 Task: Look for space in Tivoli, Italy from 12th July, 2023 to 16th July, 2023 for 8 adults in price range Rs.10000 to Rs.16000. Place can be private room with 8 bedrooms having 8 beds and 8 bathrooms. Property type can be house, flat, guest house. Amenities needed are: wifi, TV, free parkinig on premises, gym, breakfast. Booking option can be shelf check-in. Required host language is English.
Action: Mouse pressed left at (515, 131)
Screenshot: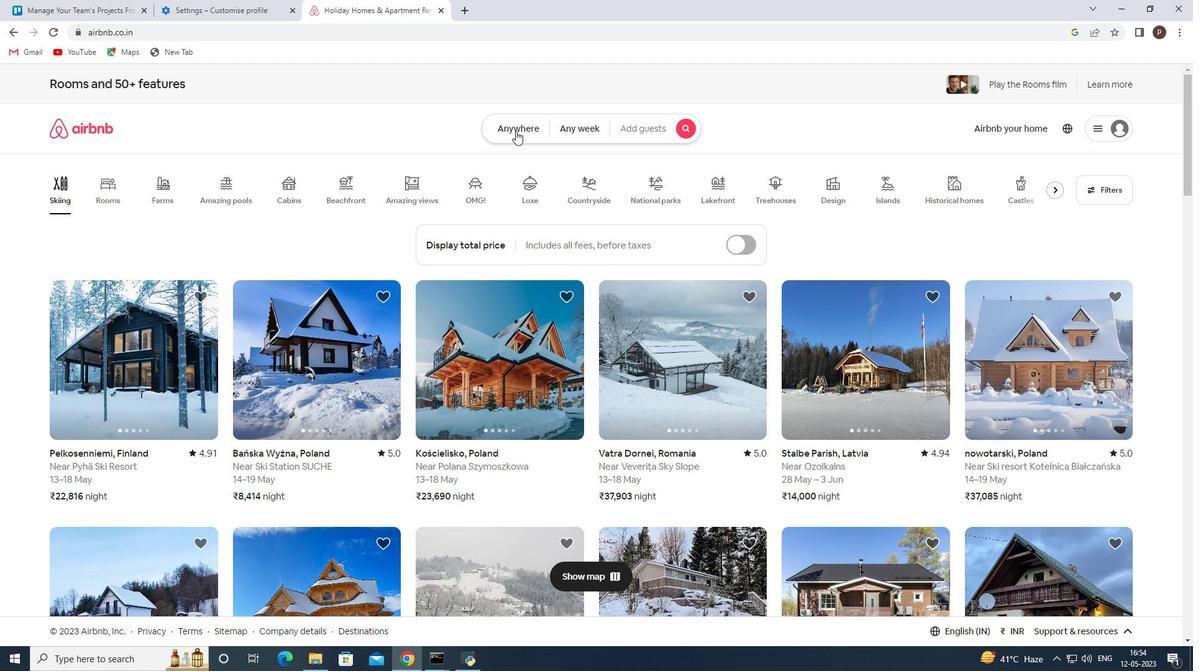 
Action: Mouse moved to (431, 182)
Screenshot: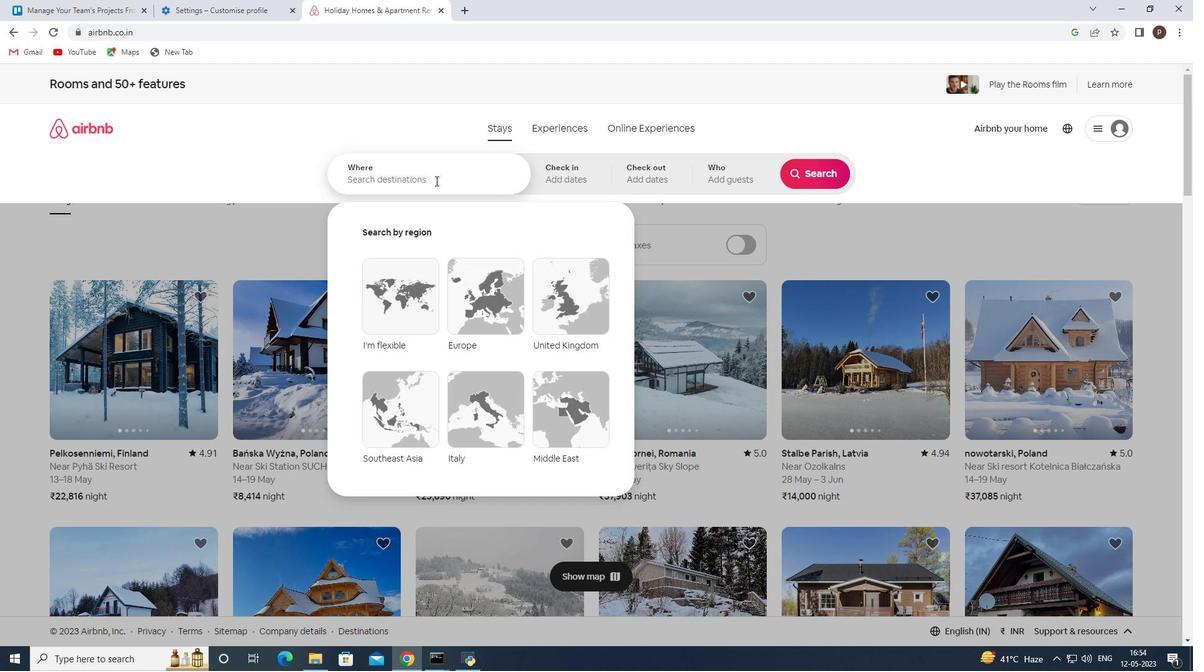 
Action: Mouse pressed left at (431, 182)
Screenshot: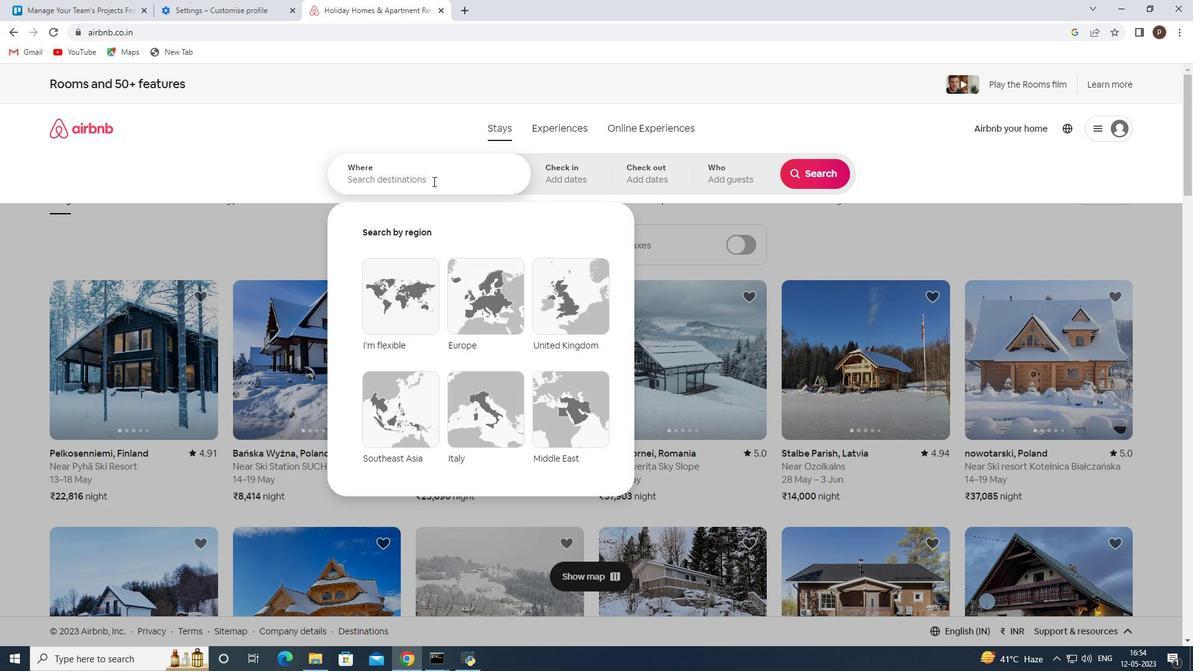 
Action: Key pressed <Key.caps_lock>T<Key.caps_lock>ivoli,<Key.space><Key.caps_lock>I<Key.caps_lock>taly<Key.space><Key.enter>
Screenshot: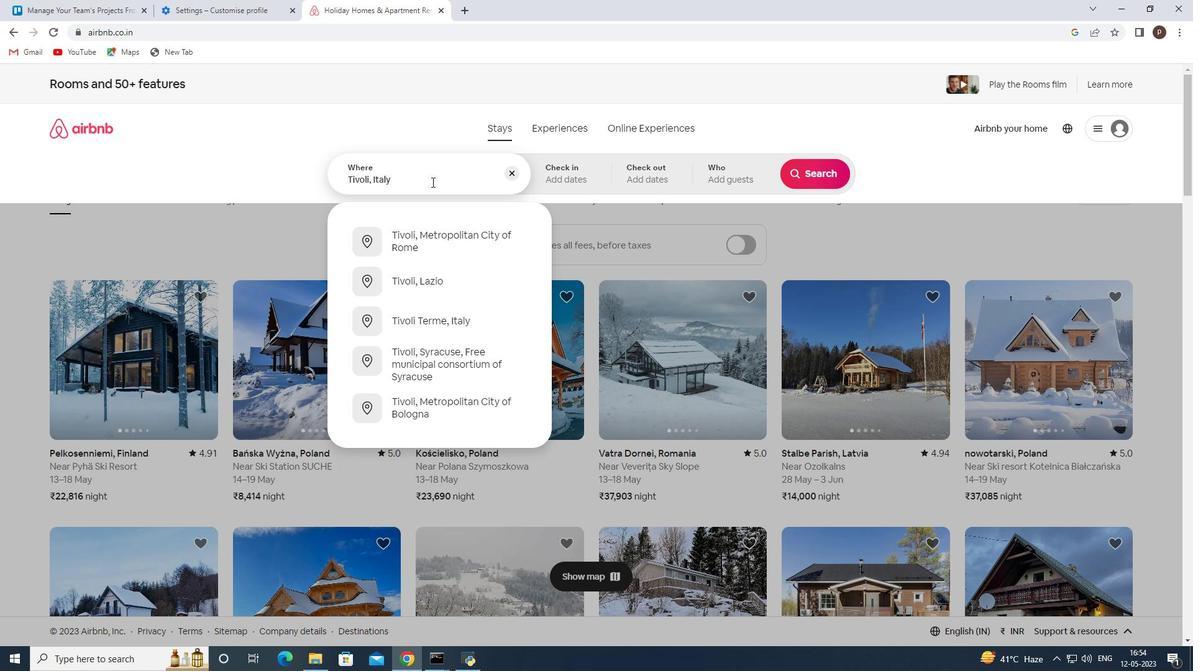 
Action: Mouse moved to (809, 272)
Screenshot: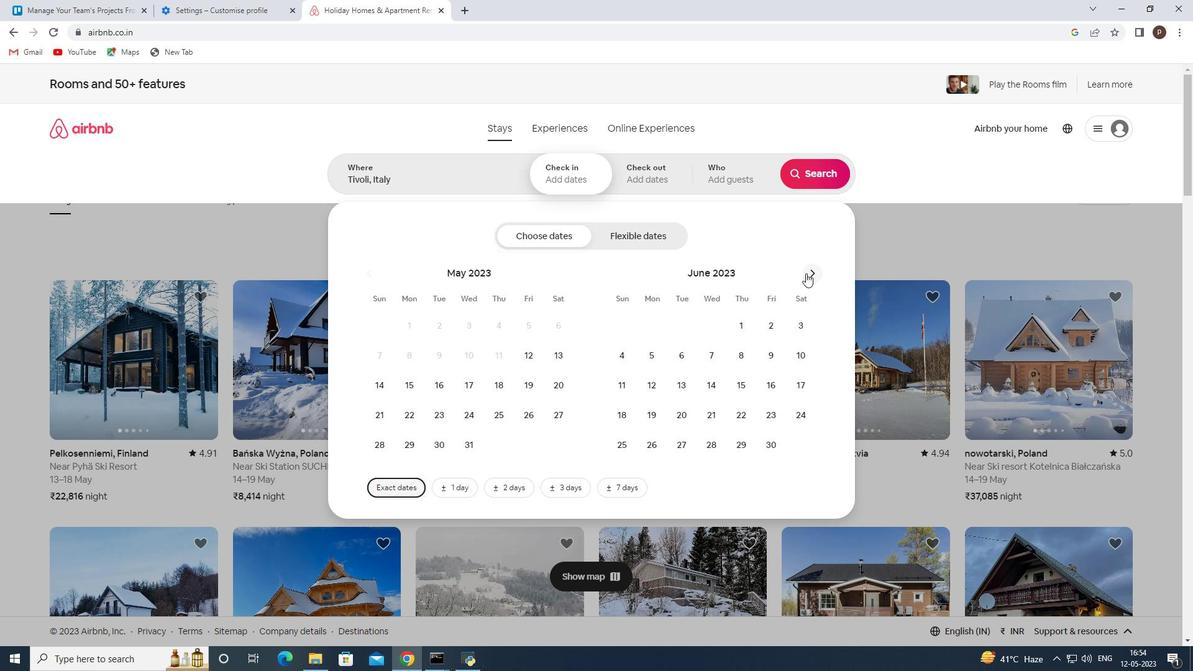 
Action: Mouse pressed left at (809, 272)
Screenshot: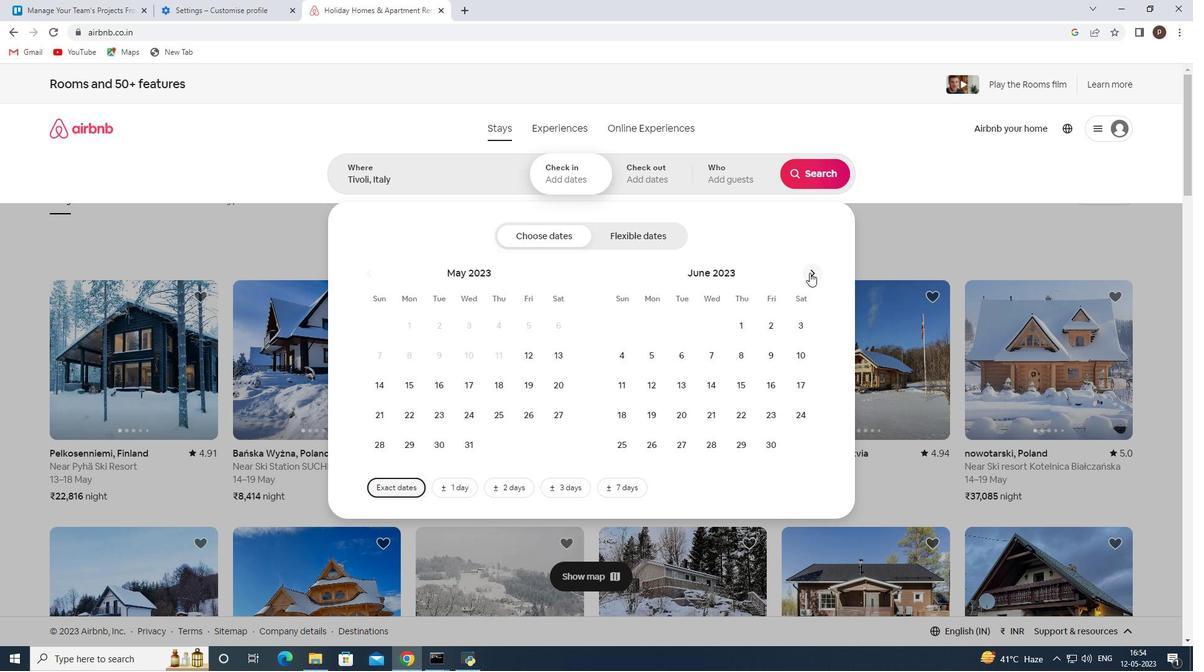 
Action: Mouse moved to (704, 381)
Screenshot: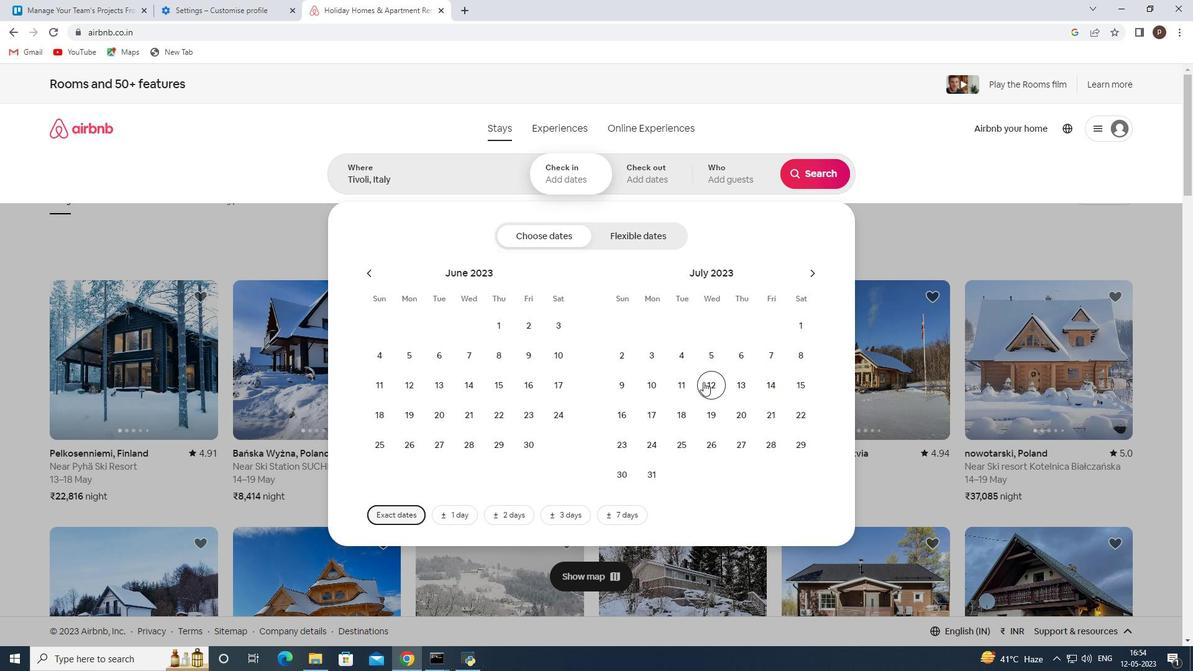 
Action: Mouse pressed left at (704, 381)
Screenshot: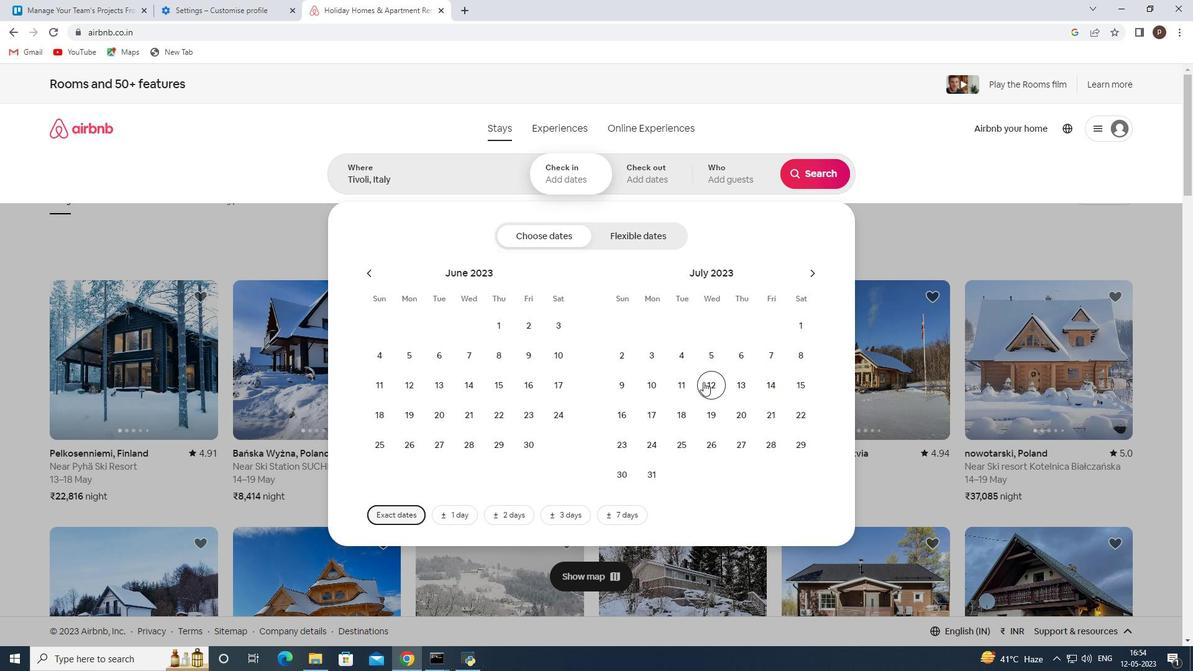 
Action: Mouse moved to (624, 415)
Screenshot: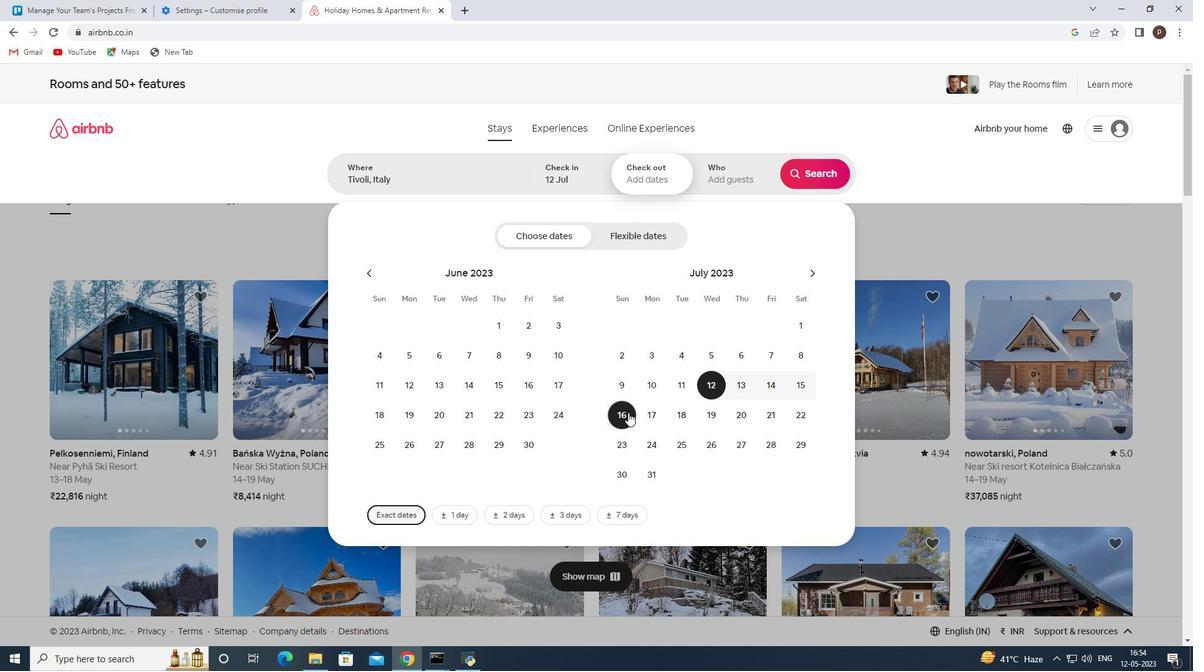 
Action: Mouse pressed left at (624, 415)
Screenshot: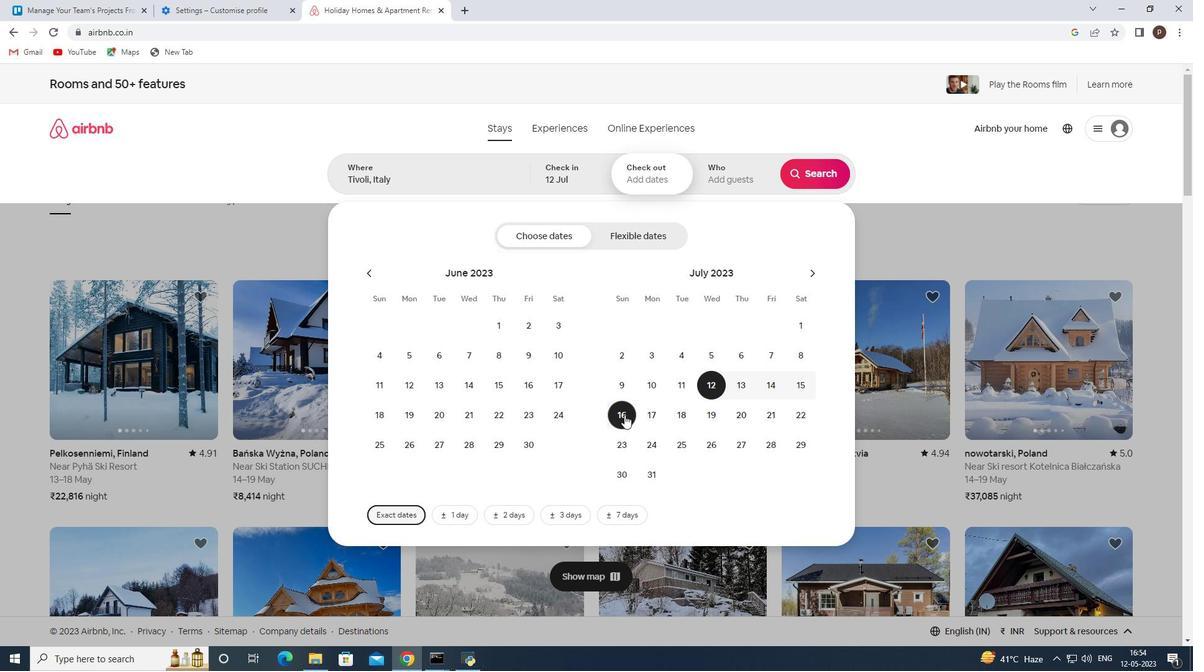 
Action: Mouse moved to (724, 175)
Screenshot: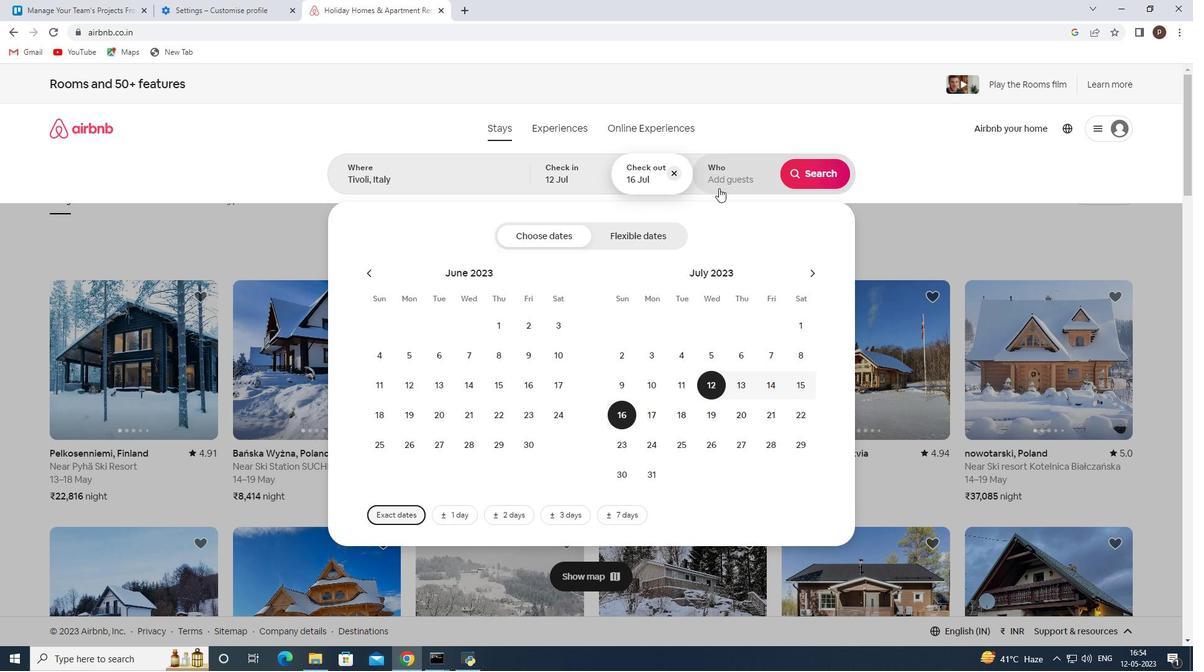
Action: Mouse pressed left at (724, 175)
Screenshot: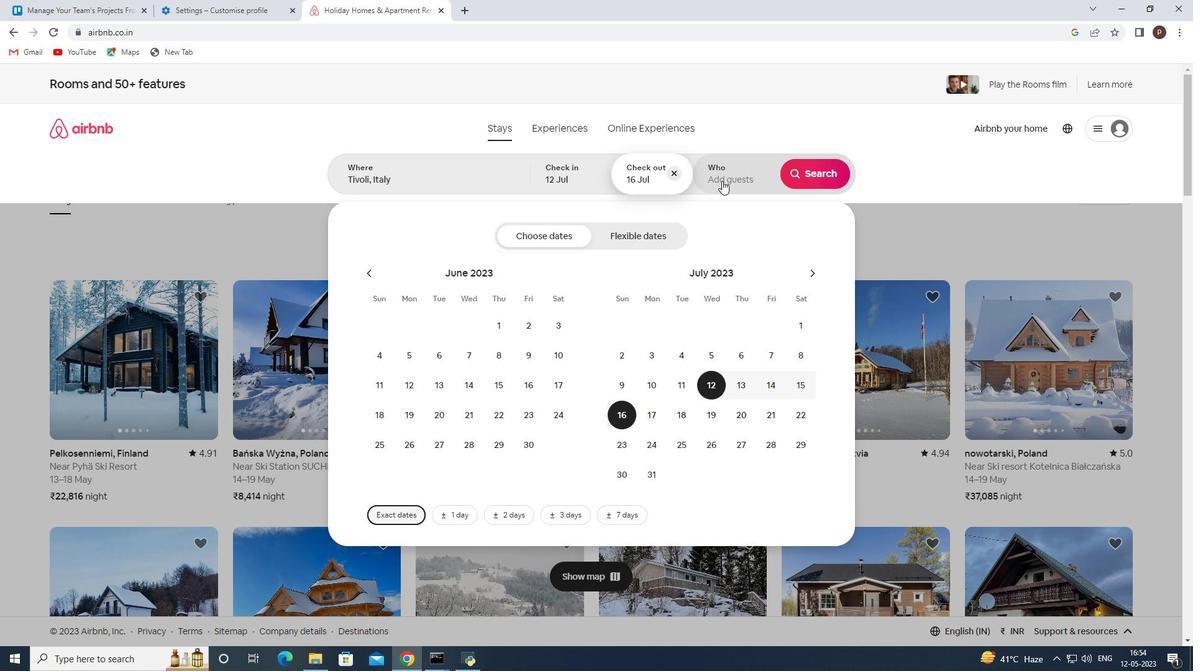 
Action: Mouse moved to (816, 242)
Screenshot: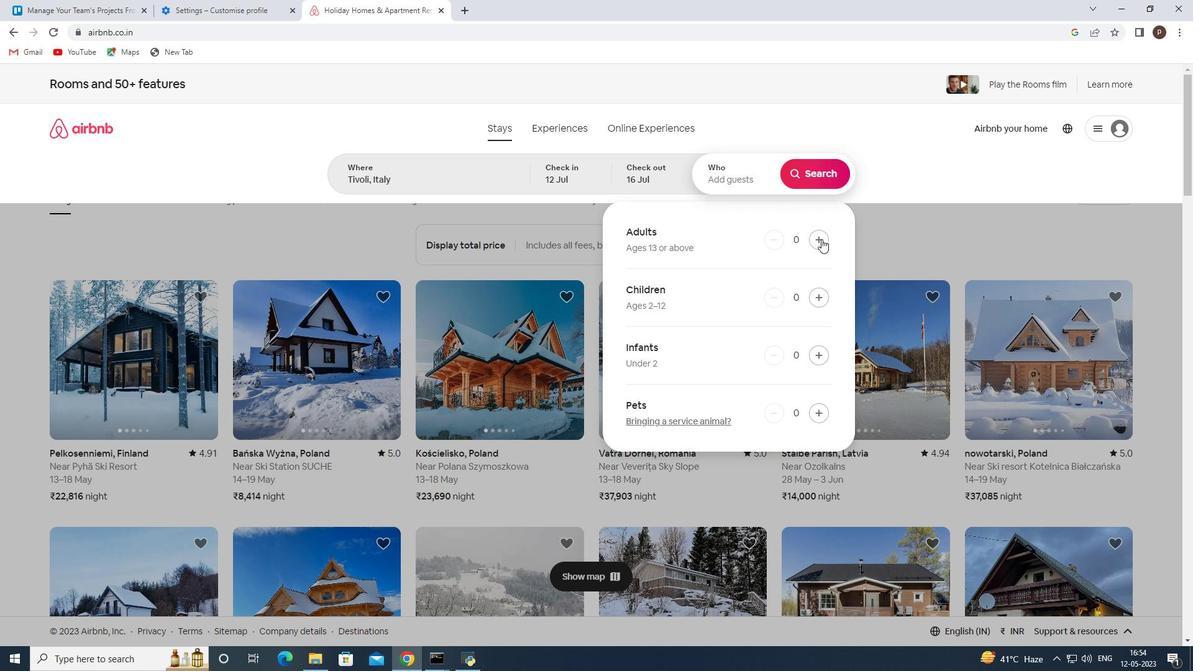 
Action: Mouse pressed left at (816, 242)
Screenshot: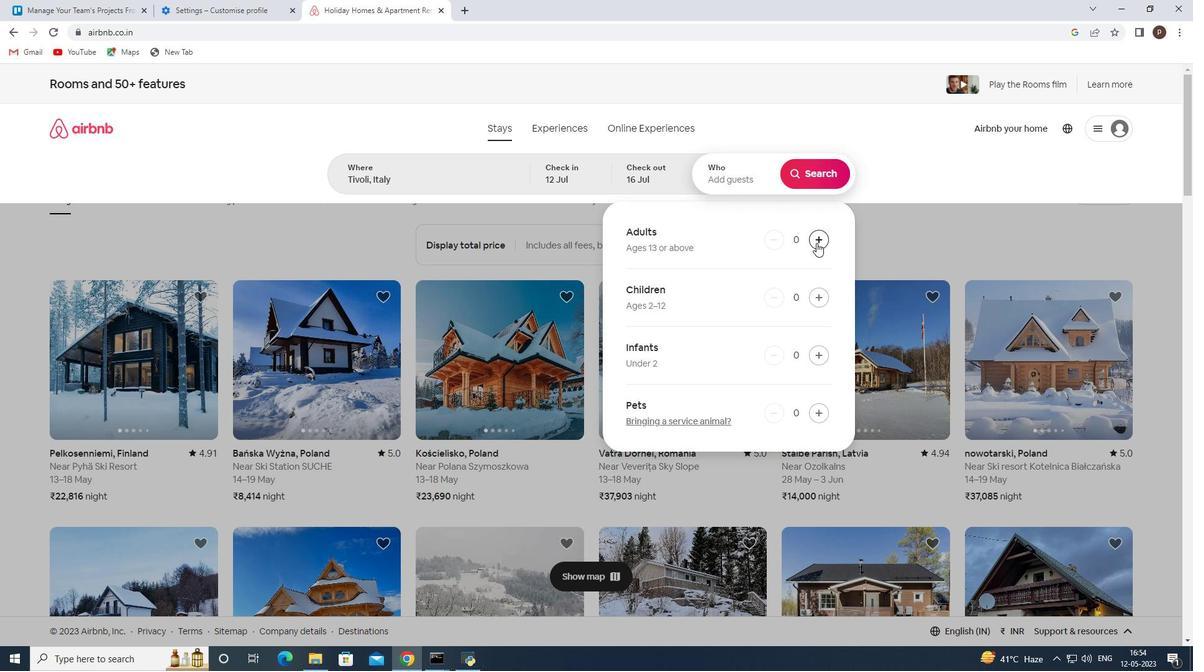 
Action: Mouse pressed left at (816, 242)
Screenshot: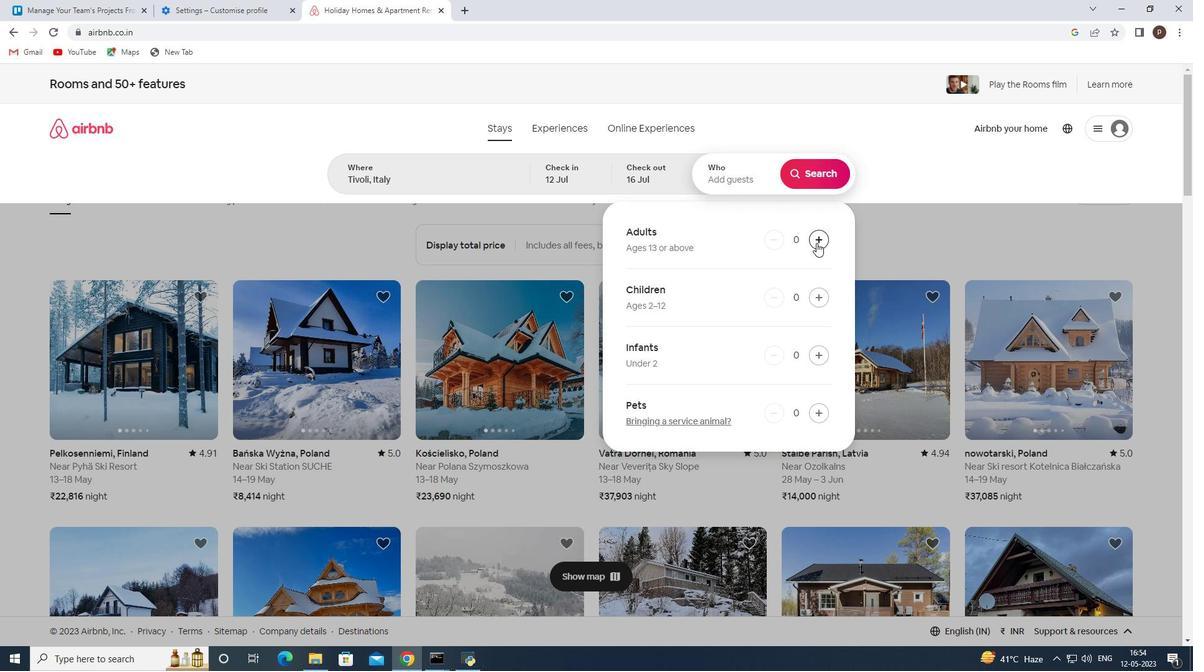 
Action: Mouse pressed left at (816, 242)
Screenshot: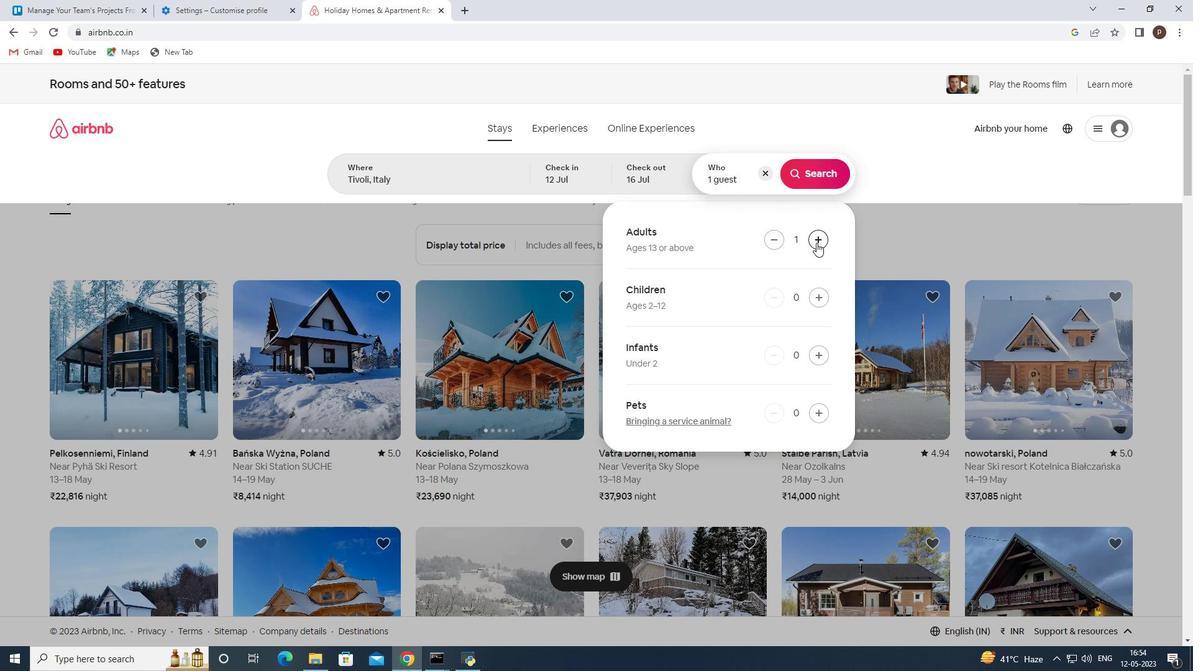 
Action: Mouse pressed left at (816, 242)
Screenshot: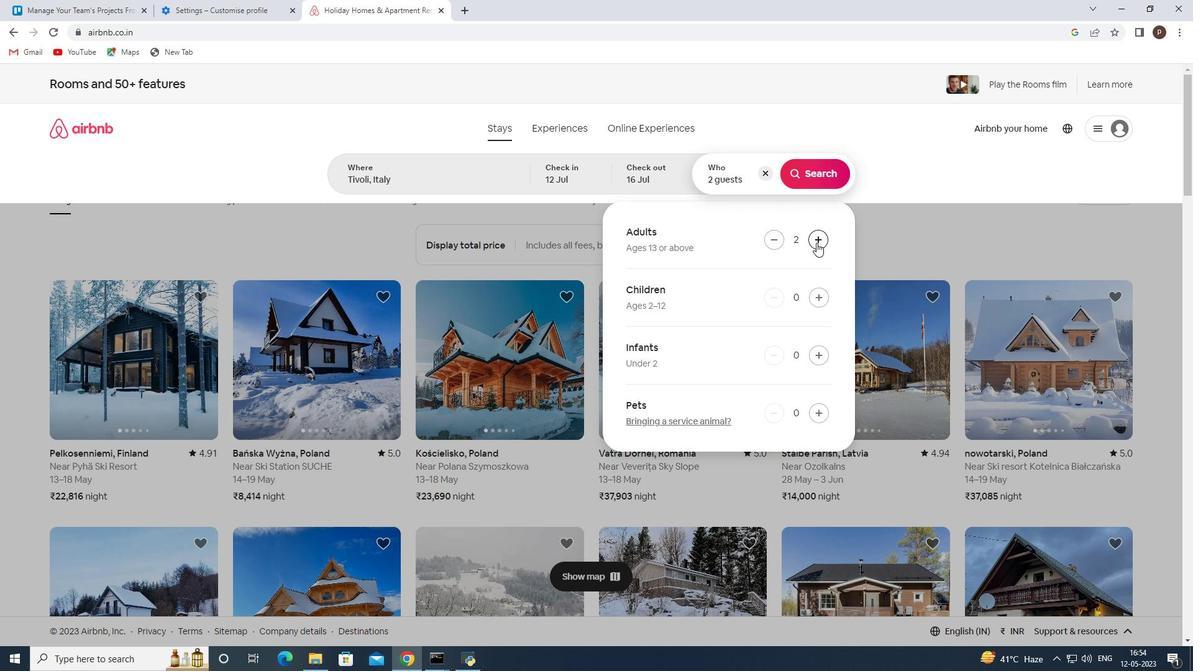 
Action: Mouse pressed left at (816, 242)
Screenshot: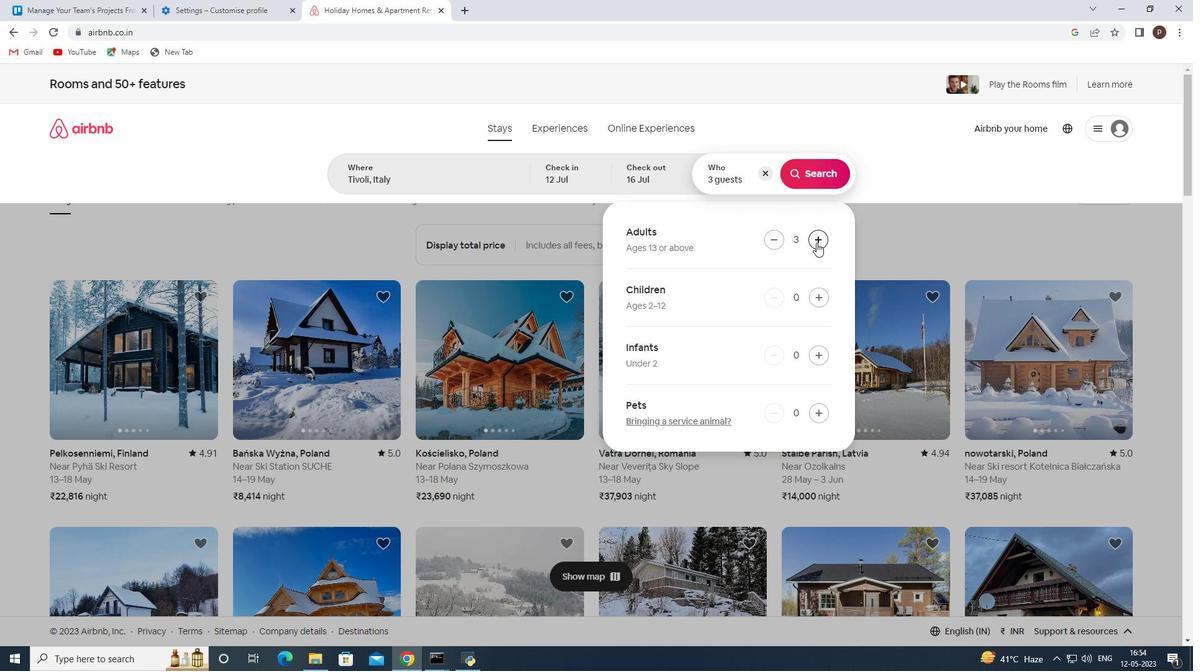 
Action: Mouse pressed left at (816, 242)
Screenshot: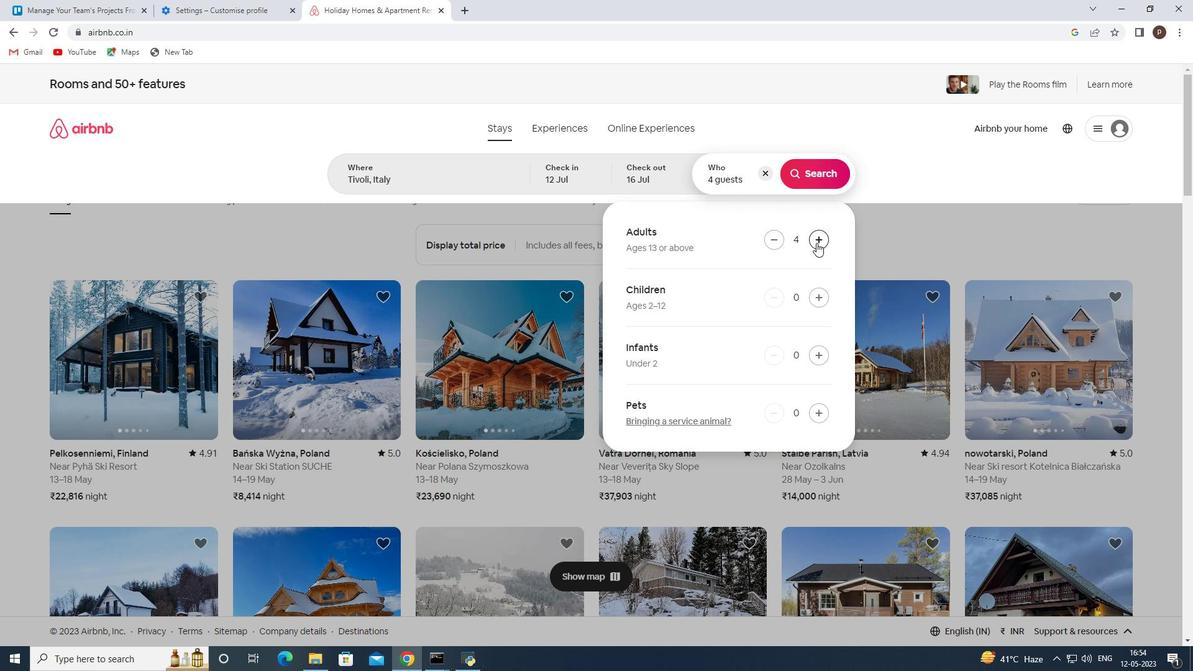 
Action: Mouse pressed left at (816, 242)
Screenshot: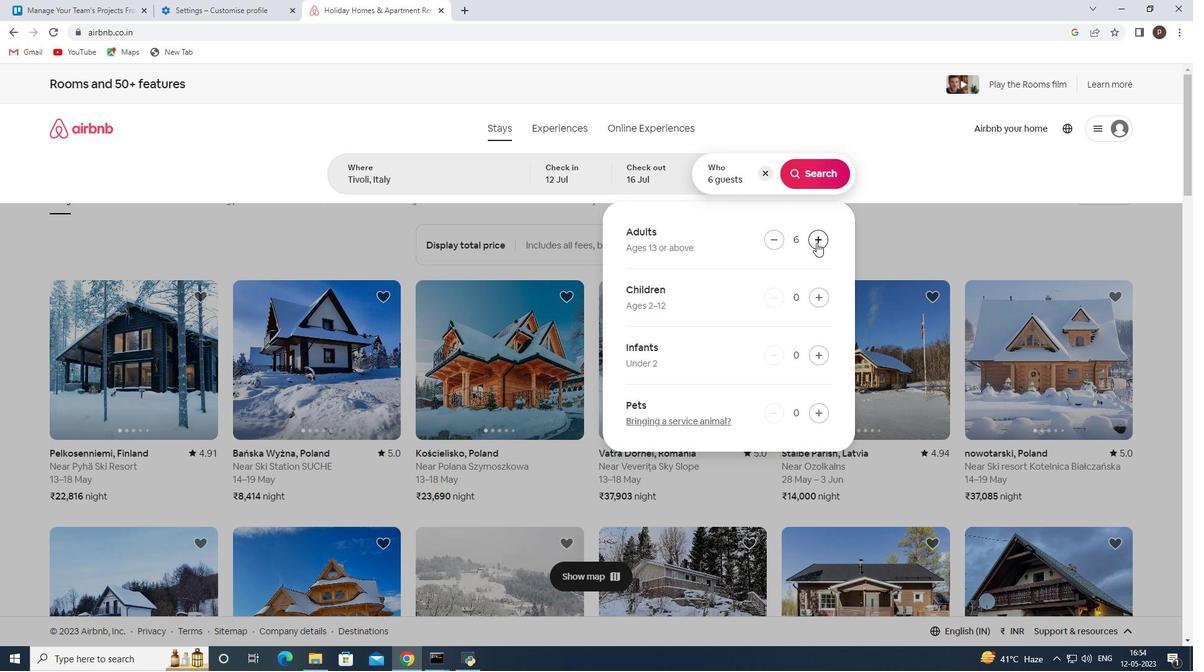 
Action: Mouse pressed left at (816, 242)
Screenshot: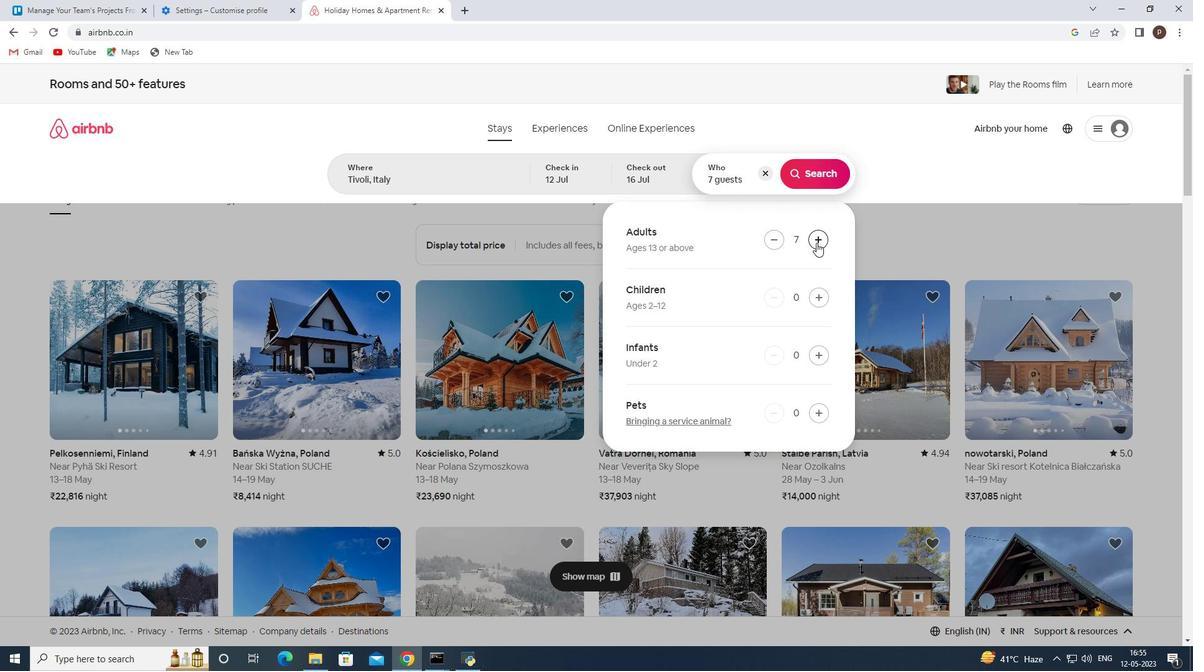 
Action: Mouse moved to (813, 175)
Screenshot: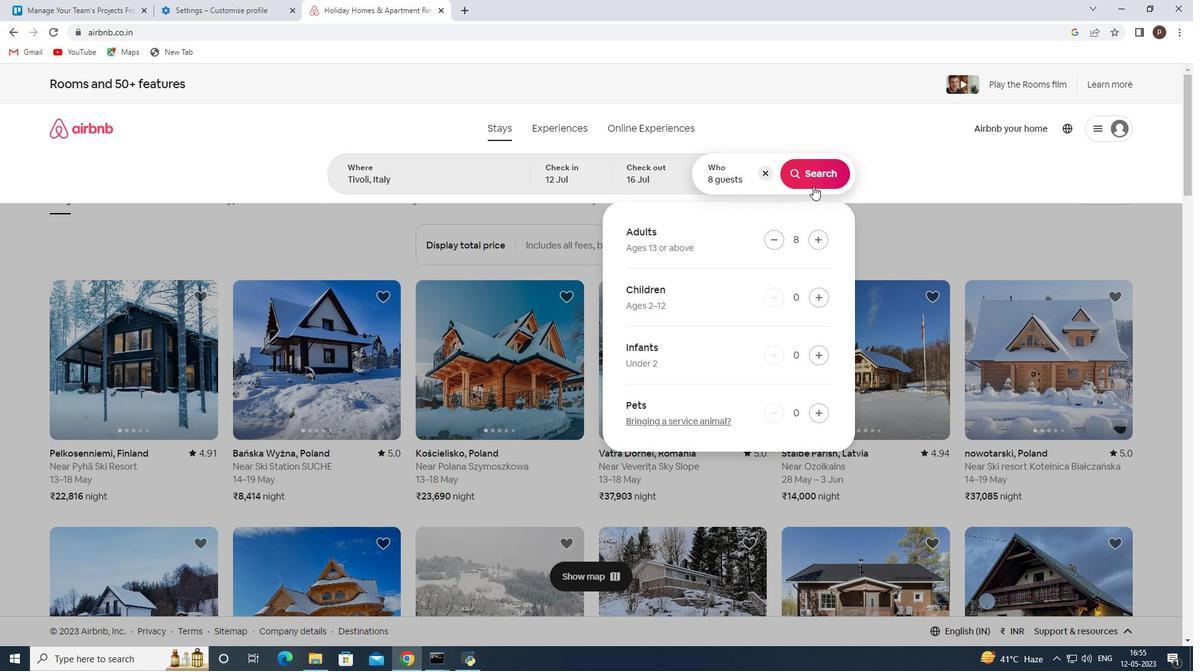 
Action: Mouse pressed left at (813, 175)
Screenshot: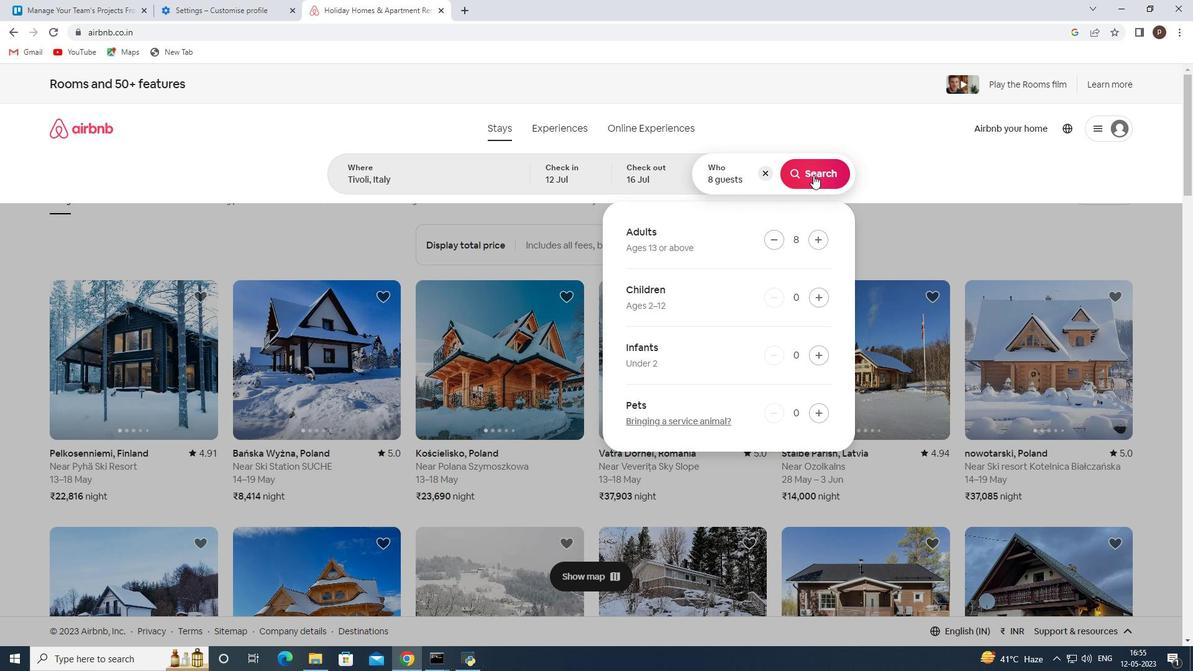 
Action: Mouse moved to (1125, 140)
Screenshot: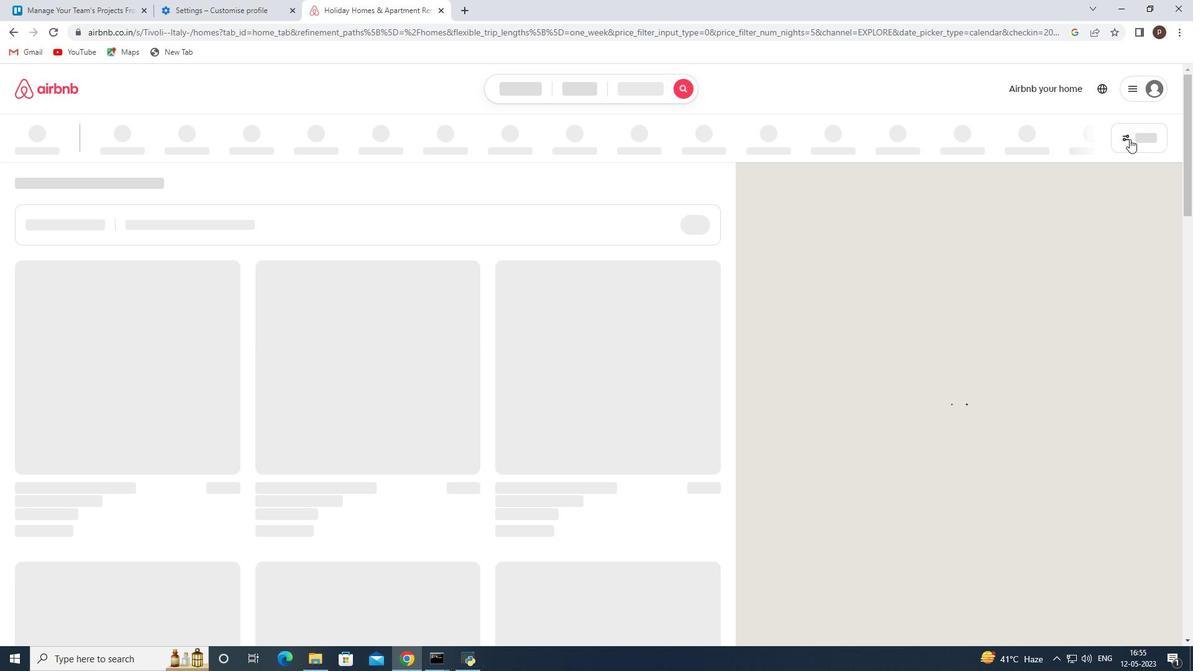 
Action: Mouse pressed left at (1125, 140)
Screenshot: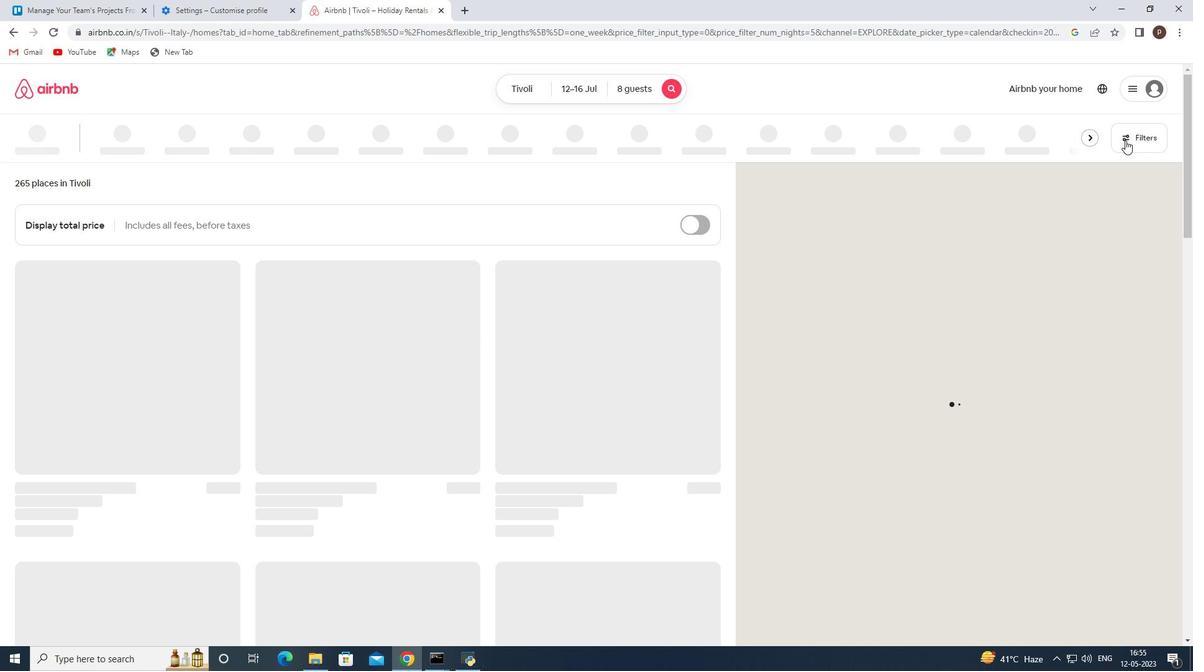 
Action: Mouse moved to (417, 444)
Screenshot: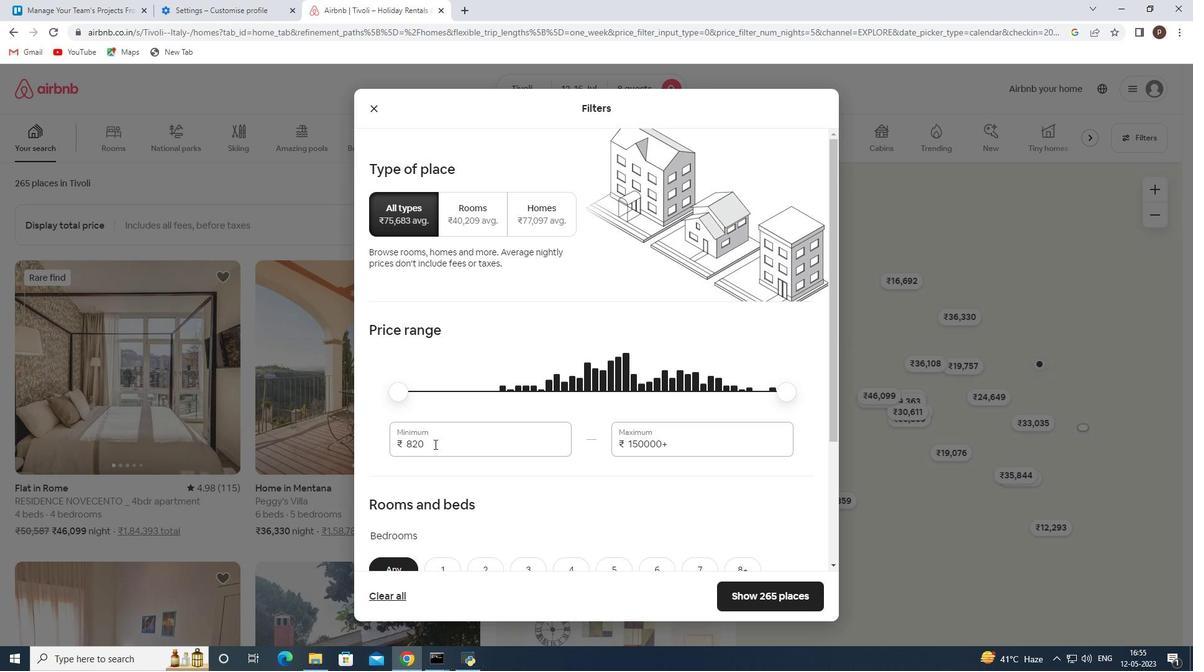 
Action: Mouse pressed left at (417, 444)
Screenshot: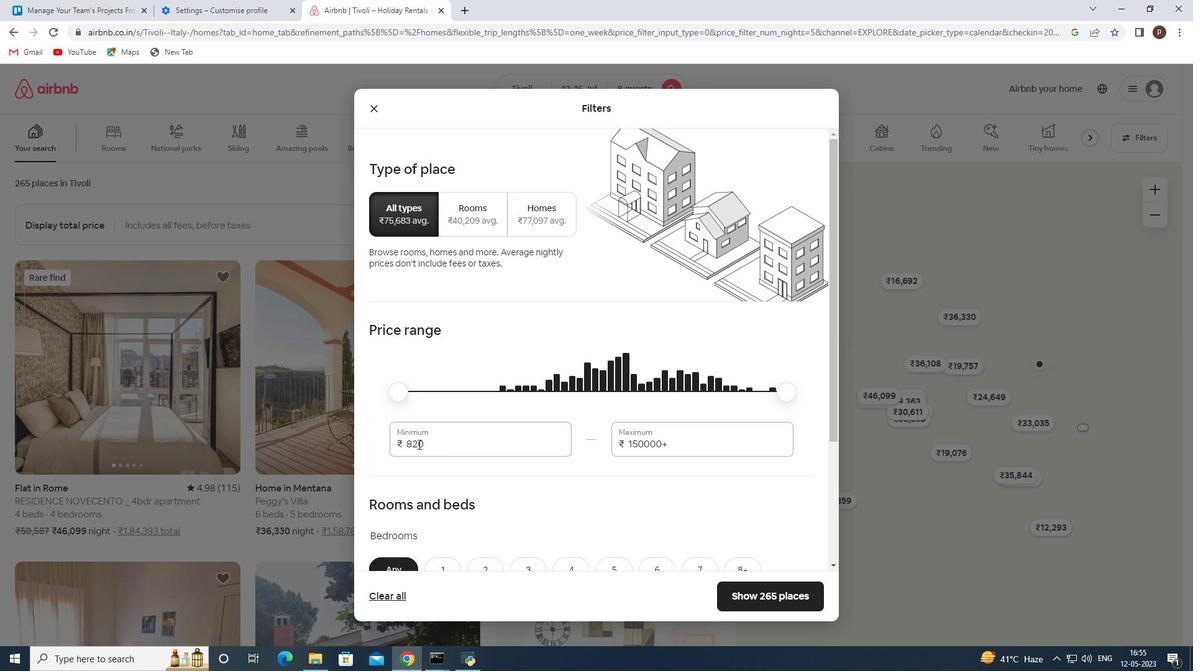 
Action: Mouse pressed left at (417, 444)
Screenshot: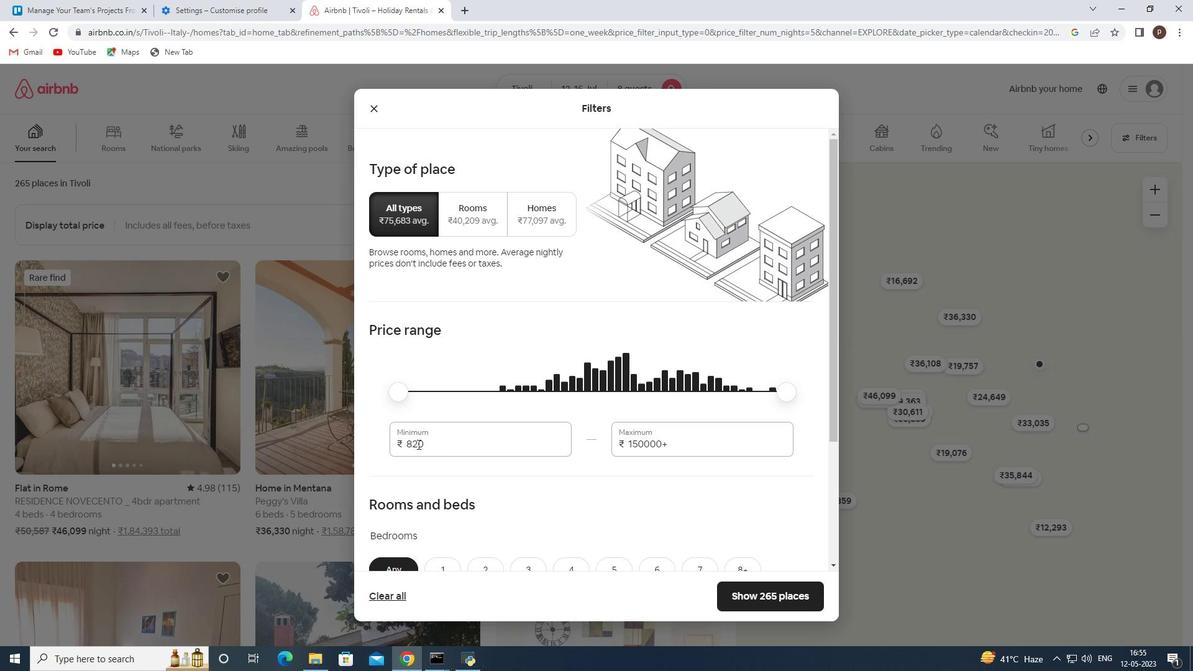 
Action: Key pressed 10000<Key.tab>16000
Screenshot: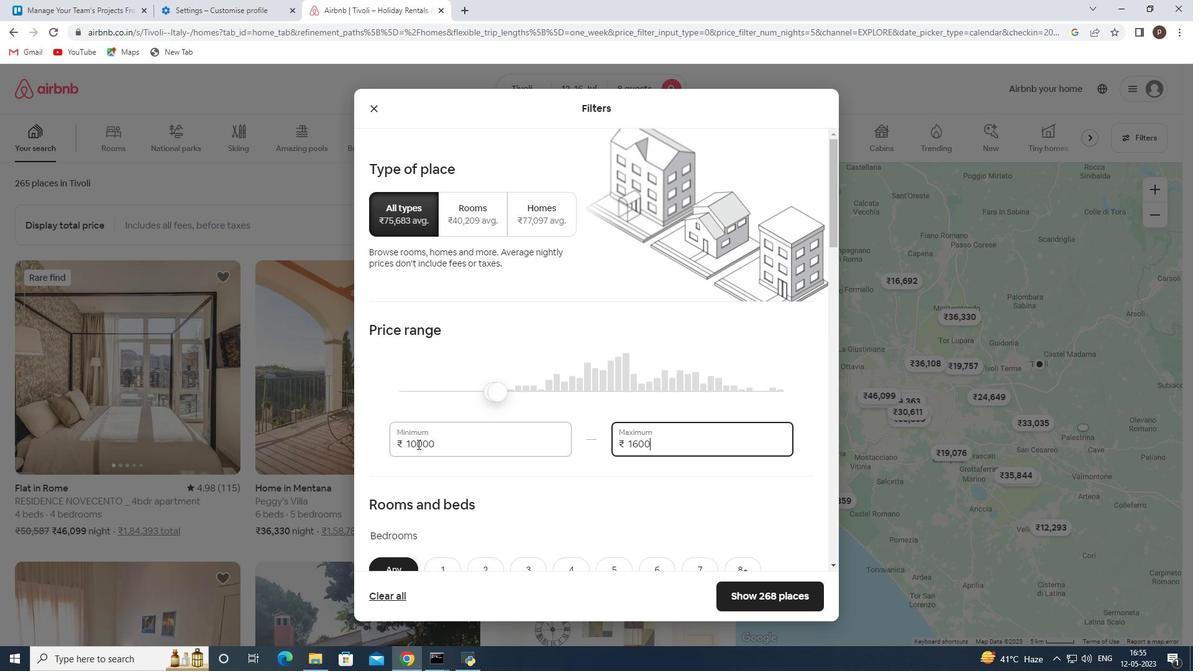 
Action: Mouse moved to (417, 444)
Screenshot: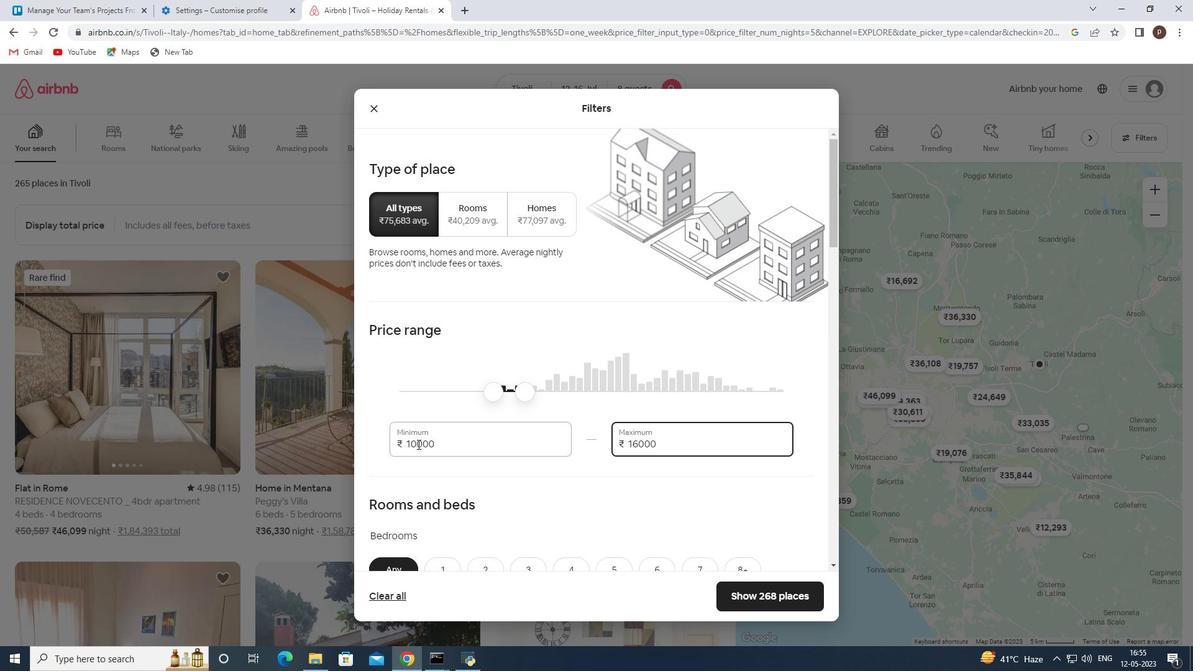 
Action: Mouse scrolled (417, 443) with delta (0, 0)
Screenshot: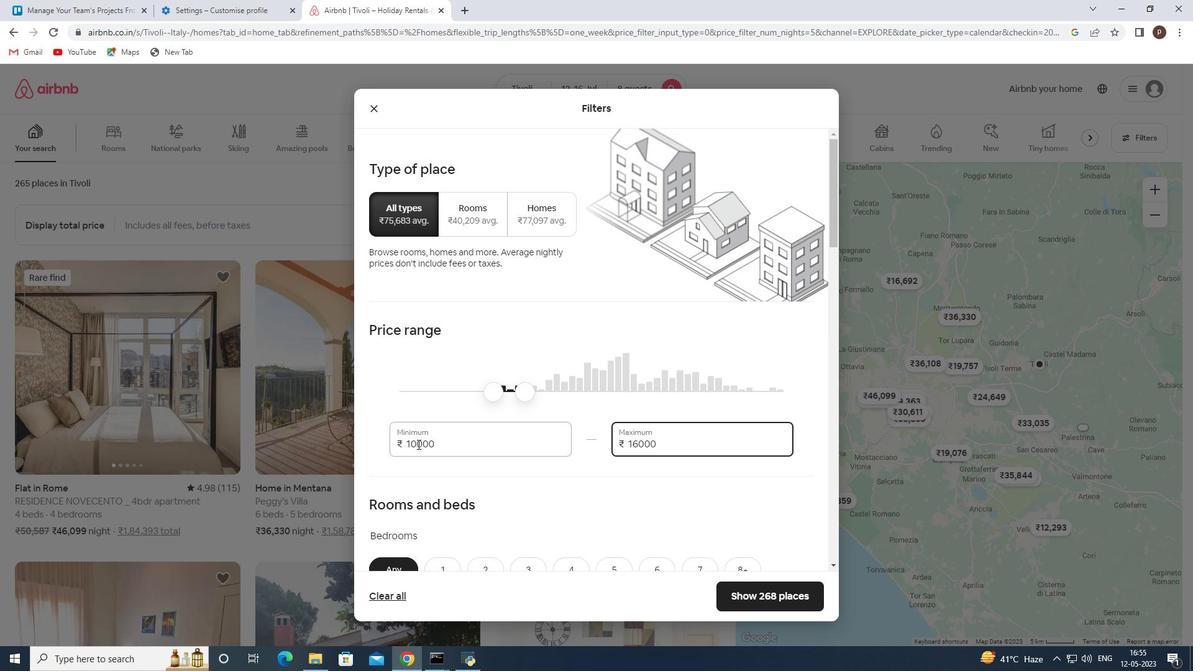 
Action: Mouse scrolled (417, 443) with delta (0, 0)
Screenshot: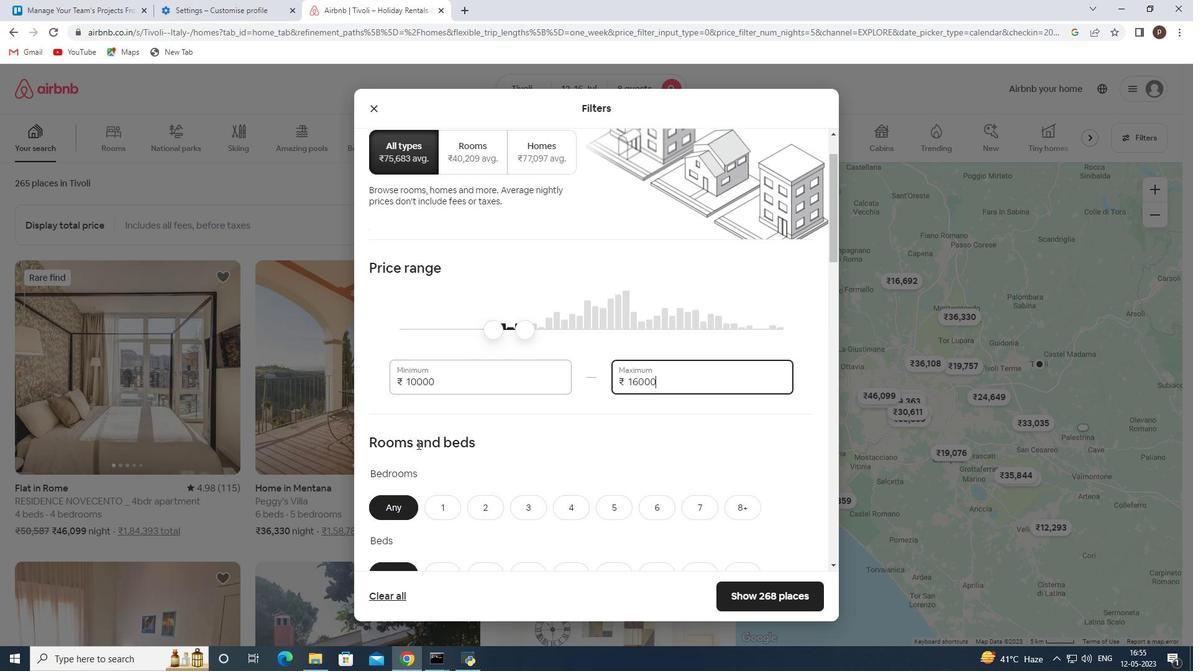 
Action: Mouse moved to (500, 443)
Screenshot: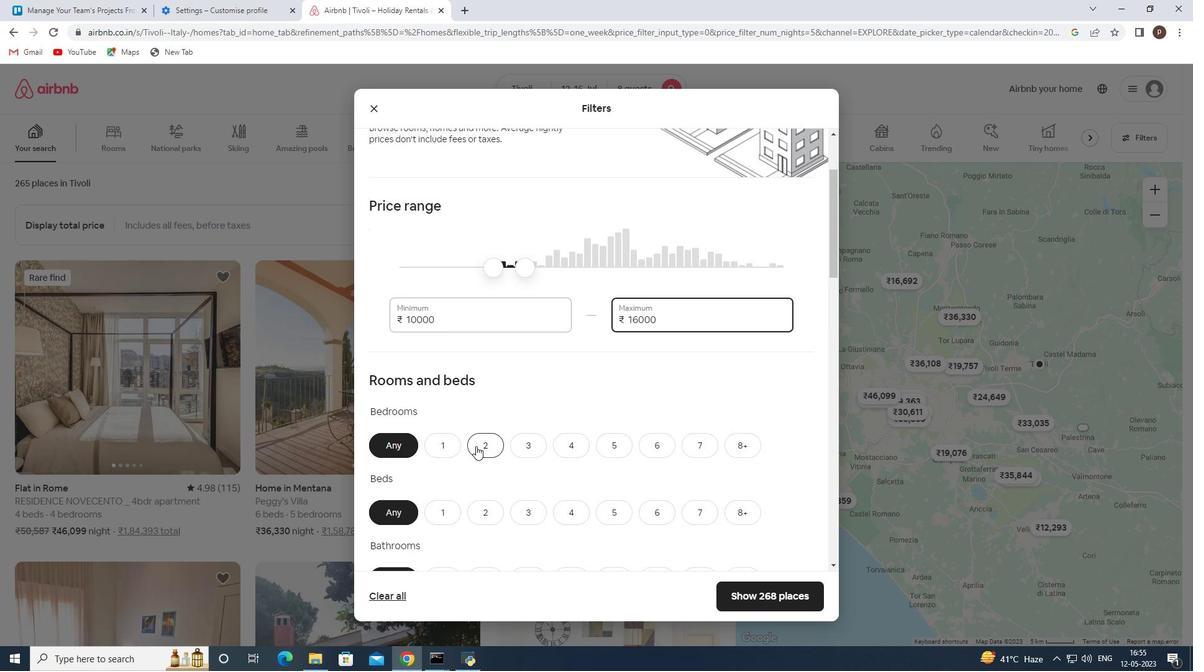 
Action: Mouse scrolled (500, 443) with delta (0, 0)
Screenshot: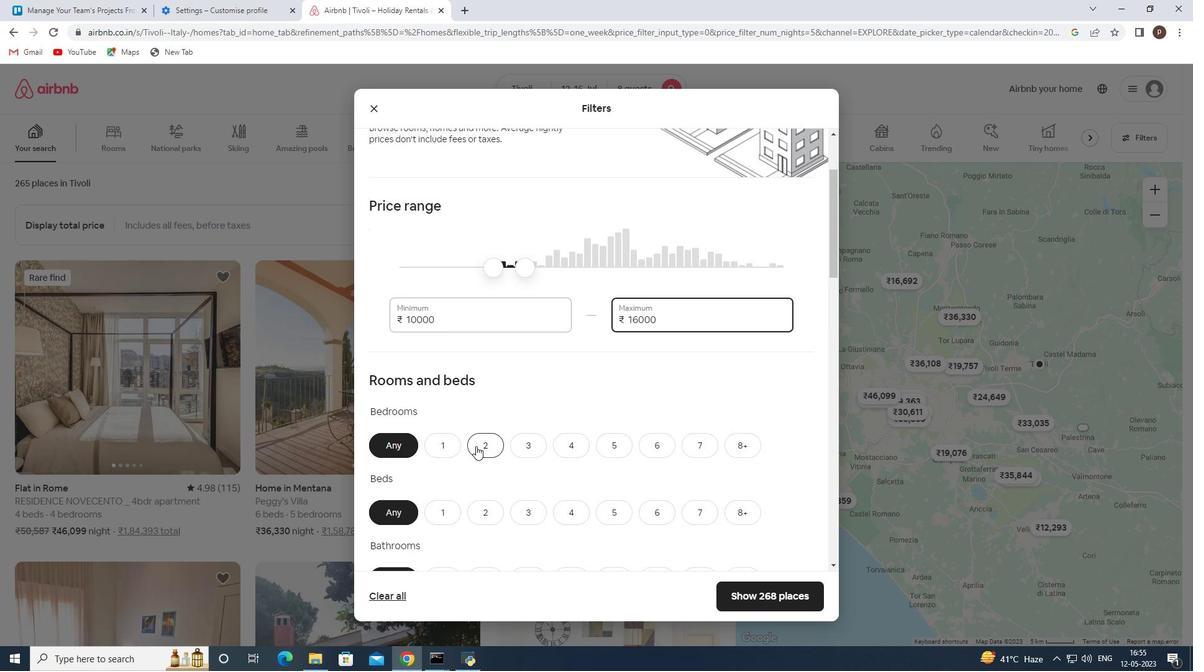 
Action: Mouse moved to (503, 443)
Screenshot: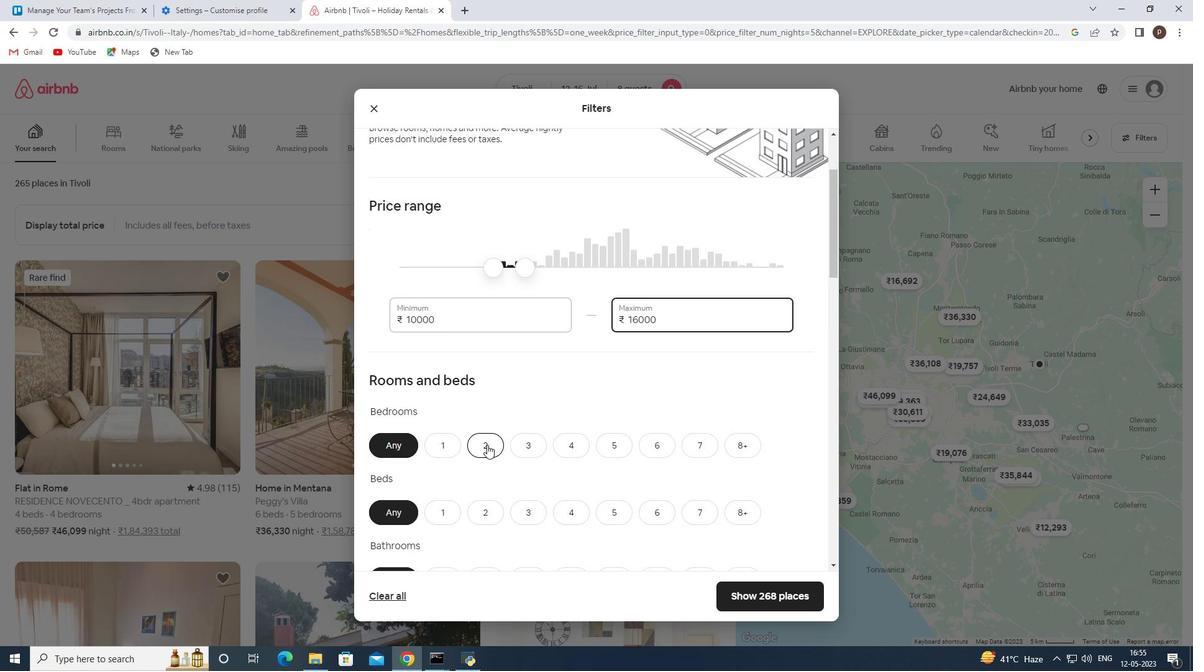 
Action: Mouse scrolled (503, 443) with delta (0, 0)
Screenshot: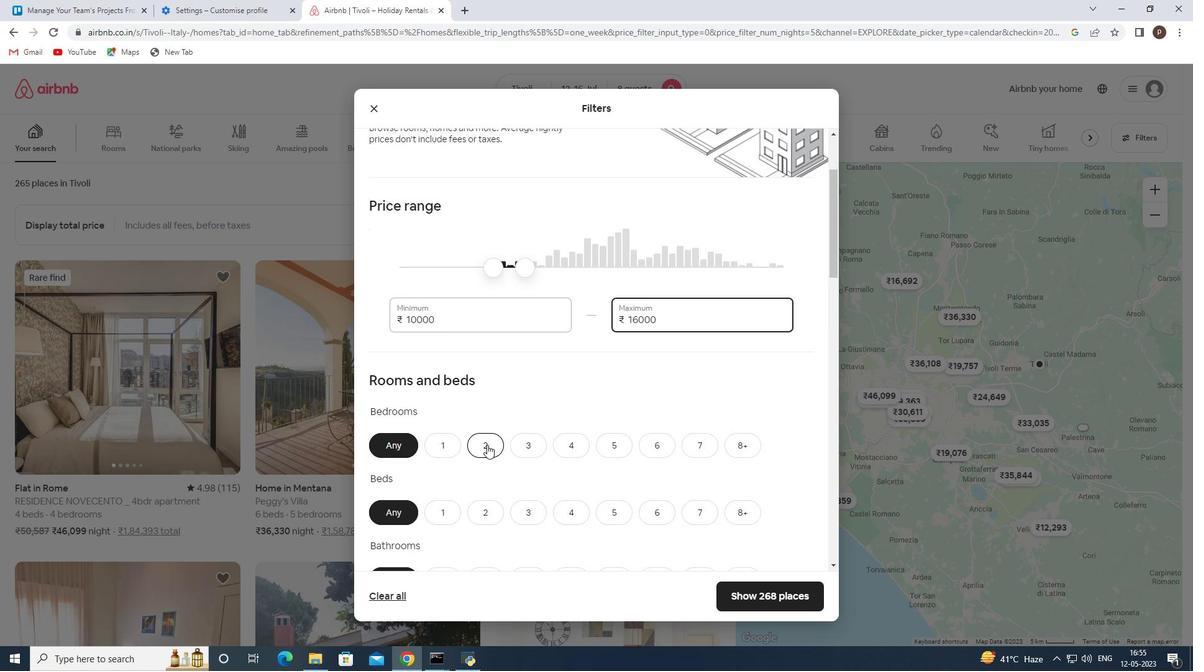 
Action: Mouse moved to (747, 321)
Screenshot: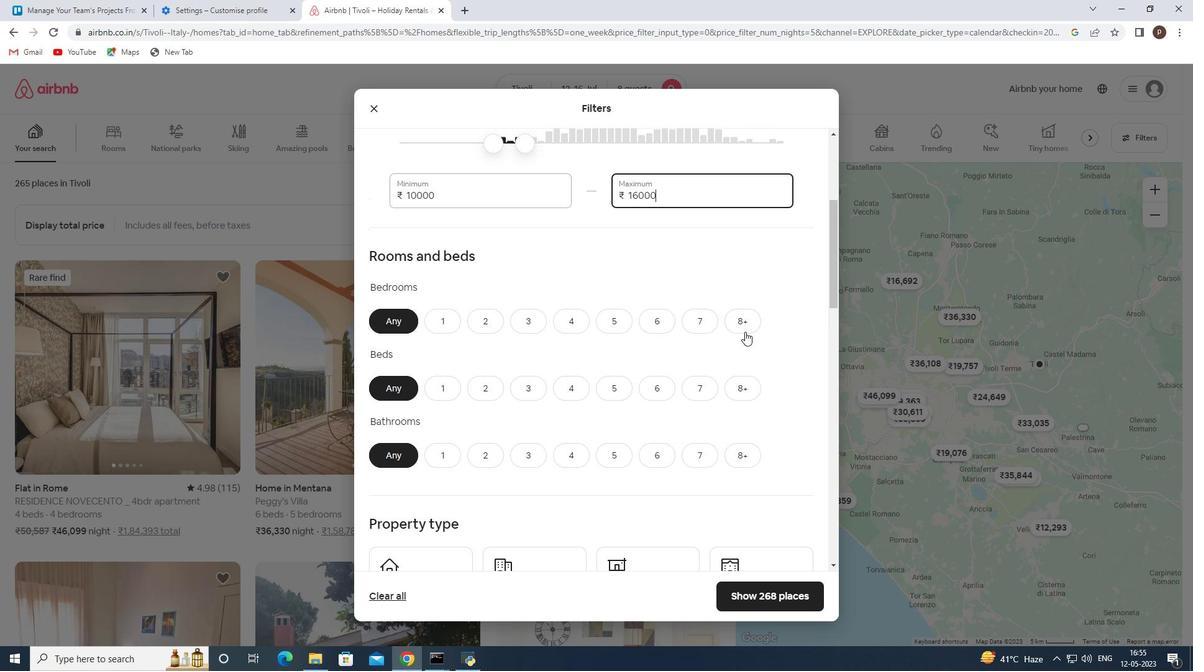 
Action: Mouse pressed left at (747, 321)
Screenshot: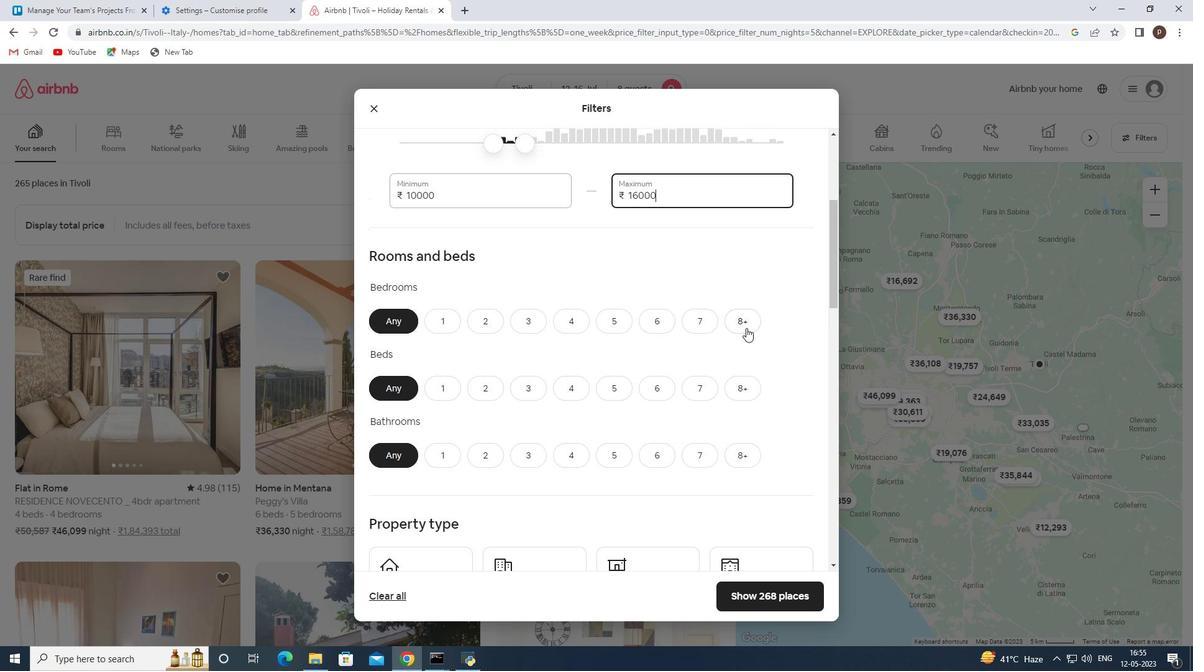 
Action: Mouse moved to (739, 385)
Screenshot: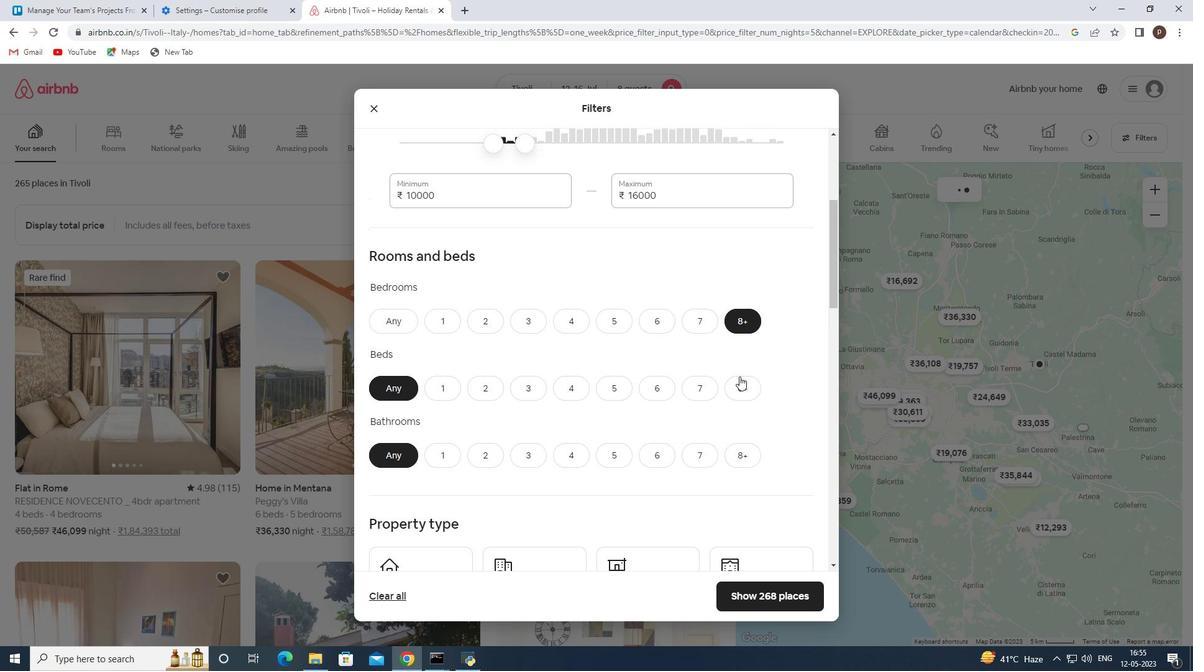 
Action: Mouse pressed left at (739, 385)
Screenshot: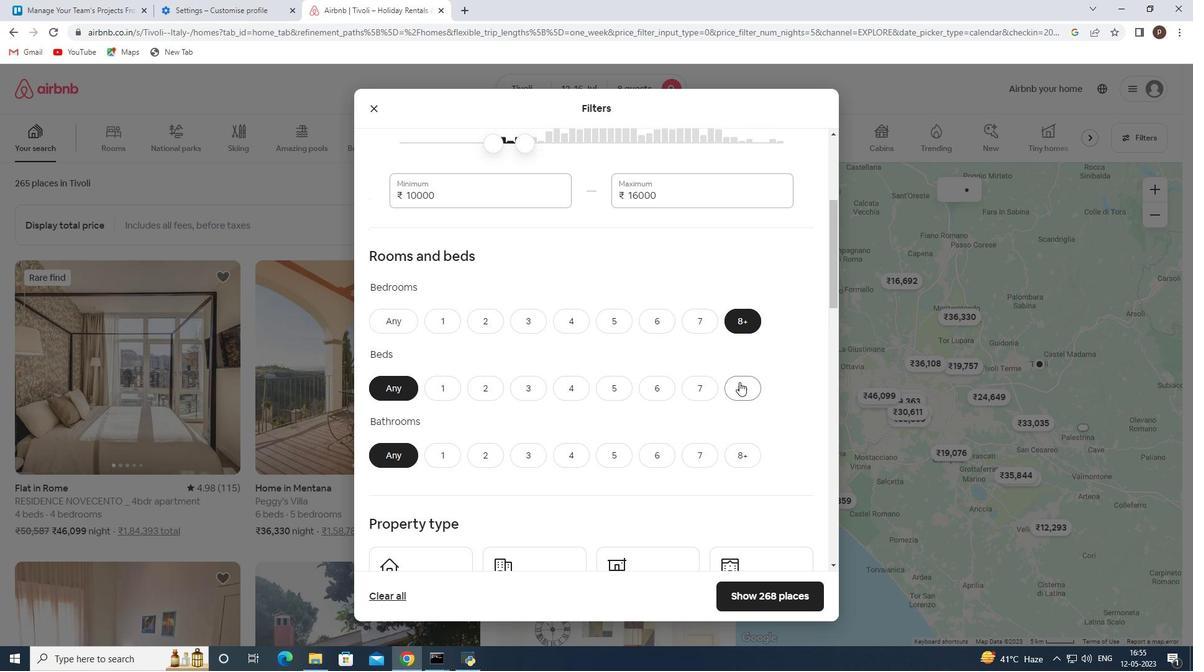 
Action: Mouse moved to (744, 450)
Screenshot: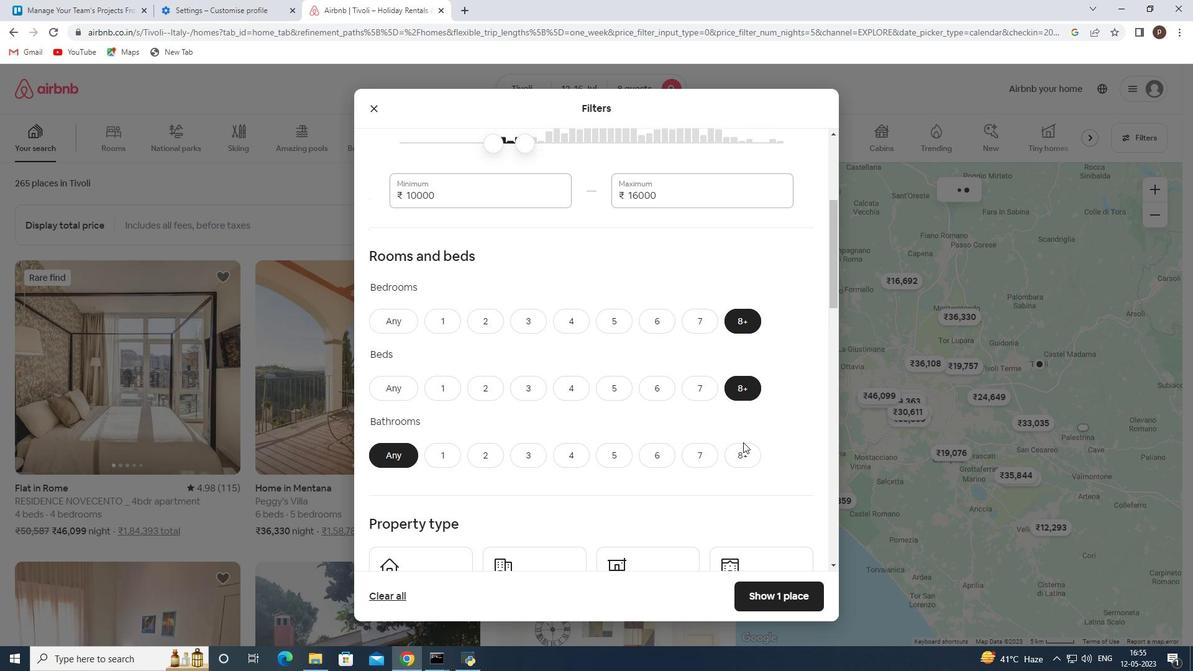 
Action: Mouse pressed left at (744, 450)
Screenshot: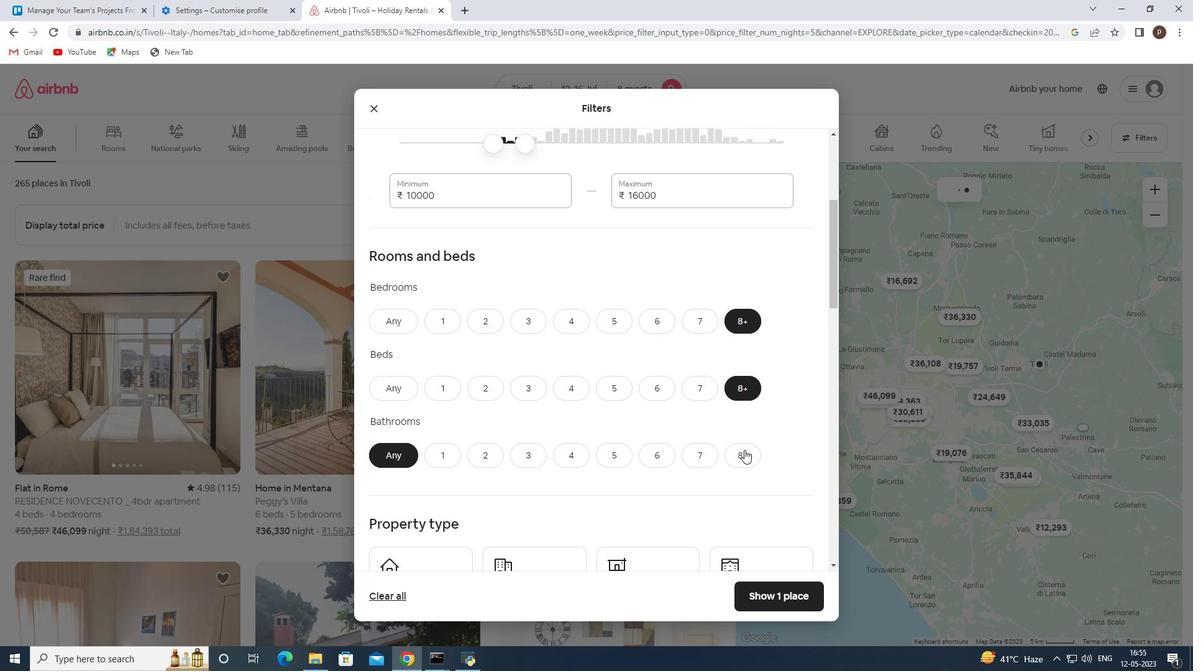 
Action: Mouse moved to (676, 444)
Screenshot: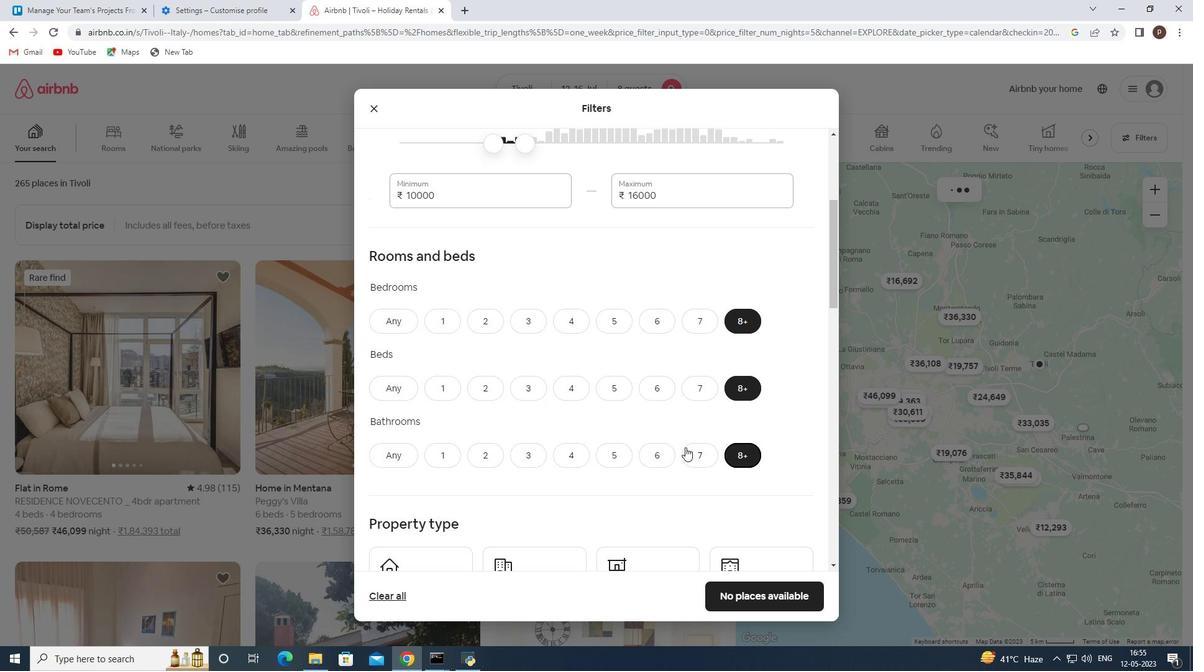 
Action: Mouse scrolled (676, 443) with delta (0, 0)
Screenshot: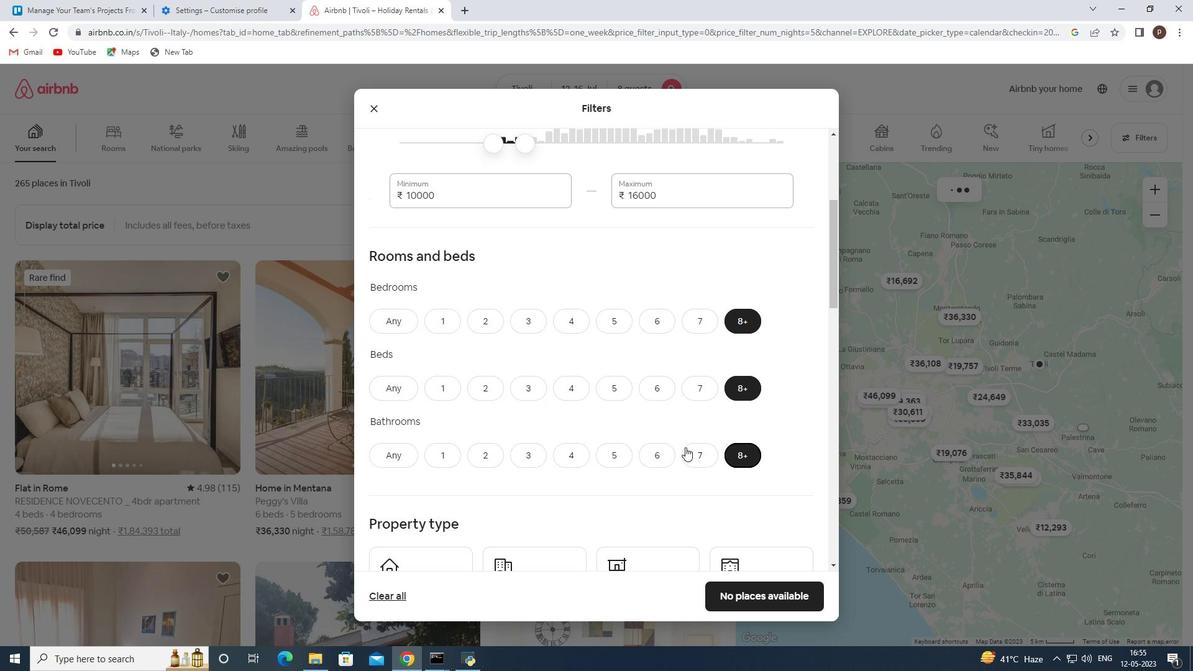 
Action: Mouse moved to (674, 444)
Screenshot: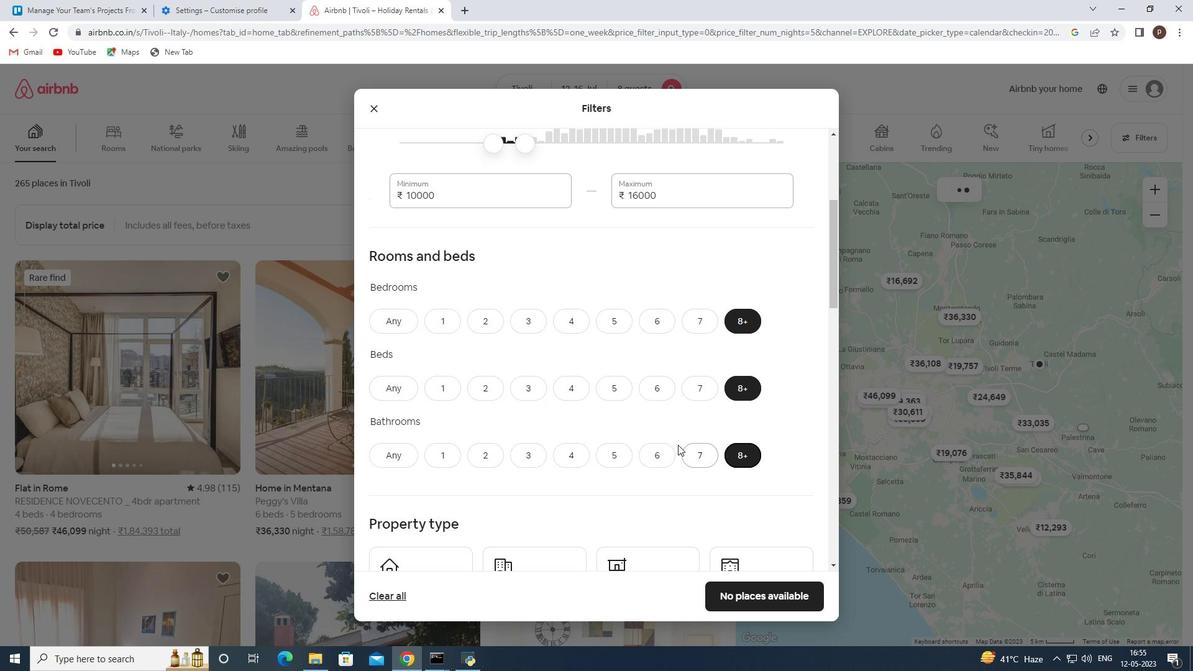 
Action: Mouse scrolled (674, 443) with delta (0, 0)
Screenshot: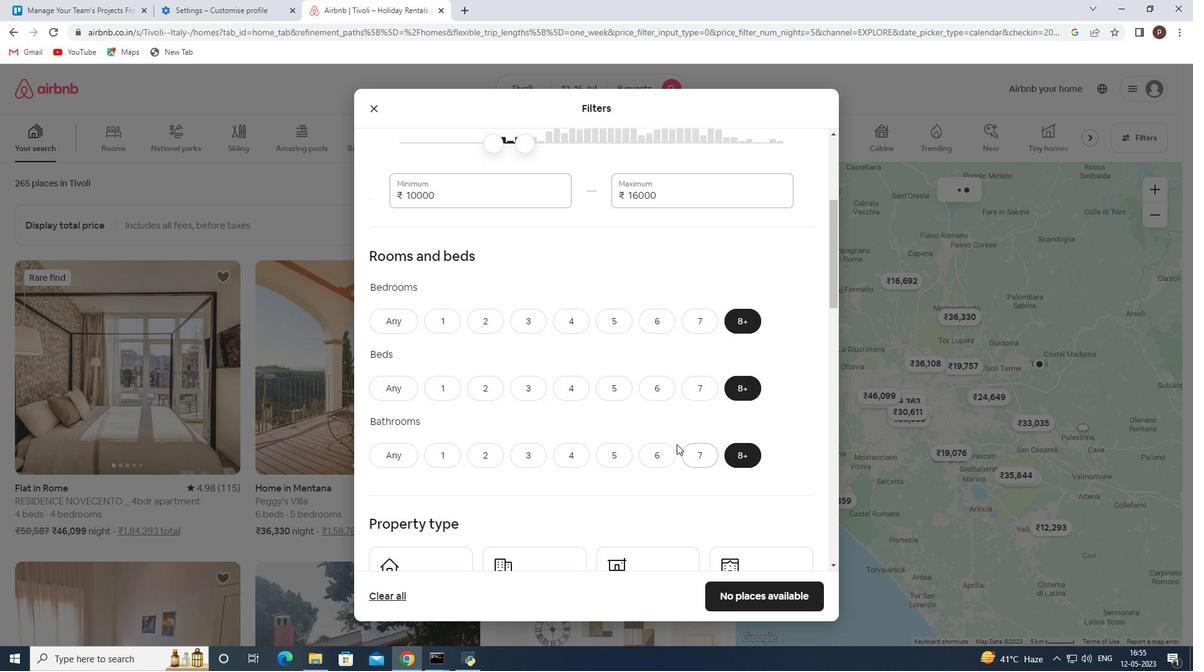 
Action: Mouse moved to (416, 433)
Screenshot: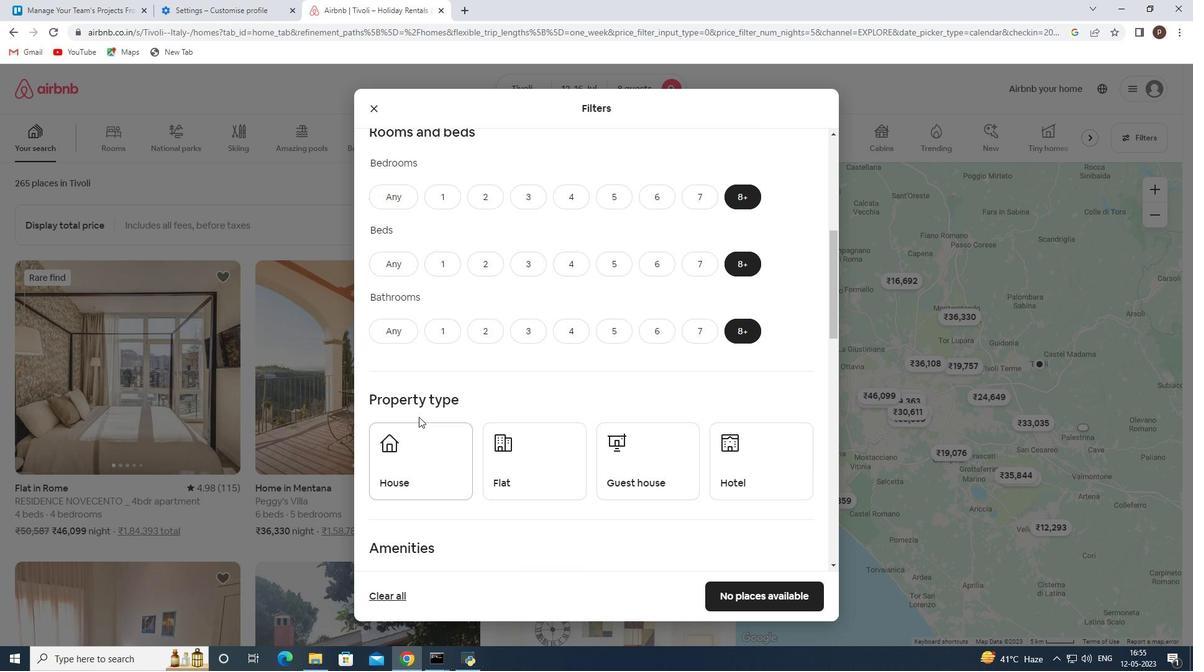 
Action: Mouse pressed left at (416, 433)
Screenshot: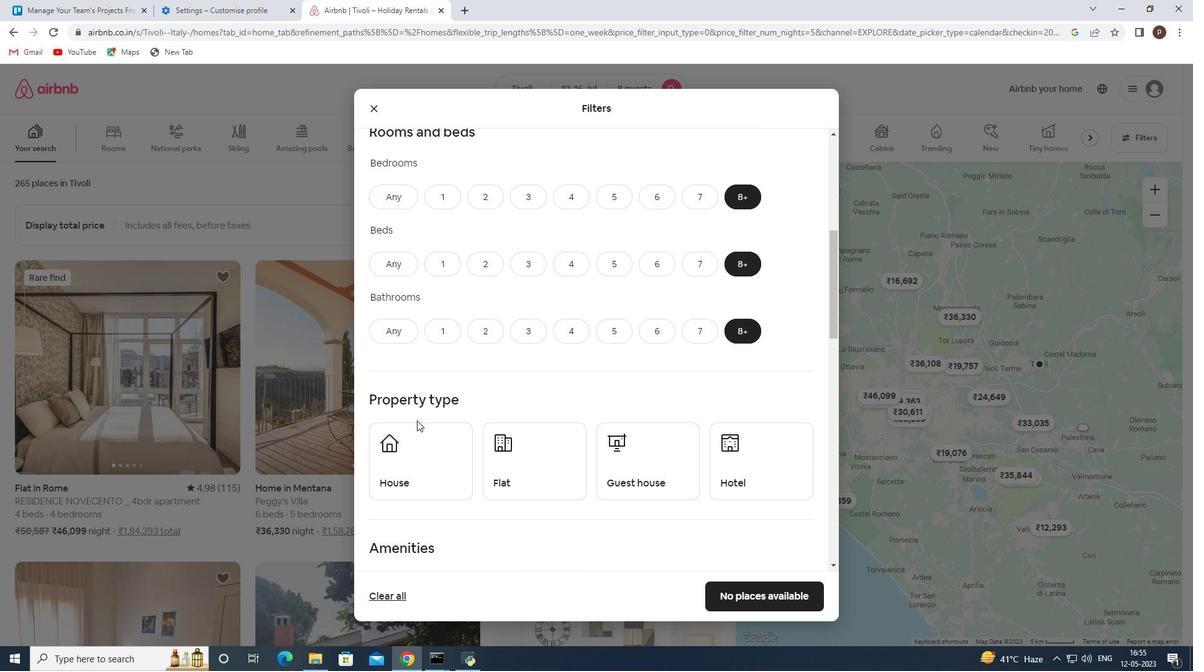 
Action: Mouse moved to (541, 461)
Screenshot: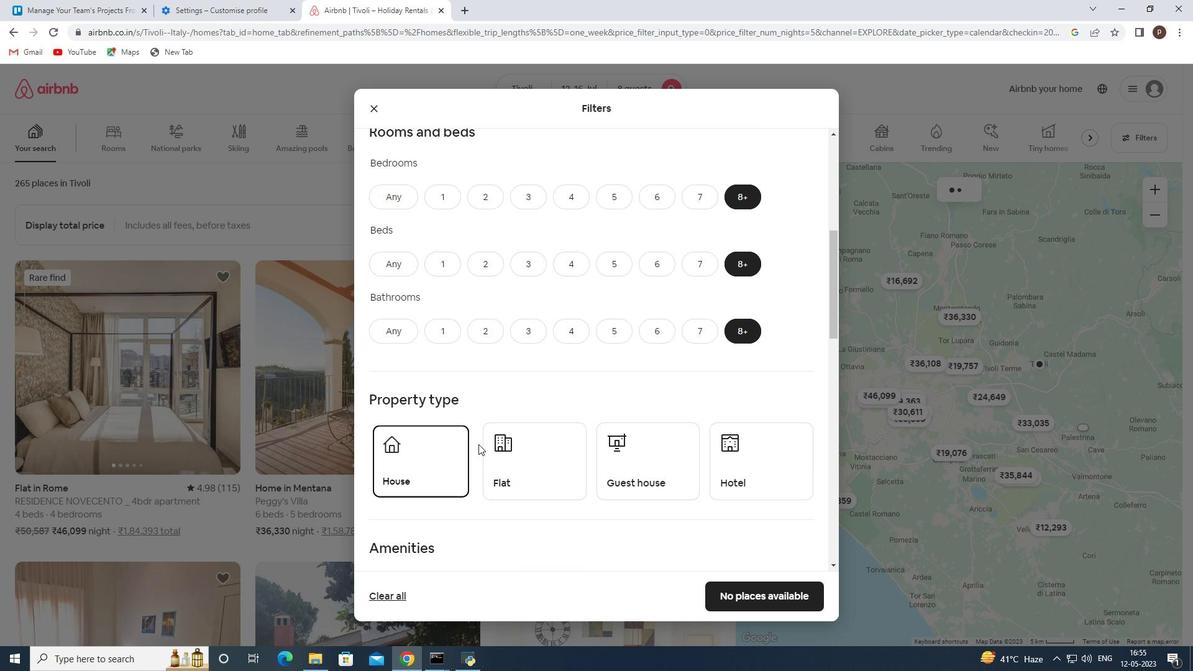 
Action: Mouse pressed left at (541, 461)
Screenshot: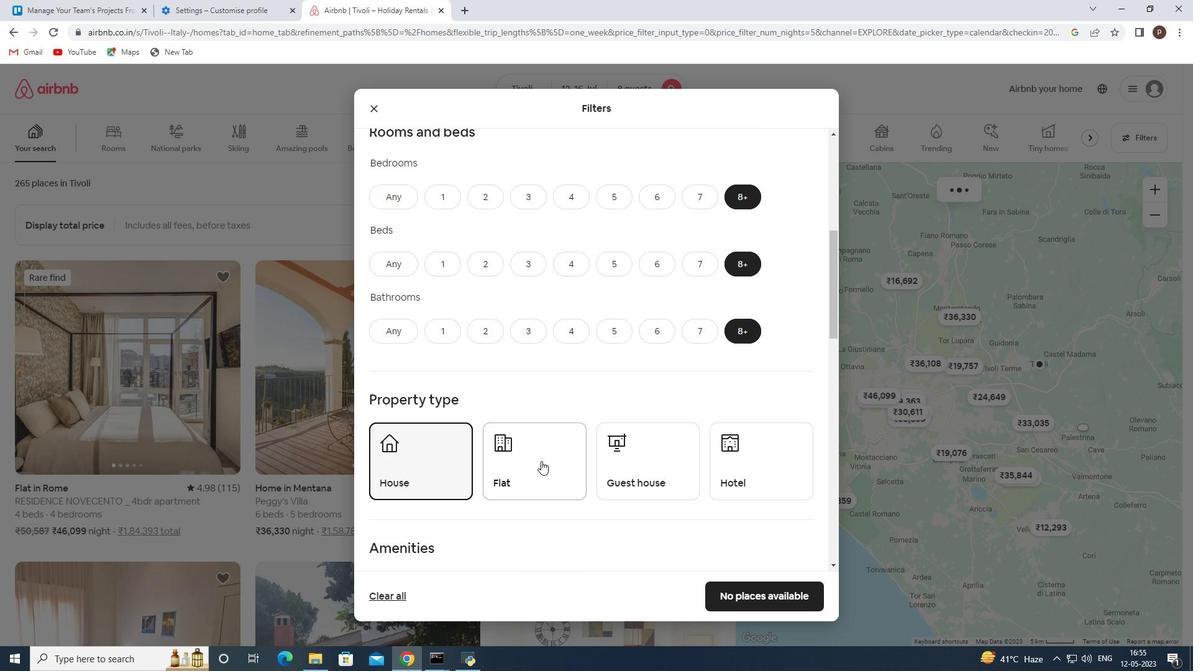 
Action: Mouse moved to (627, 461)
Screenshot: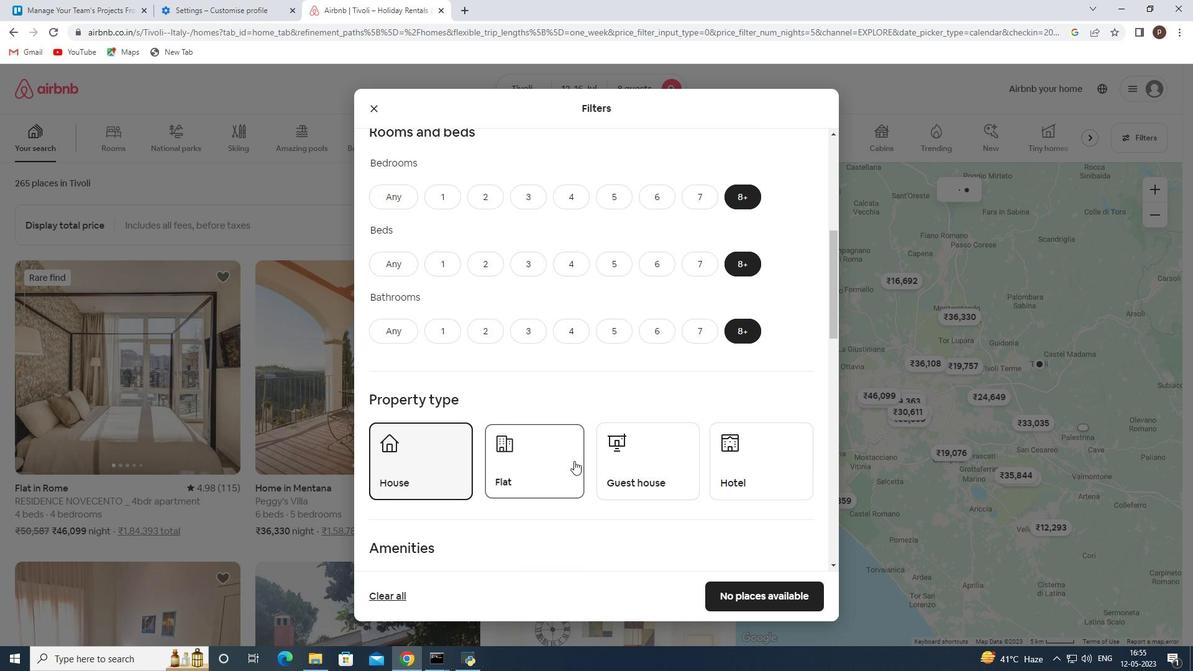 
Action: Mouse pressed left at (627, 461)
Screenshot: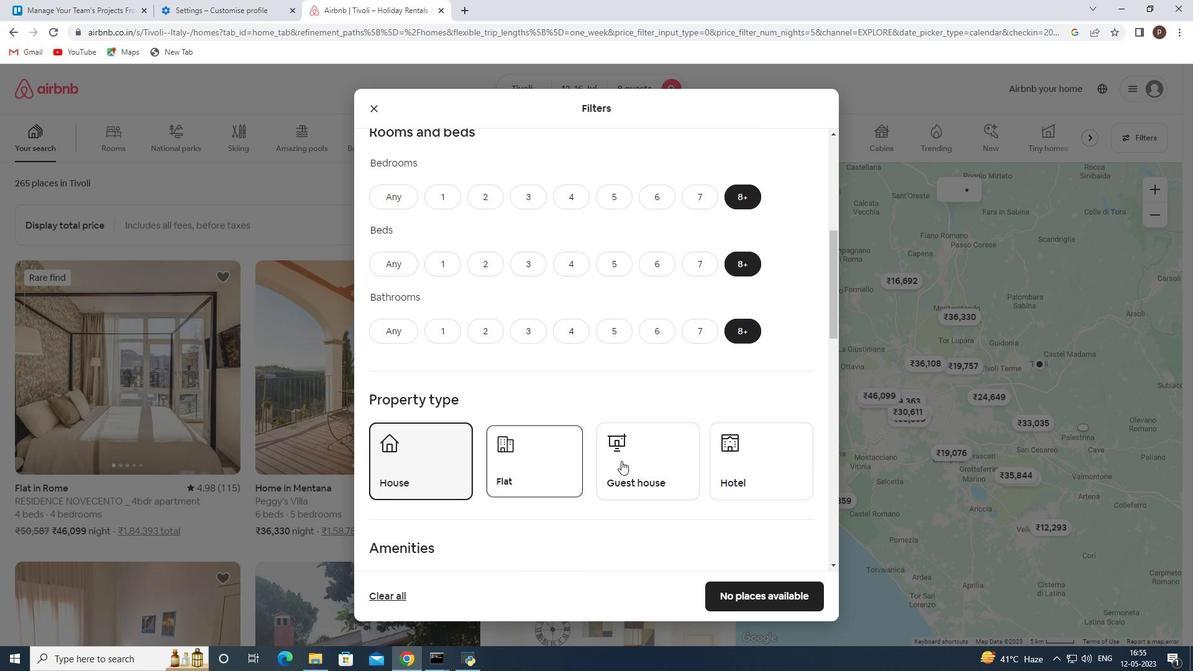 
Action: Mouse moved to (627, 461)
Screenshot: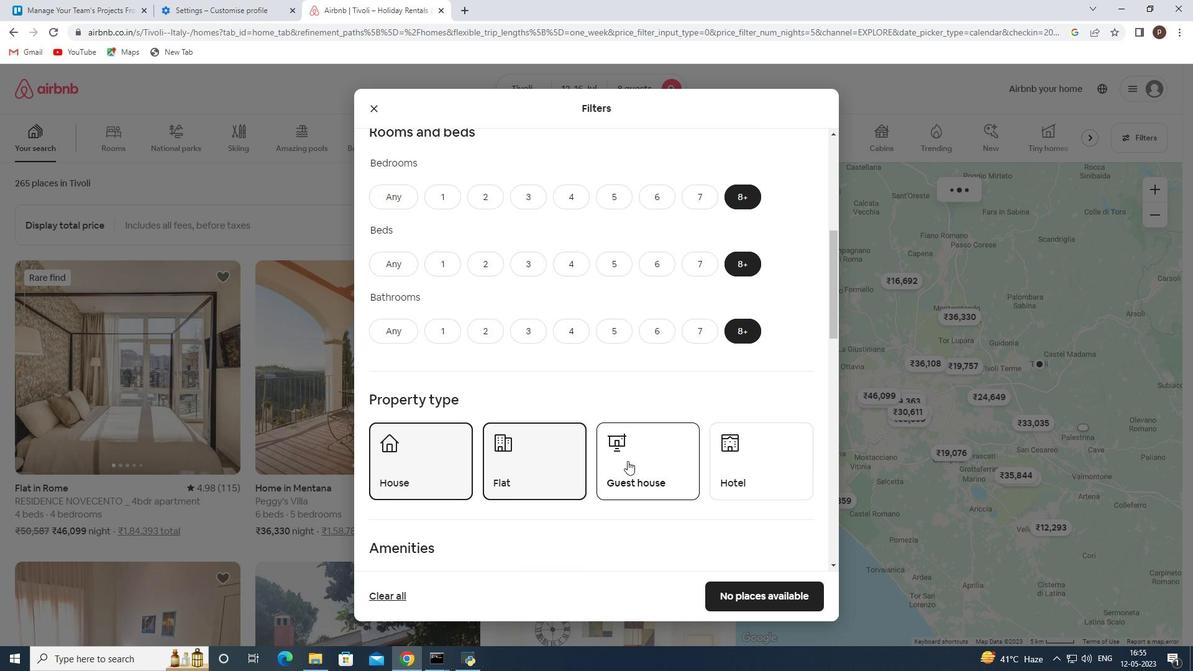 
Action: Mouse scrolled (627, 460) with delta (0, 0)
Screenshot: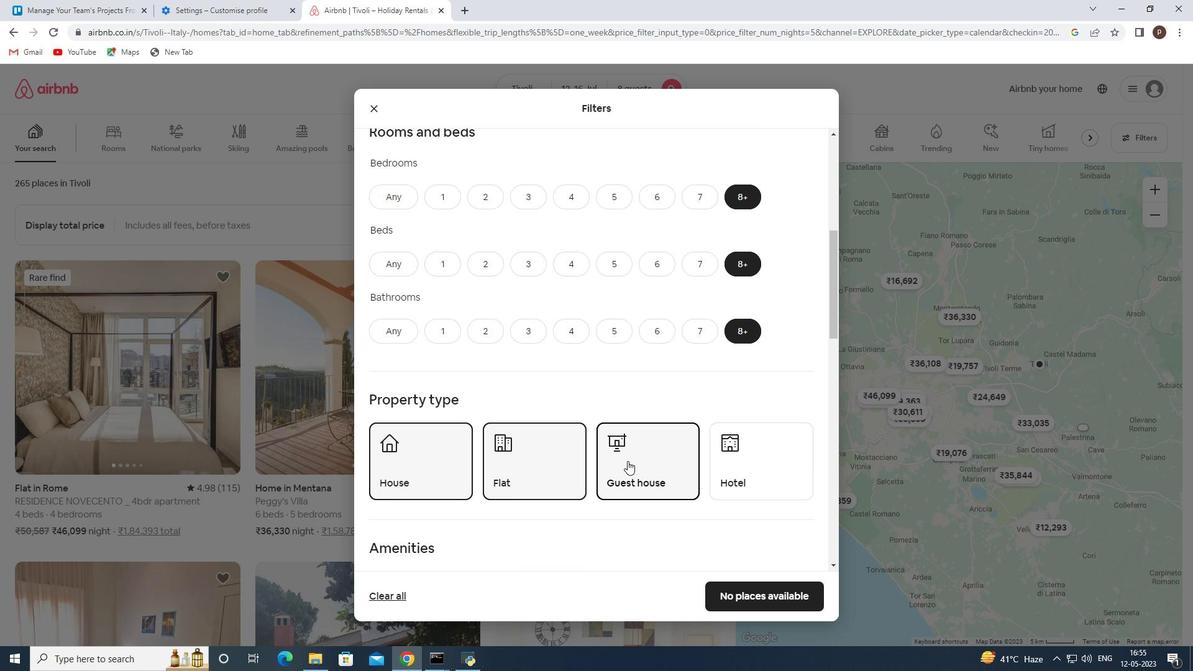 
Action: Mouse scrolled (627, 460) with delta (0, 0)
Screenshot: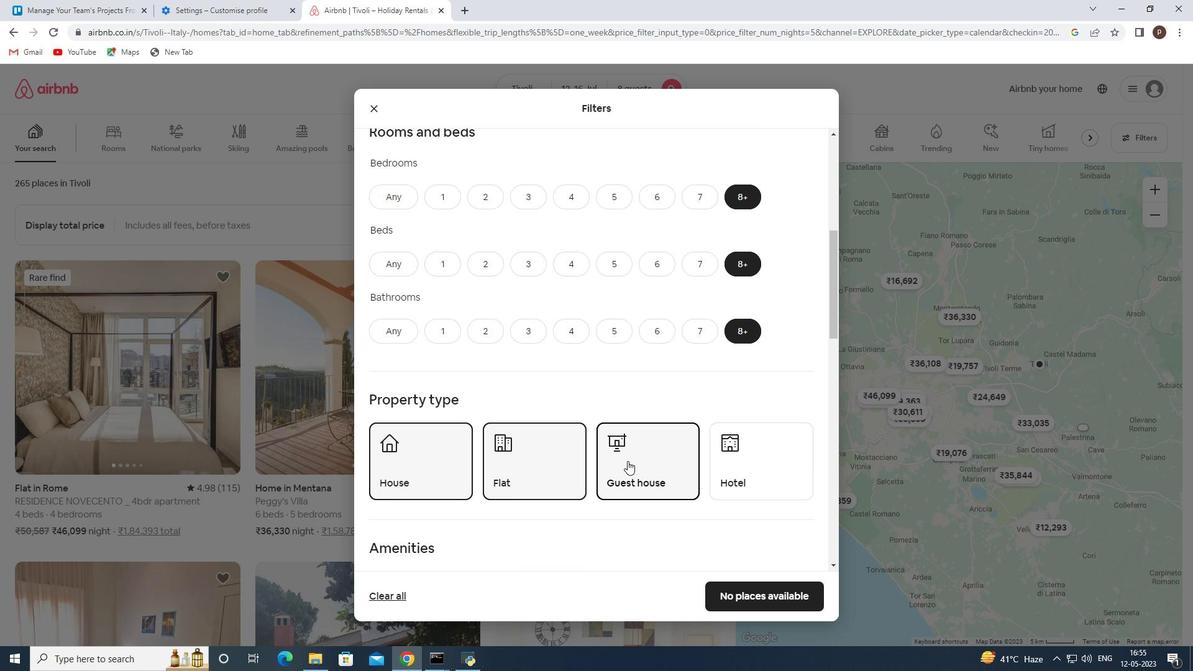 
Action: Mouse scrolled (627, 460) with delta (0, 0)
Screenshot: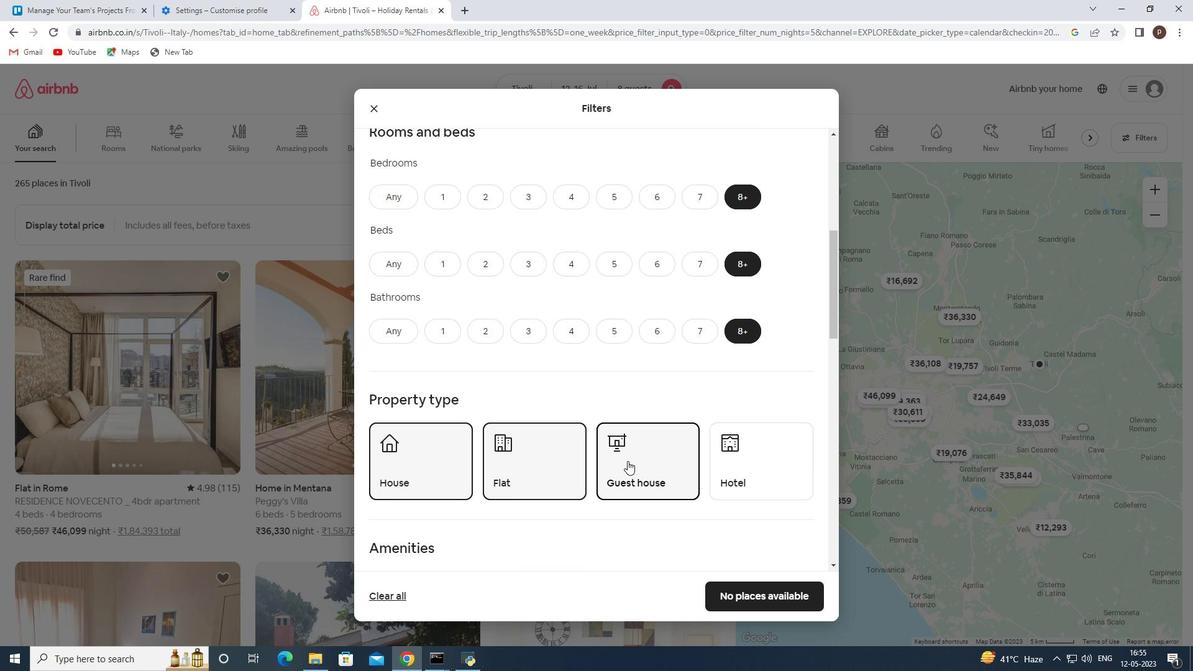 
Action: Mouse moved to (579, 441)
Screenshot: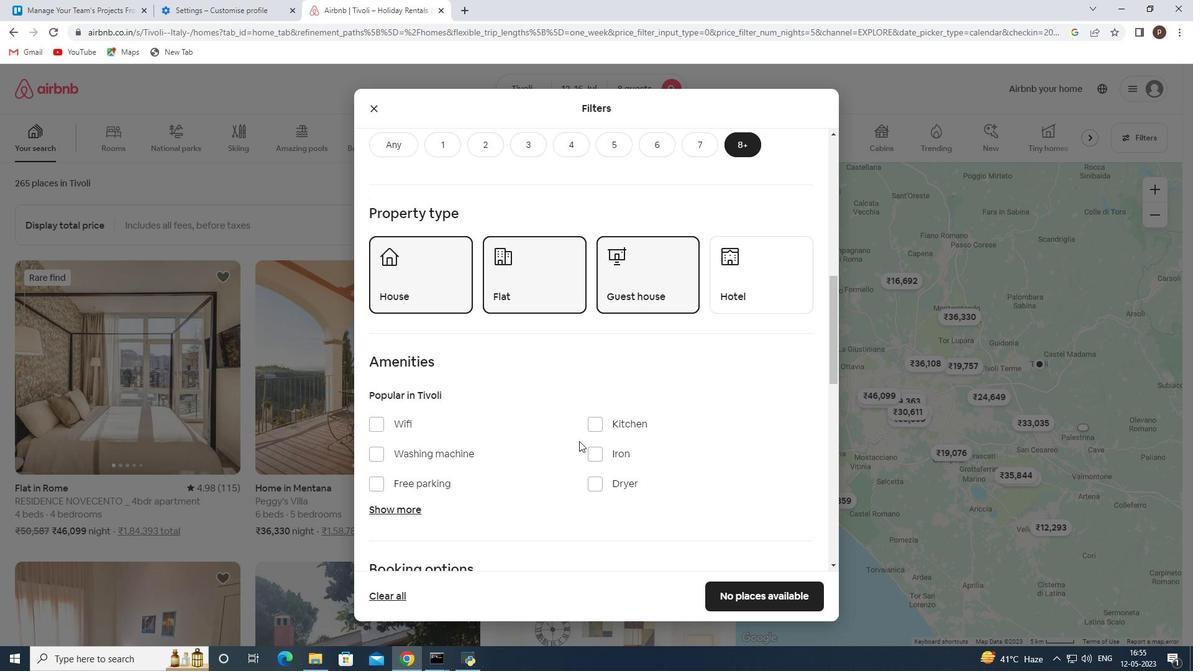 
Action: Mouse scrolled (579, 440) with delta (0, 0)
Screenshot: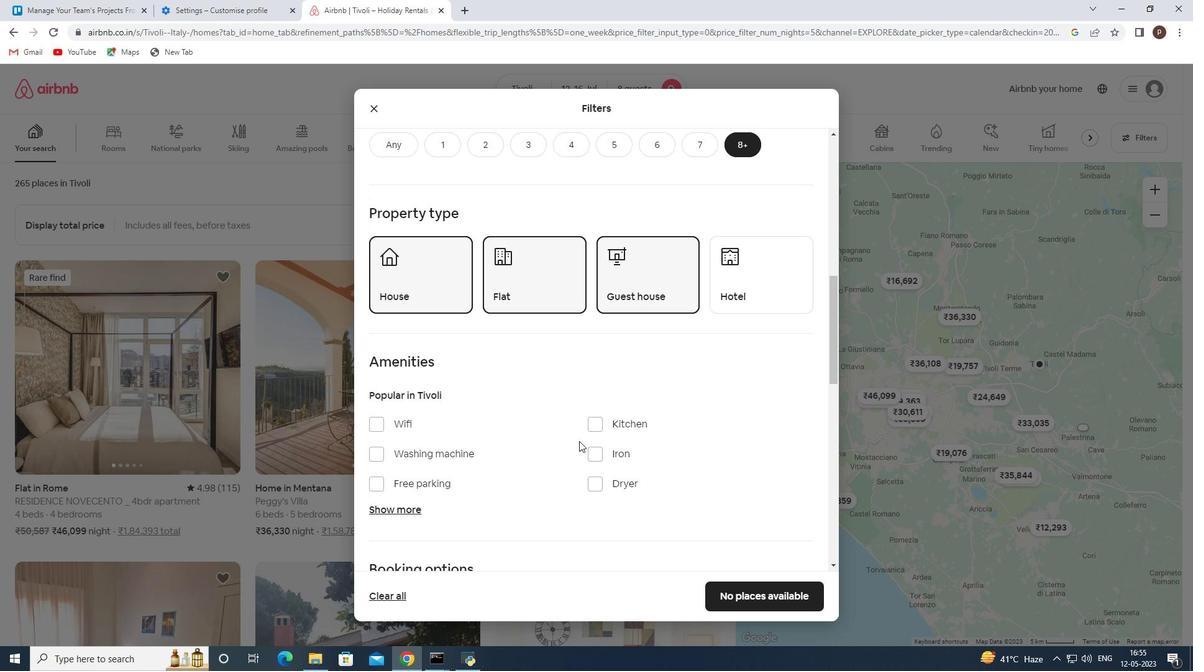 
Action: Mouse moved to (578, 441)
Screenshot: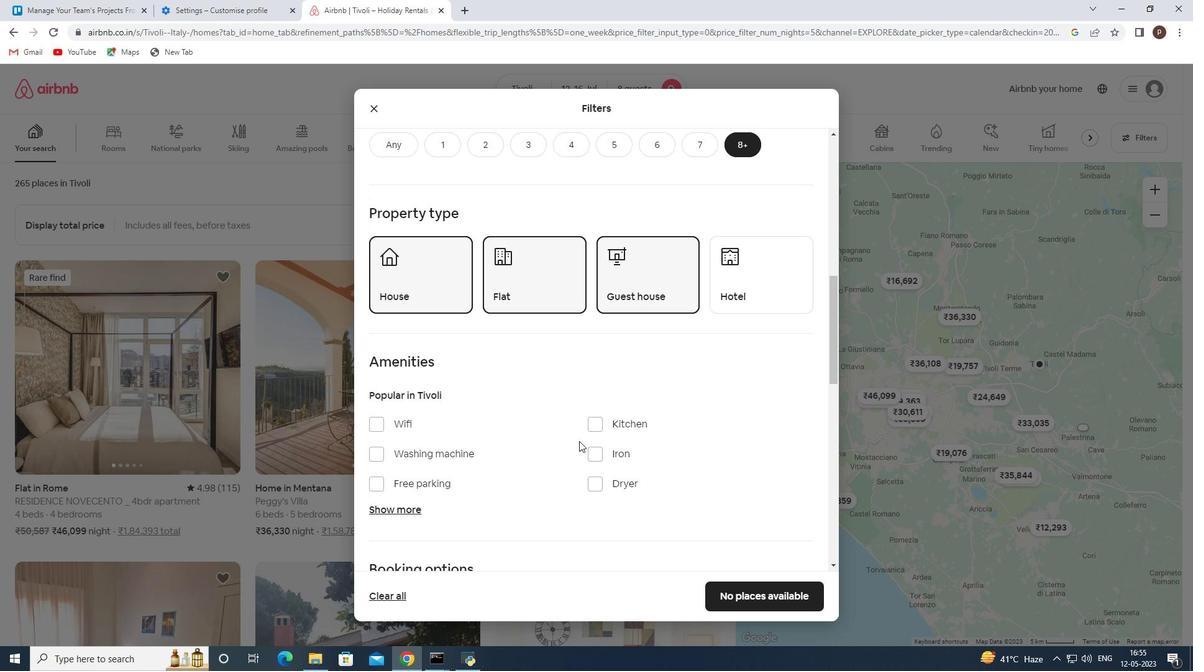
Action: Mouse scrolled (578, 440) with delta (0, 0)
Screenshot: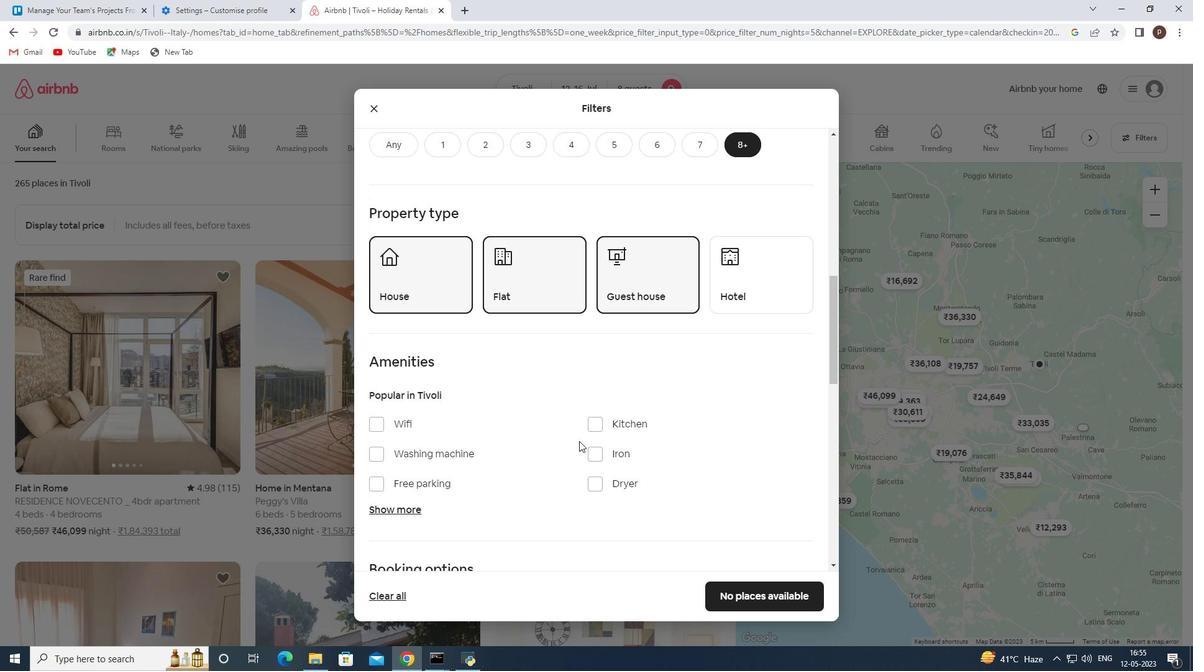 
Action: Mouse moved to (382, 298)
Screenshot: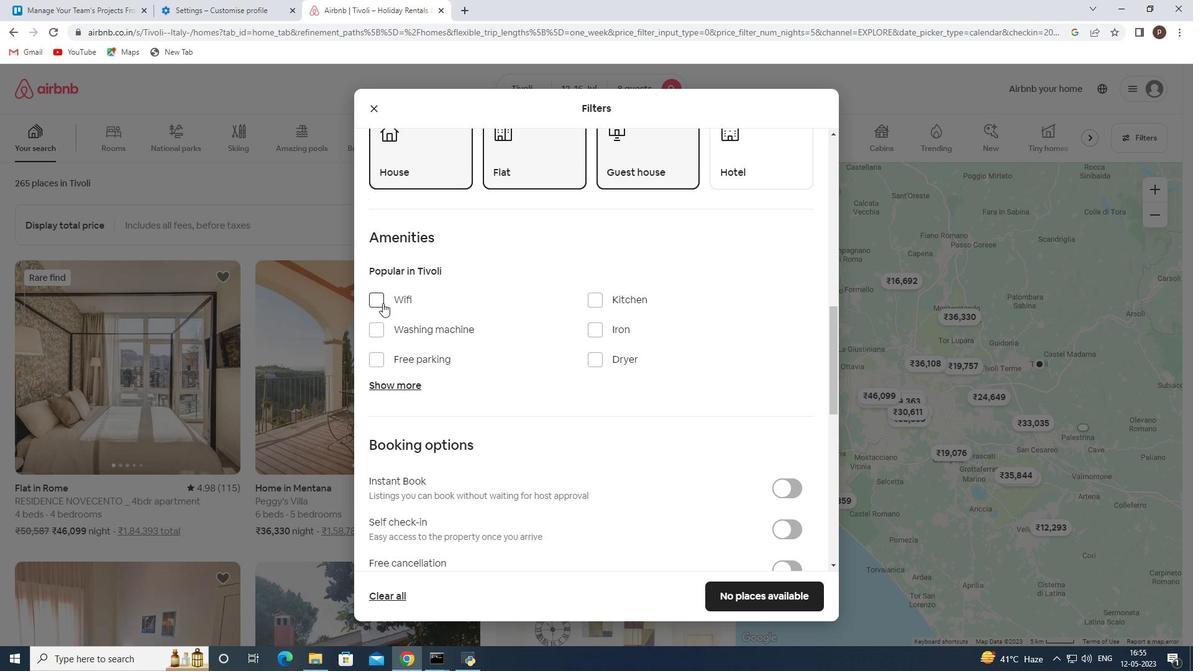 
Action: Mouse pressed left at (382, 298)
Screenshot: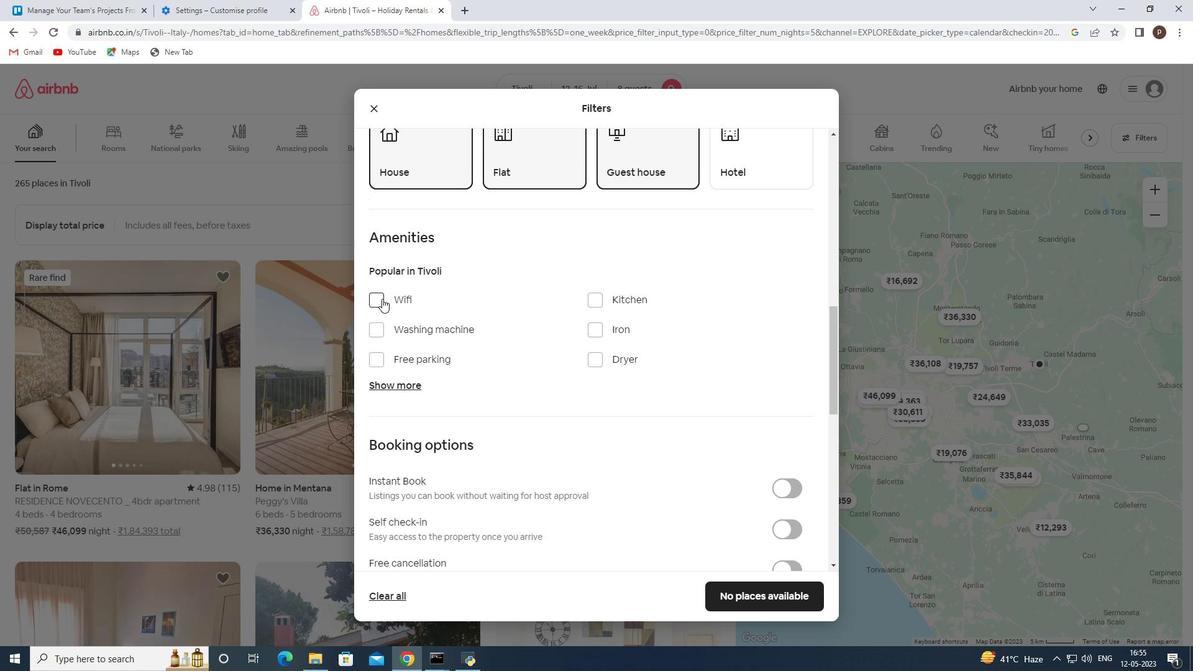 
Action: Mouse moved to (387, 356)
Screenshot: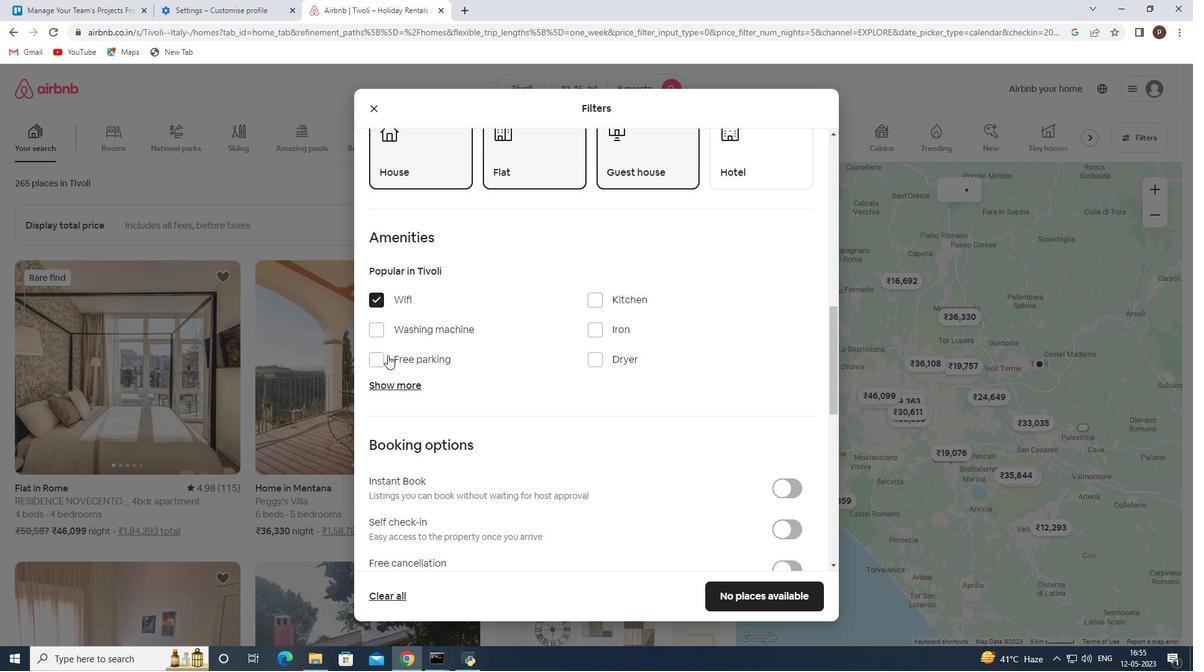 
Action: Mouse pressed left at (387, 356)
Screenshot: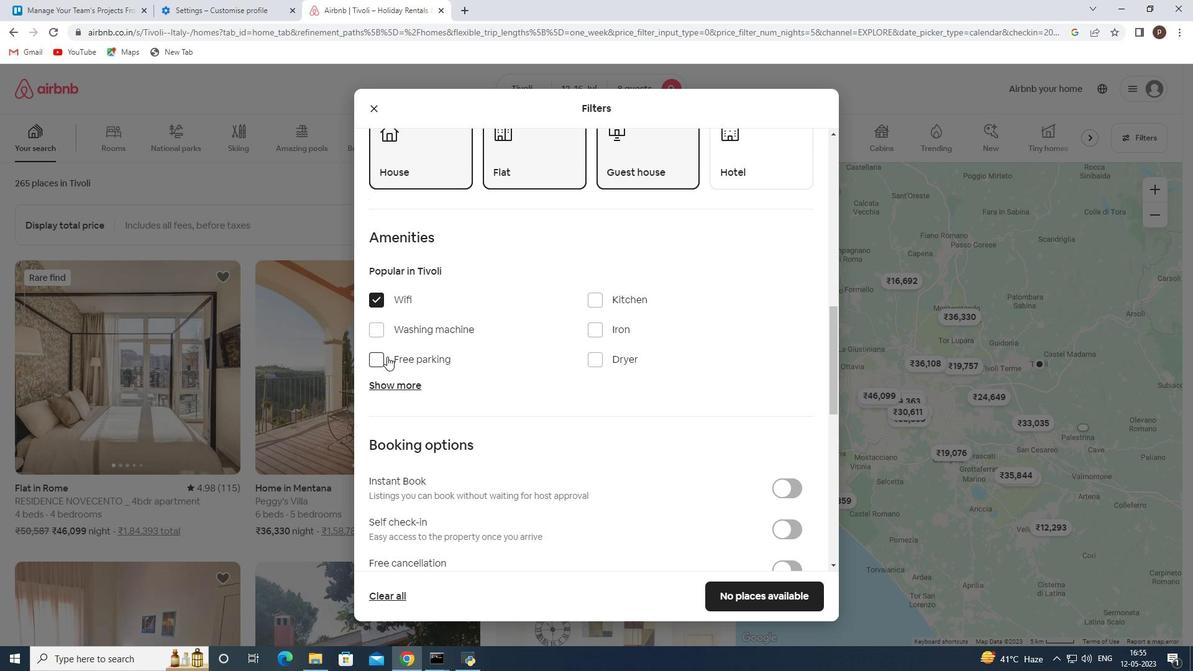 
Action: Mouse moved to (404, 387)
Screenshot: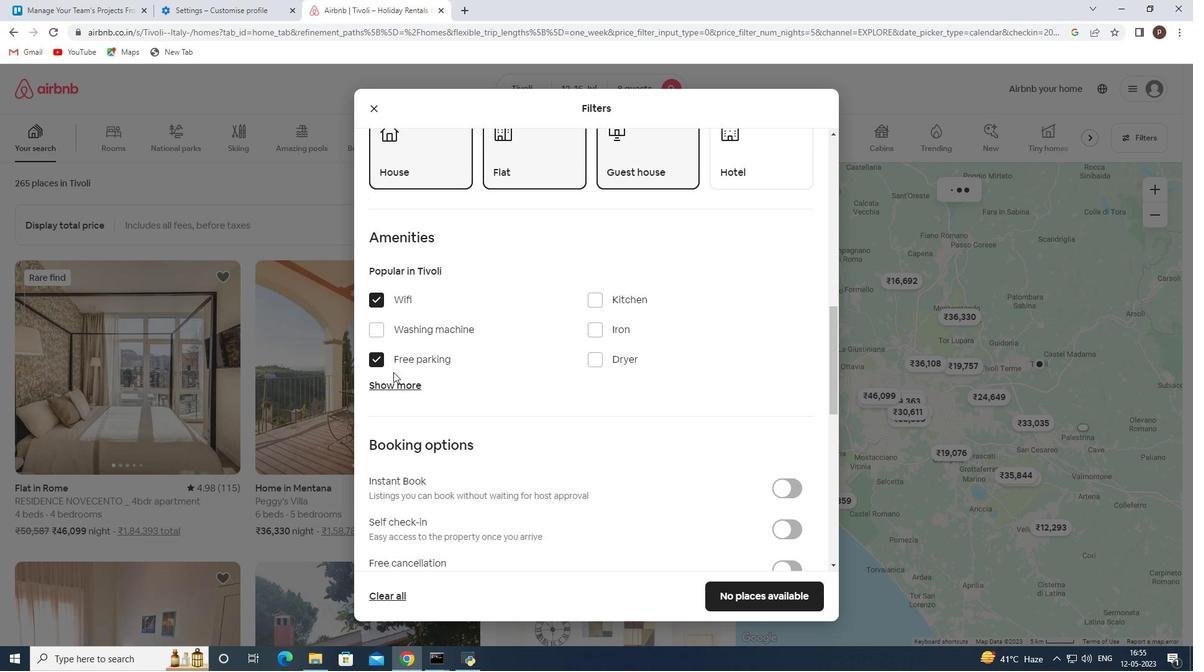 
Action: Mouse pressed left at (404, 387)
Screenshot: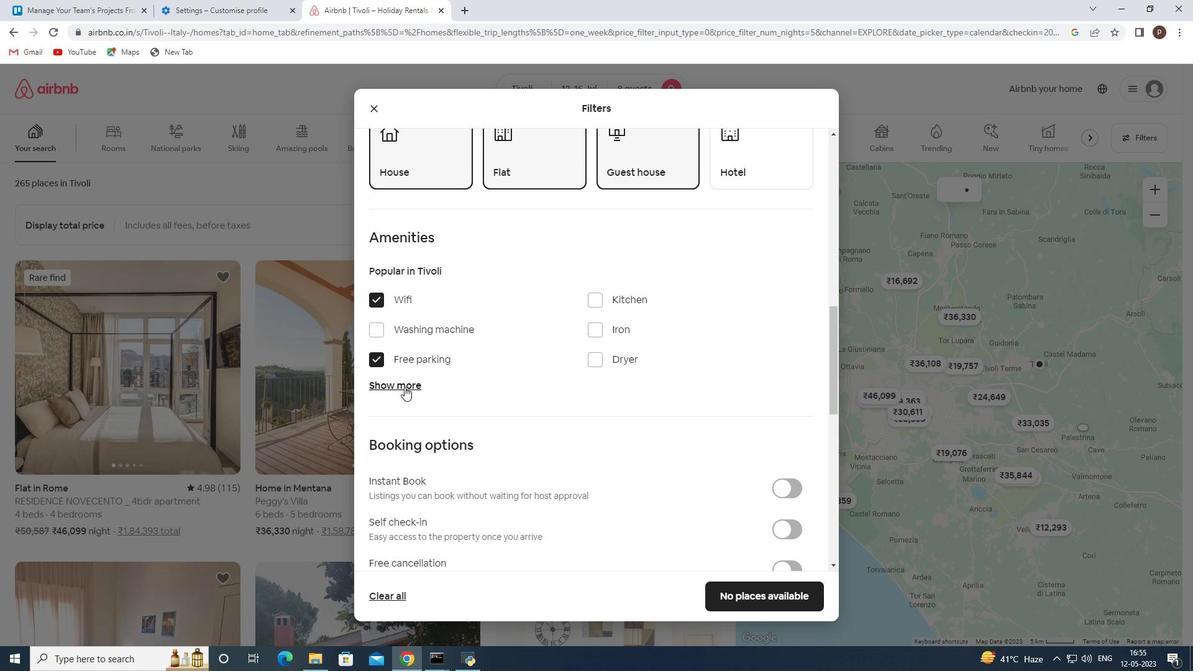 
Action: Mouse moved to (602, 457)
Screenshot: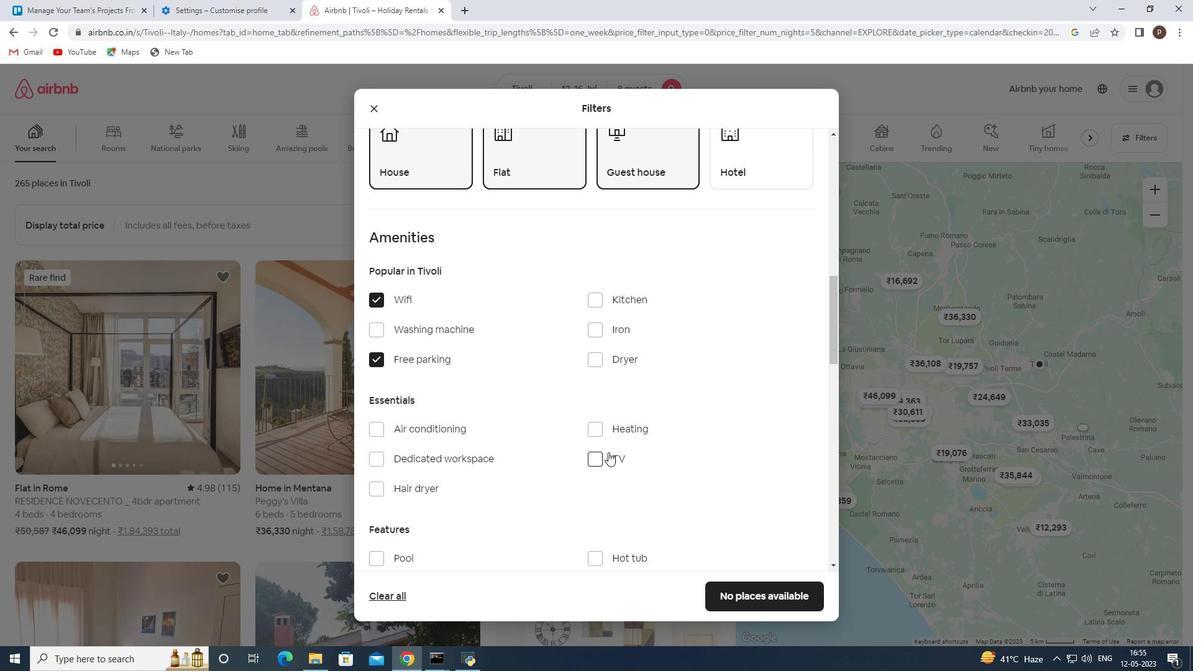 
Action: Mouse pressed left at (602, 457)
Screenshot: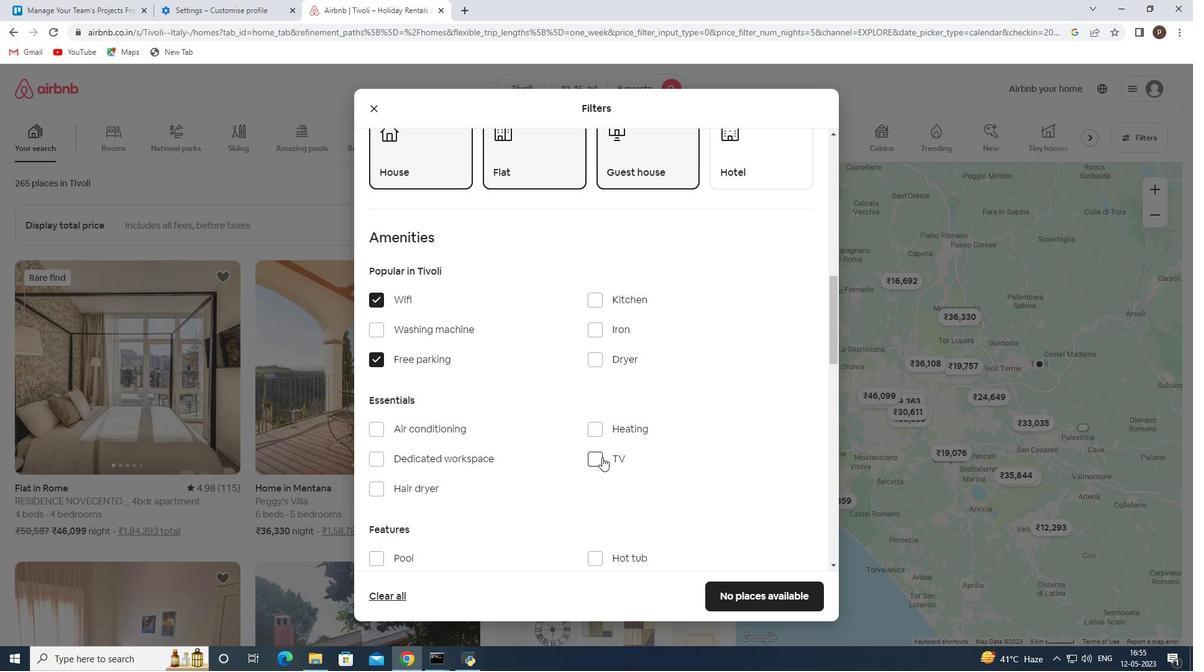 
Action: Mouse moved to (539, 453)
Screenshot: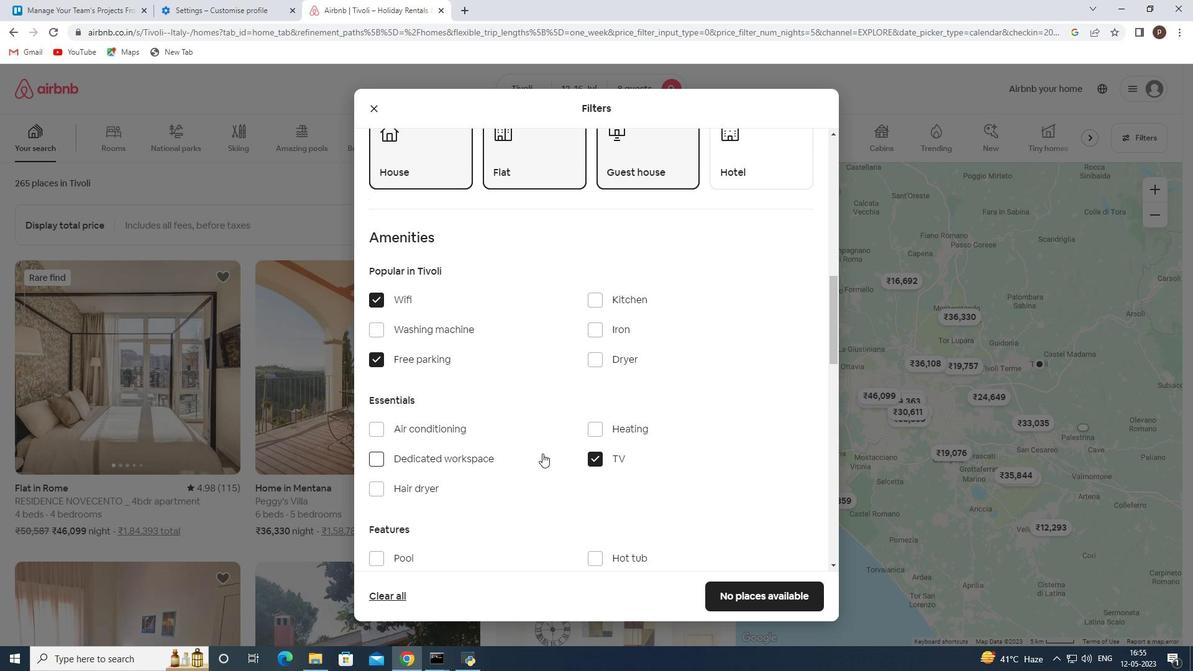 
Action: Mouse scrolled (539, 452) with delta (0, 0)
Screenshot: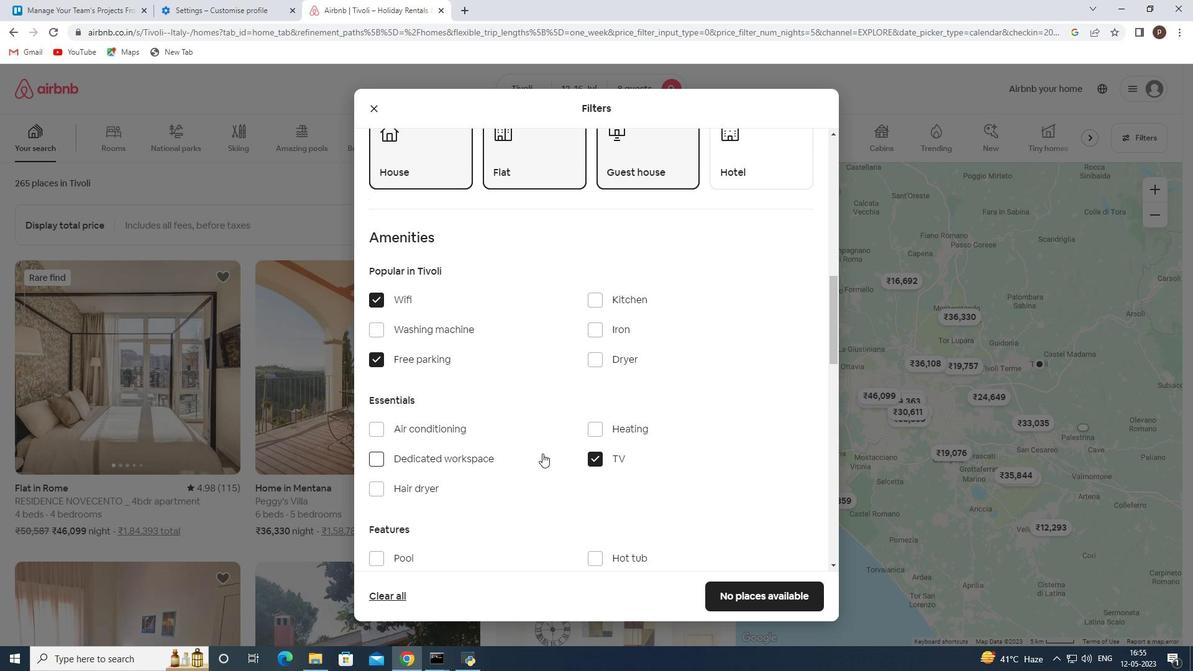 
Action: Mouse scrolled (539, 452) with delta (0, 0)
Screenshot: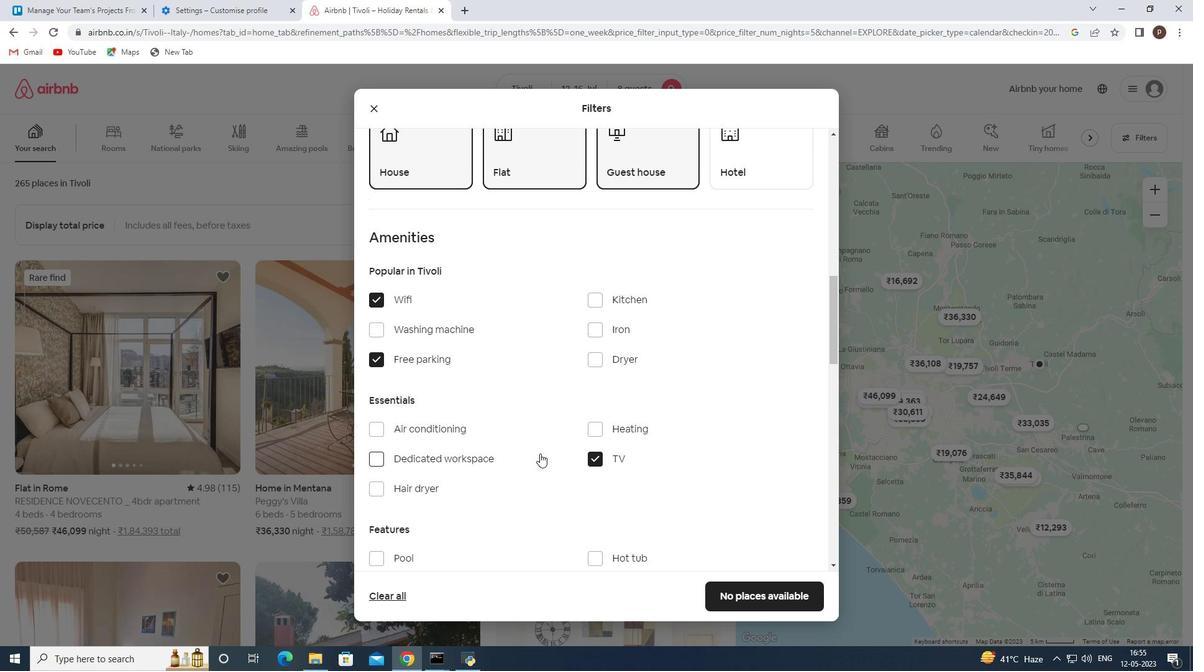 
Action: Mouse moved to (533, 454)
Screenshot: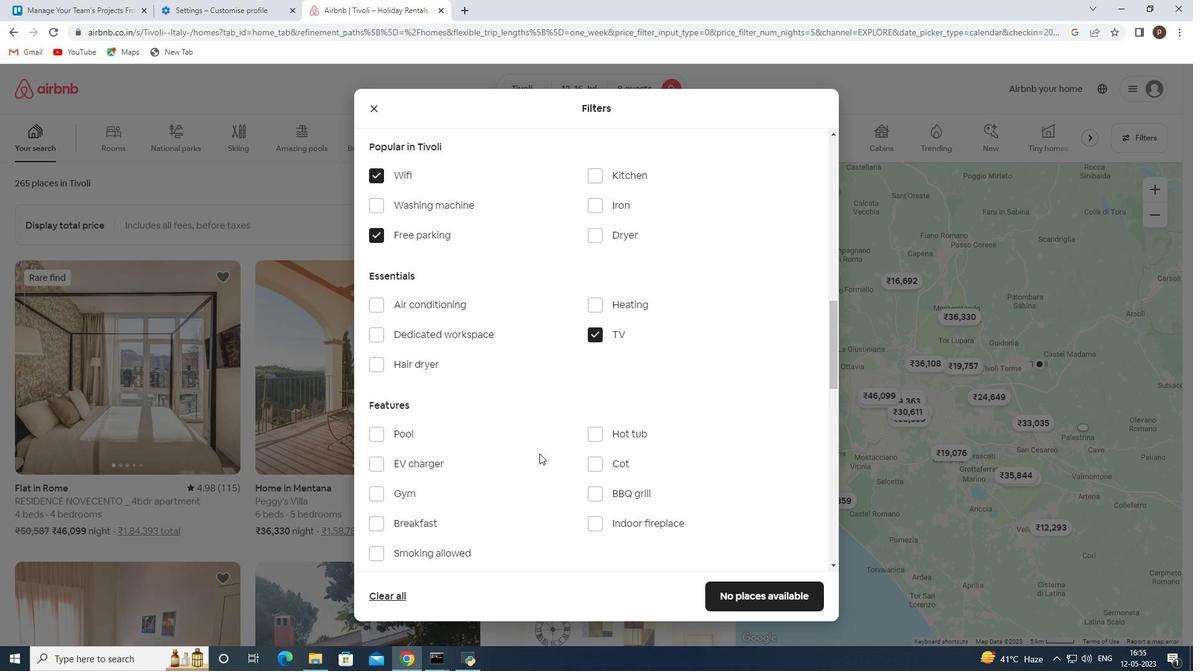 
Action: Mouse scrolled (533, 454) with delta (0, 0)
Screenshot: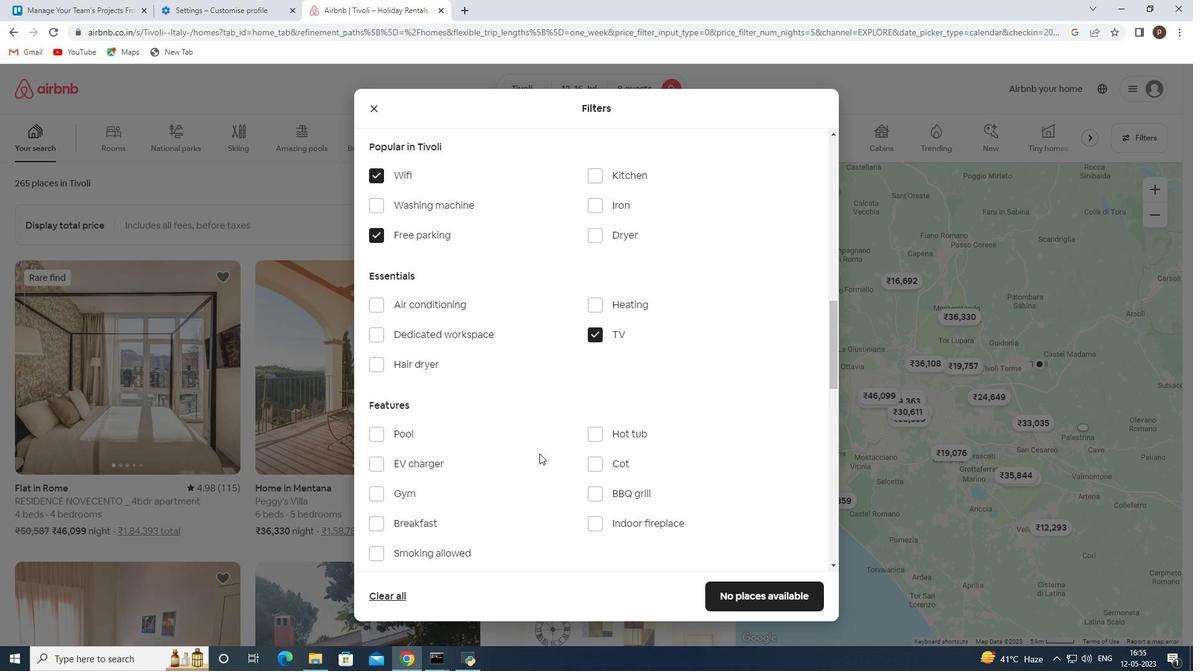 
Action: Mouse moved to (370, 434)
Screenshot: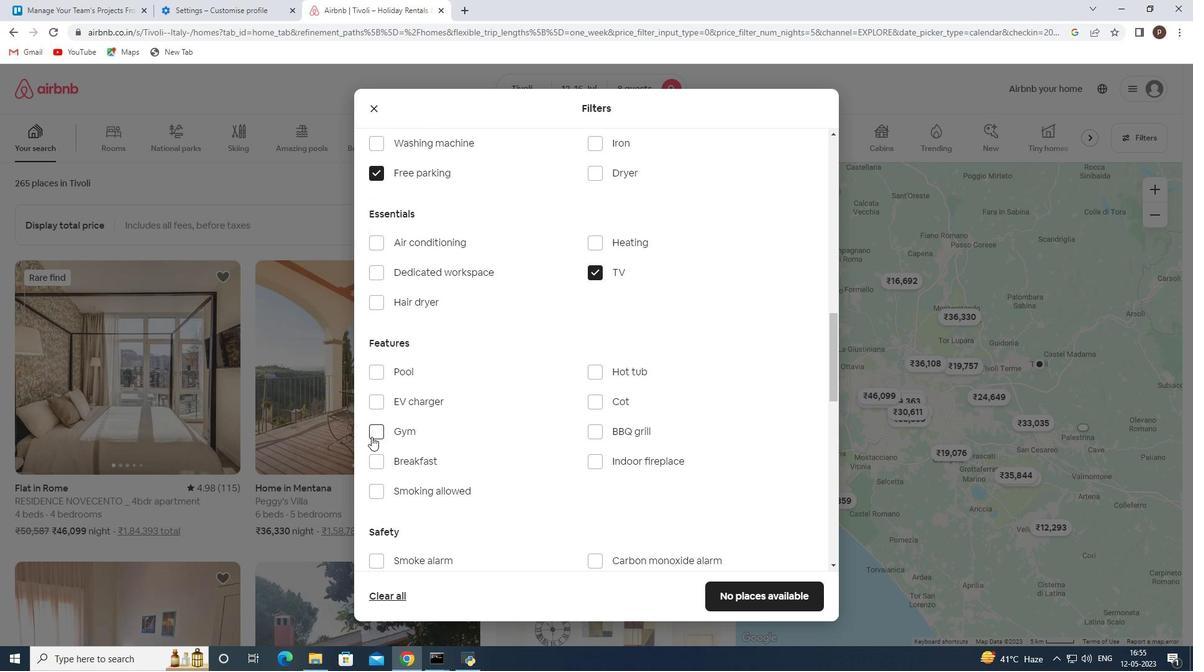 
Action: Mouse pressed left at (370, 434)
Screenshot: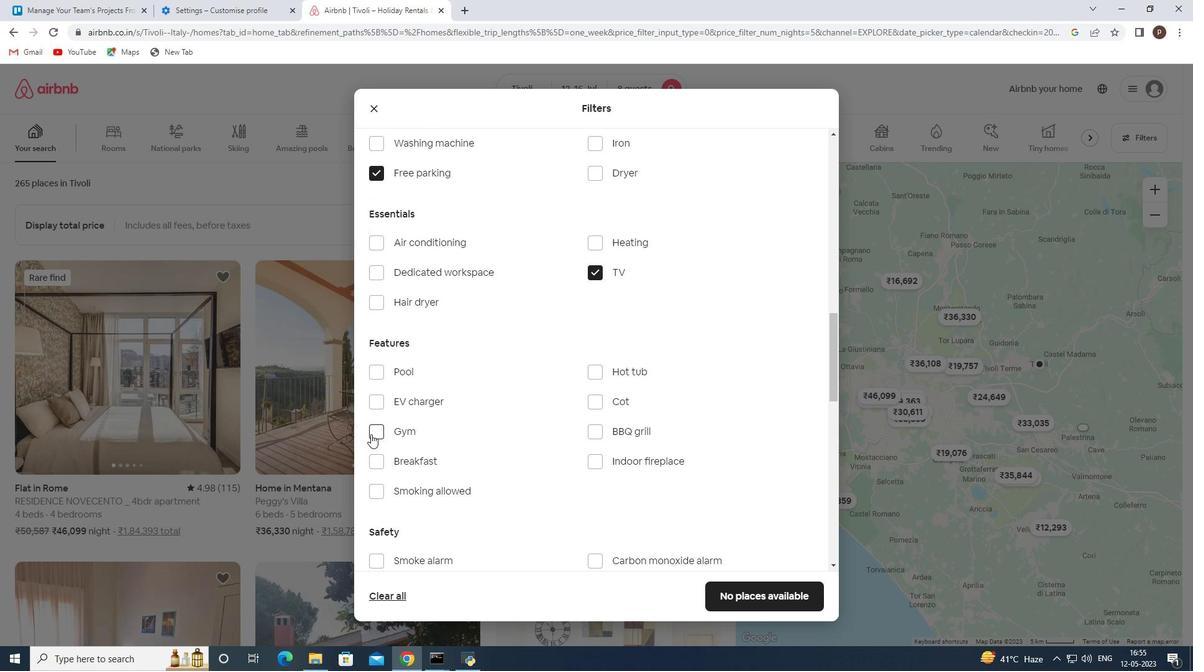 
Action: Mouse moved to (381, 463)
Screenshot: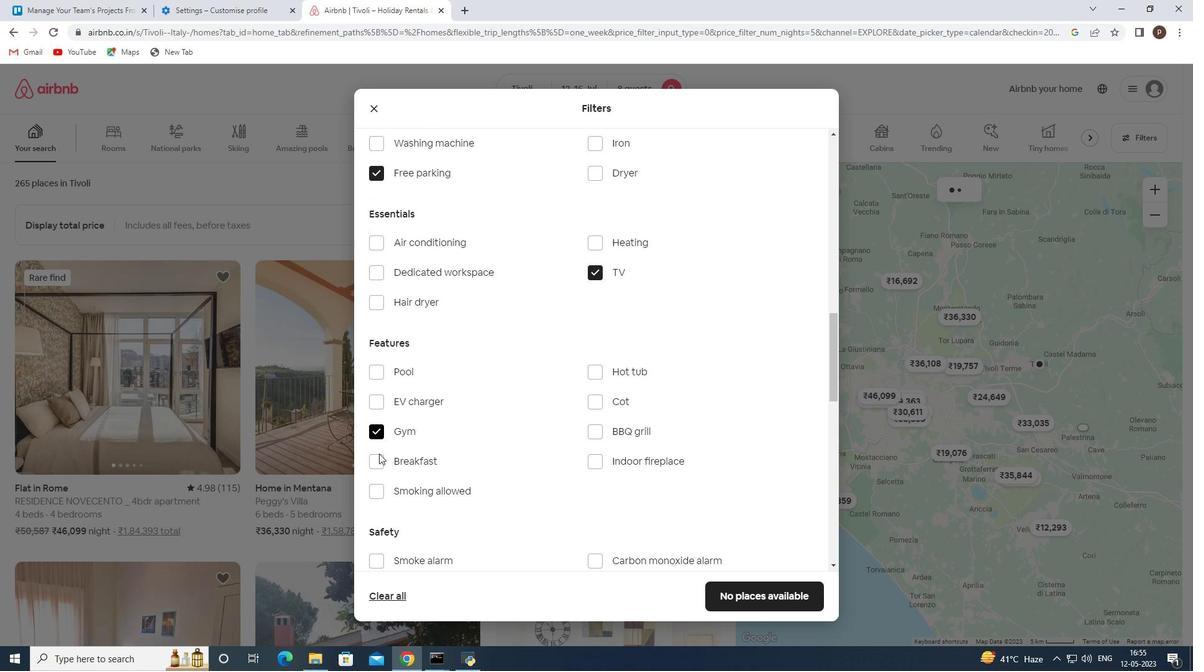 
Action: Mouse pressed left at (381, 463)
Screenshot: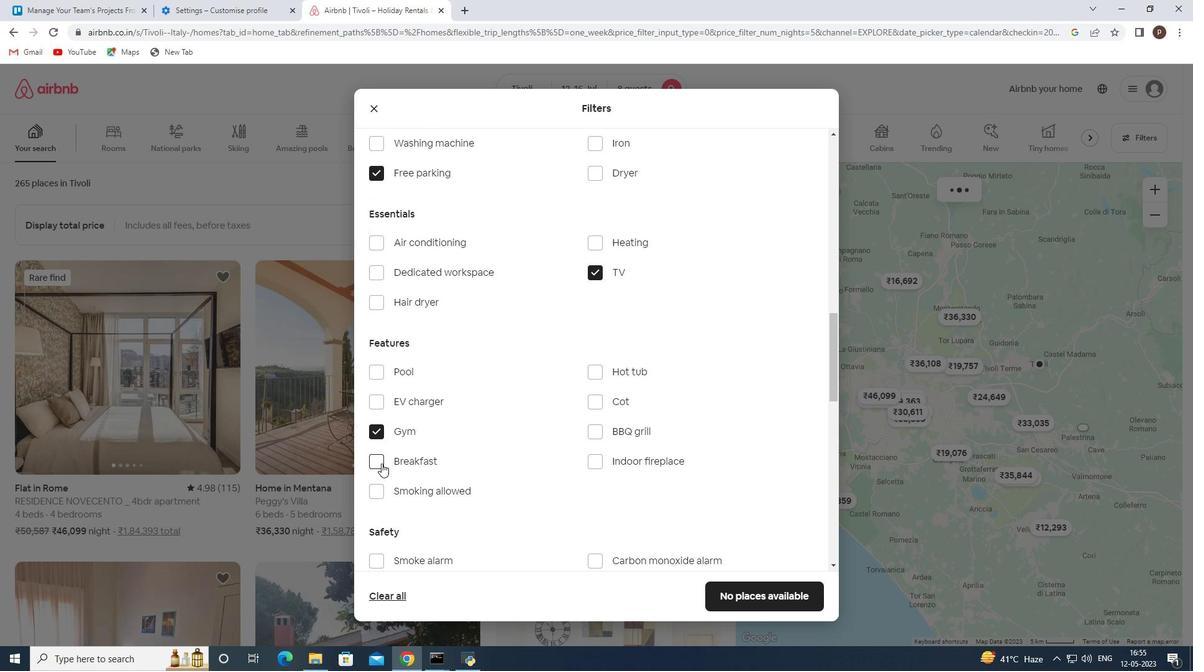 
Action: Mouse moved to (483, 464)
Screenshot: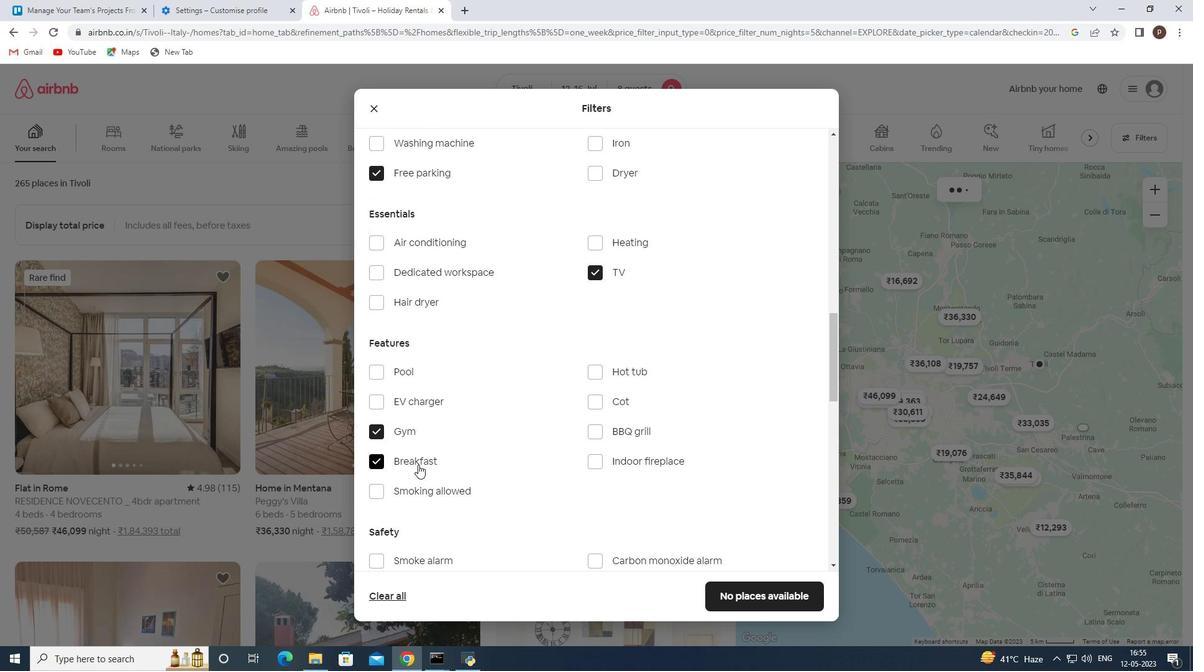 
Action: Mouse scrolled (483, 464) with delta (0, 0)
Screenshot: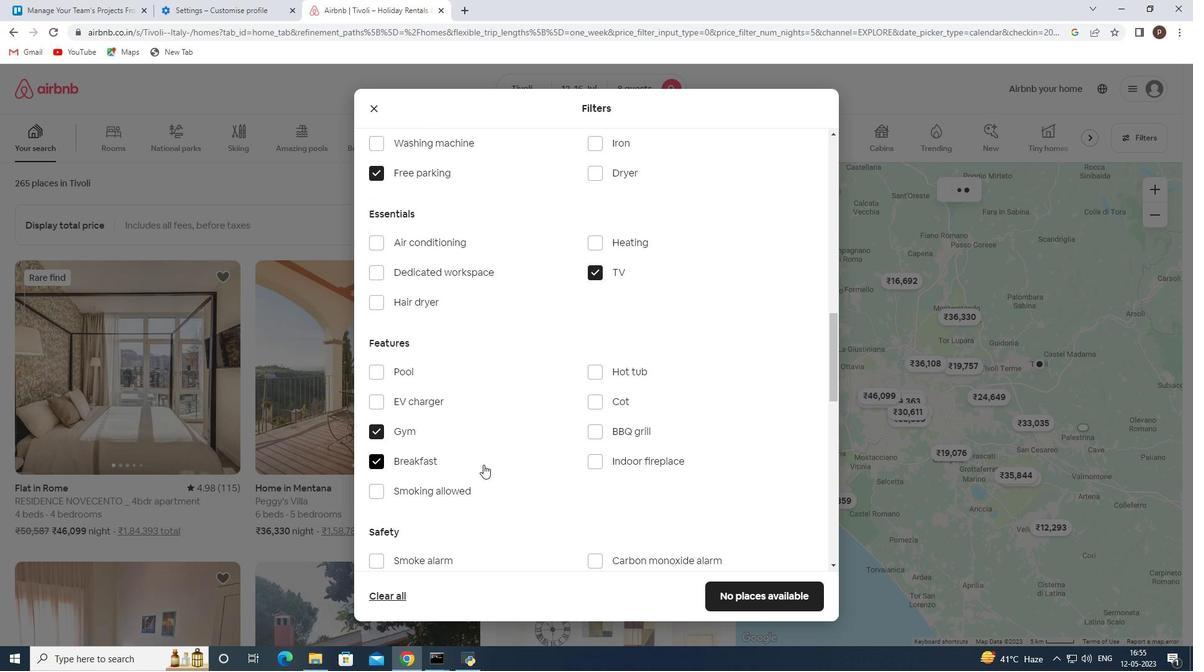 
Action: Mouse scrolled (483, 464) with delta (0, 0)
Screenshot: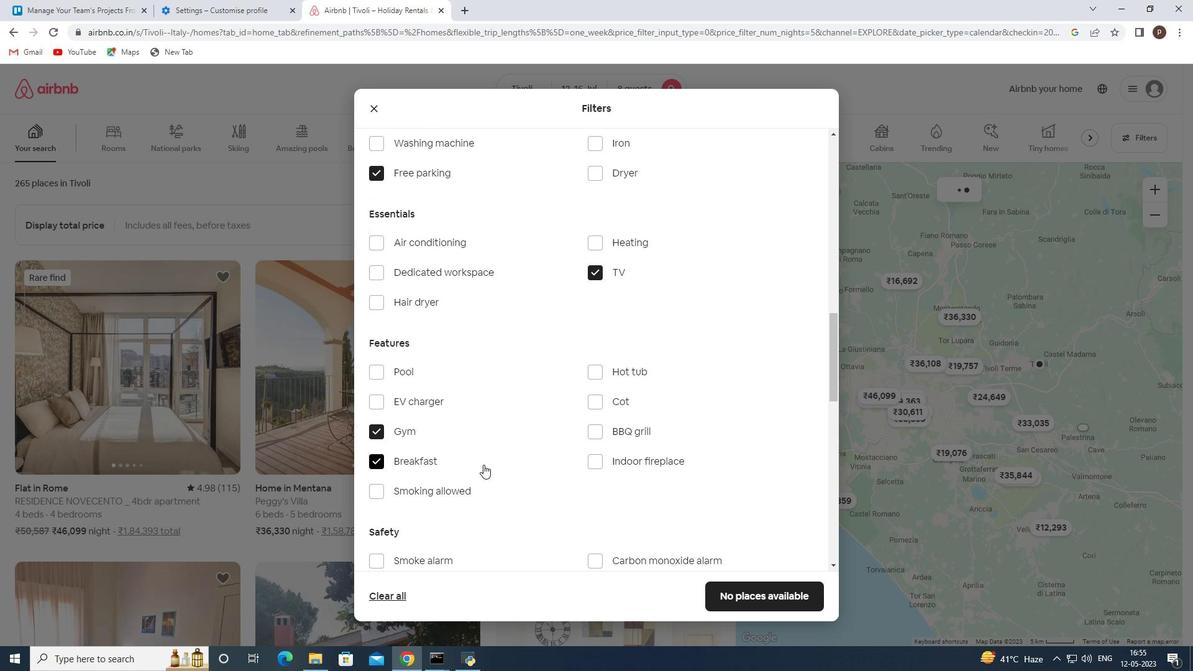 
Action: Mouse moved to (507, 426)
Screenshot: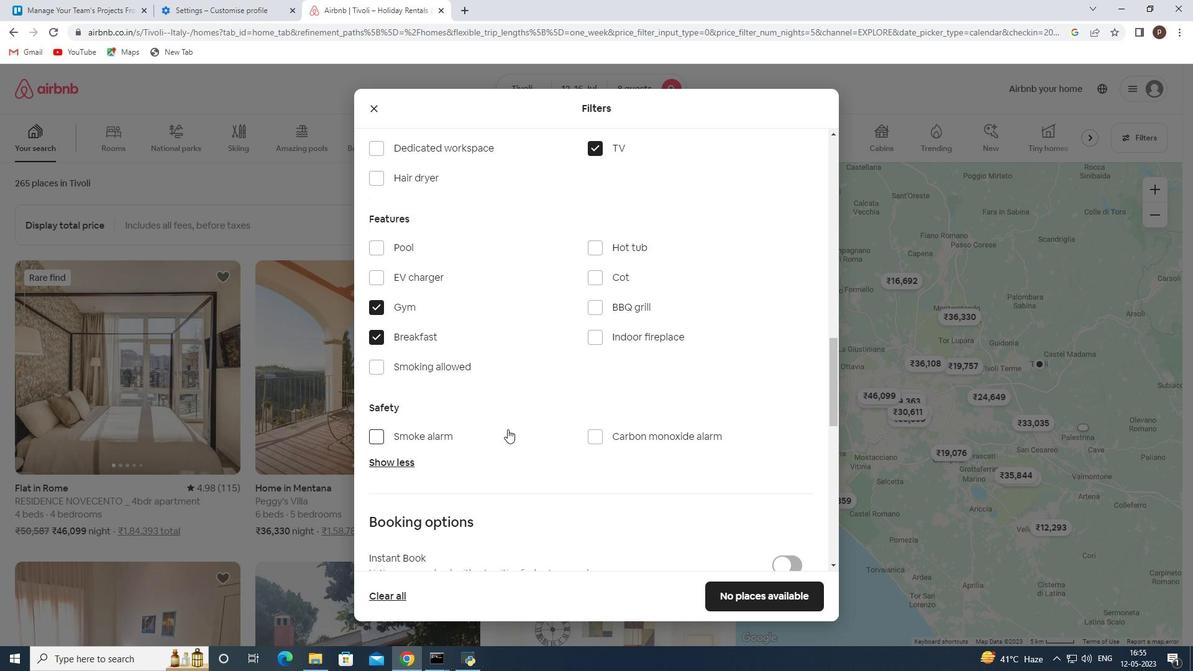 
Action: Mouse scrolled (507, 425) with delta (0, 0)
Screenshot: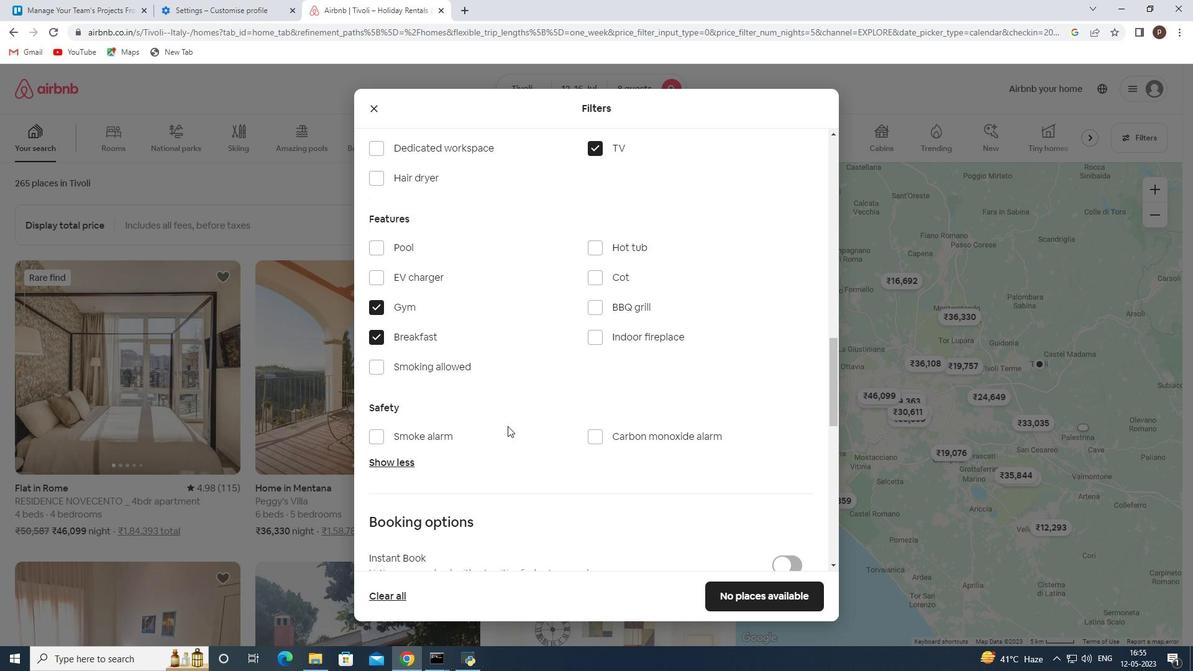 
Action: Mouse scrolled (507, 425) with delta (0, 0)
Screenshot: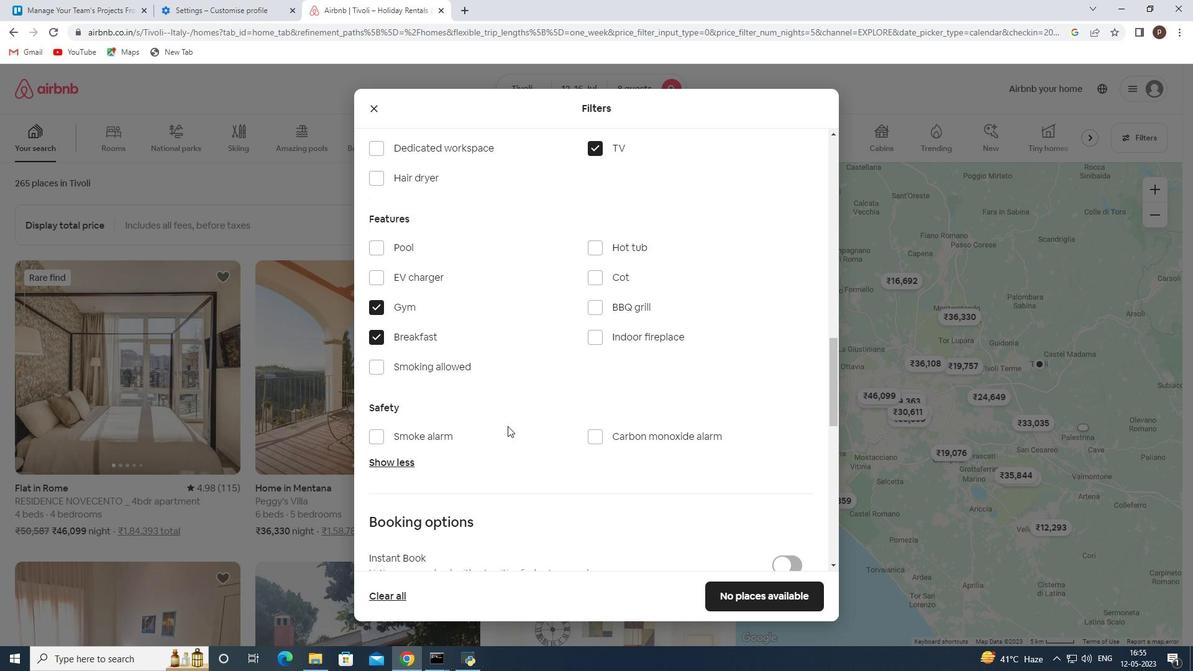 
Action: Mouse scrolled (507, 425) with delta (0, 0)
Screenshot: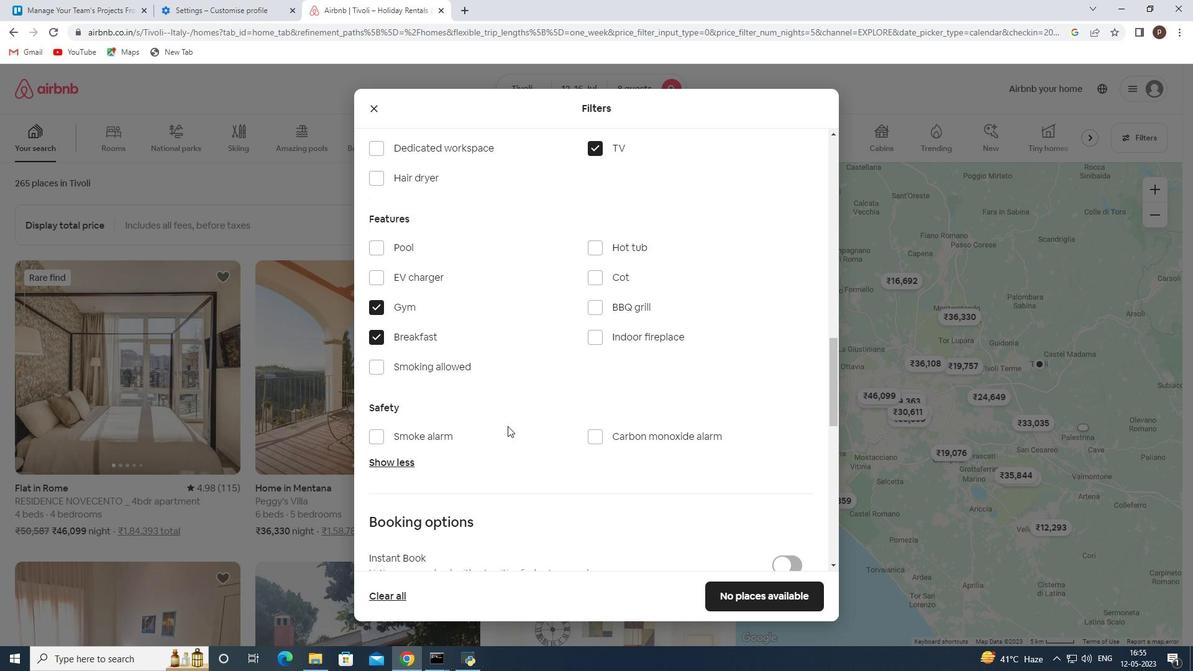 
Action: Mouse moved to (784, 424)
Screenshot: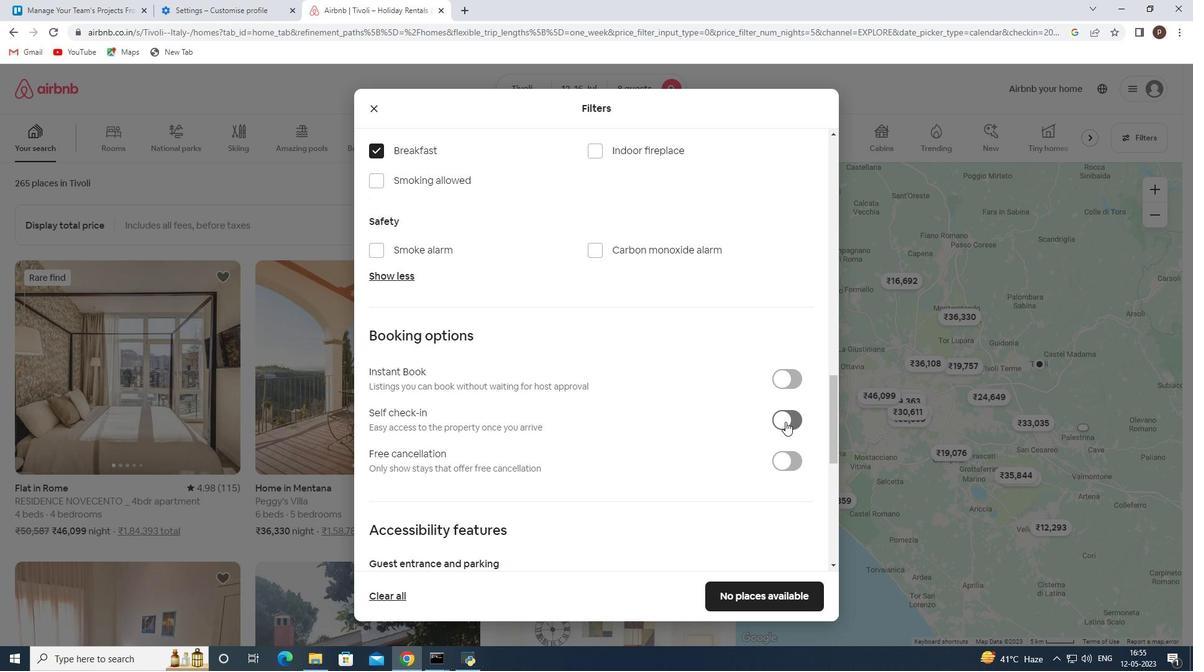 
Action: Mouse pressed left at (784, 424)
Screenshot: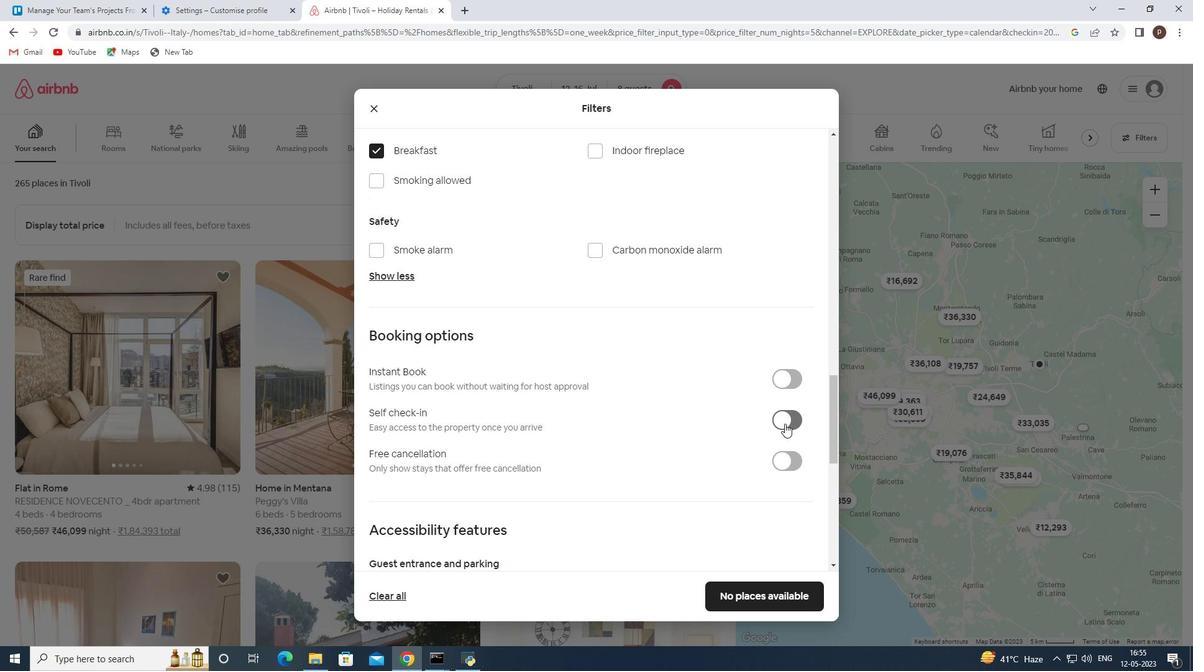 
Action: Mouse moved to (624, 416)
Screenshot: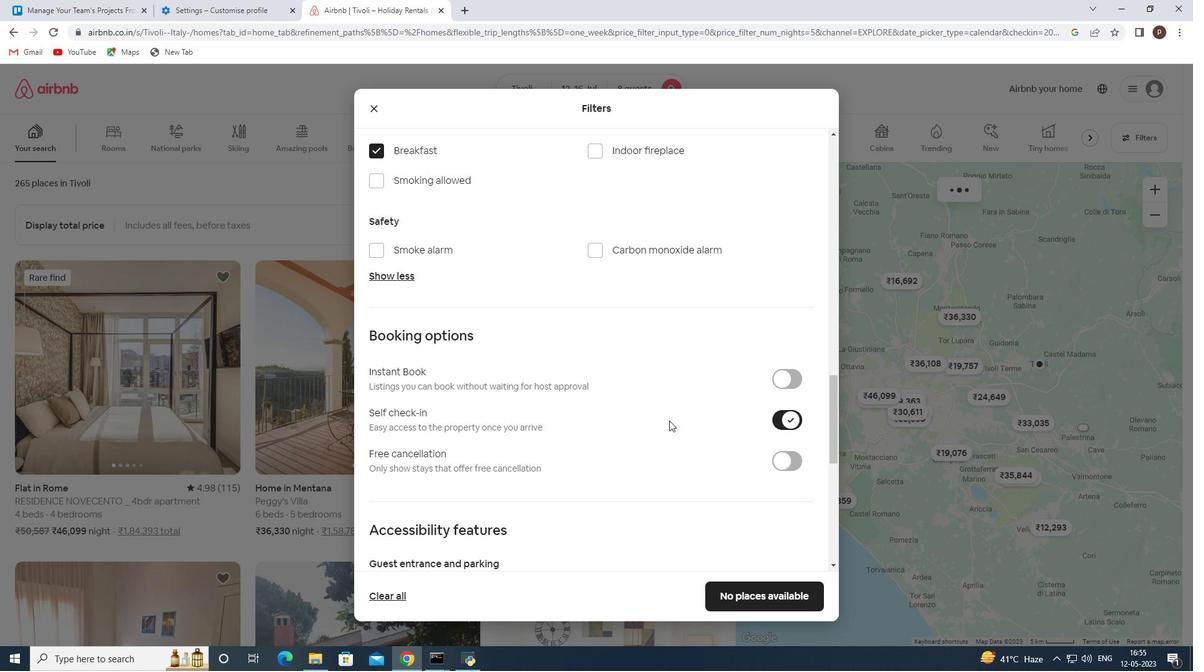 
Action: Mouse scrolled (624, 415) with delta (0, 0)
Screenshot: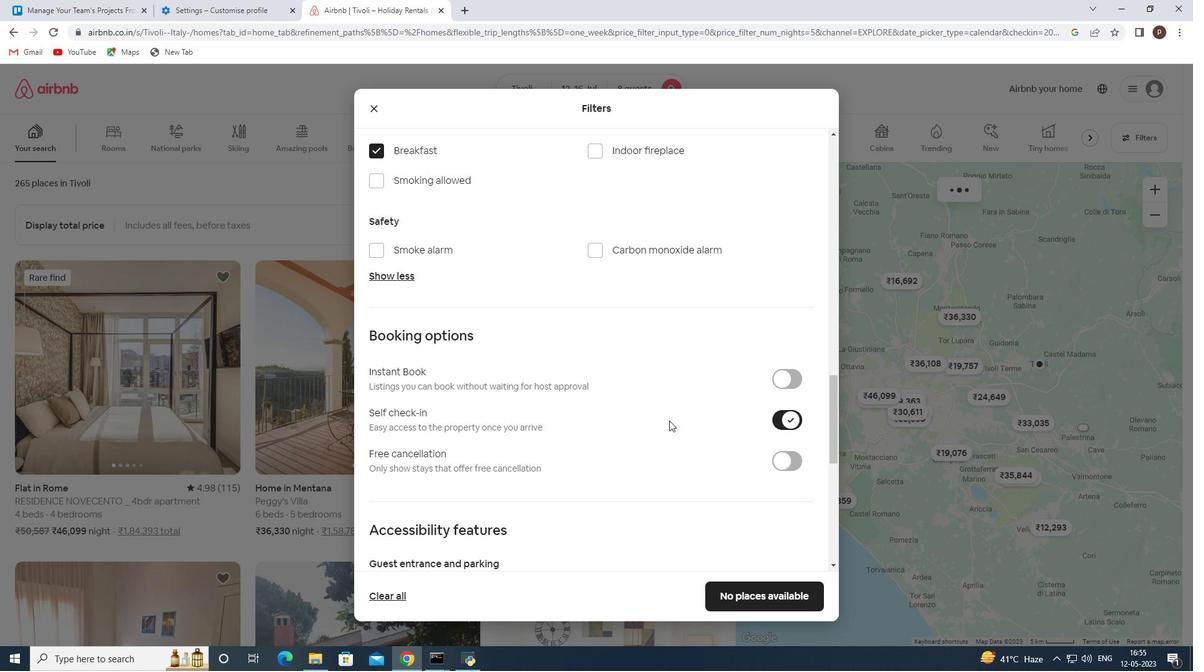 
Action: Mouse scrolled (624, 415) with delta (0, 0)
Screenshot: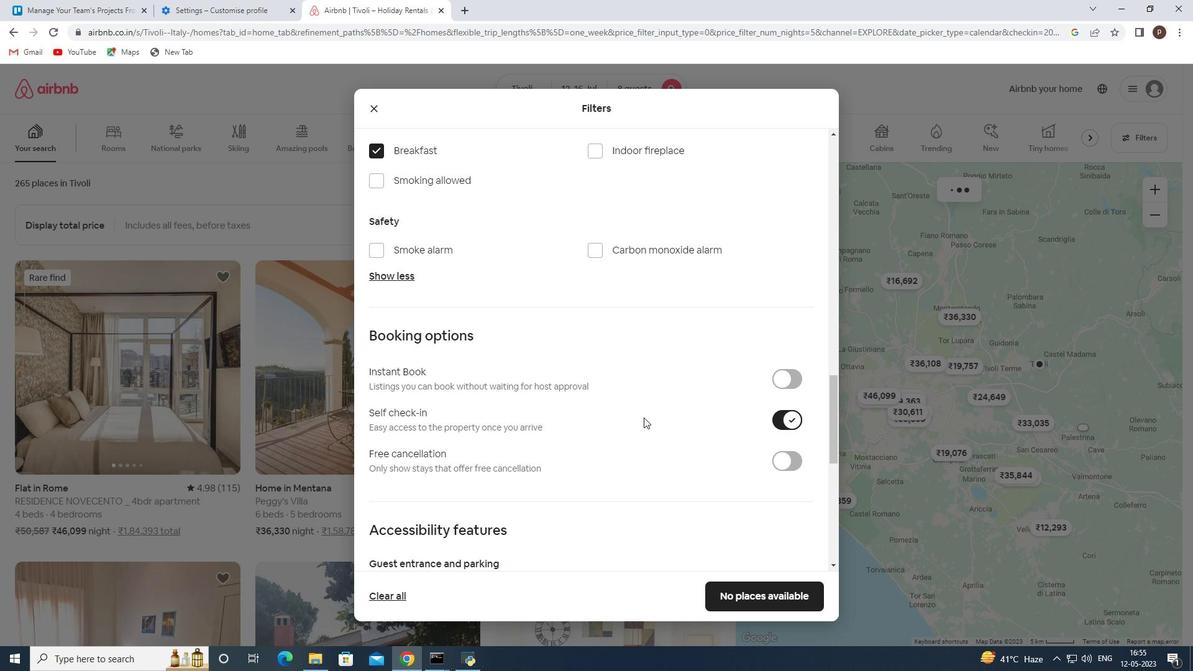 
Action: Mouse scrolled (624, 415) with delta (0, 0)
Screenshot: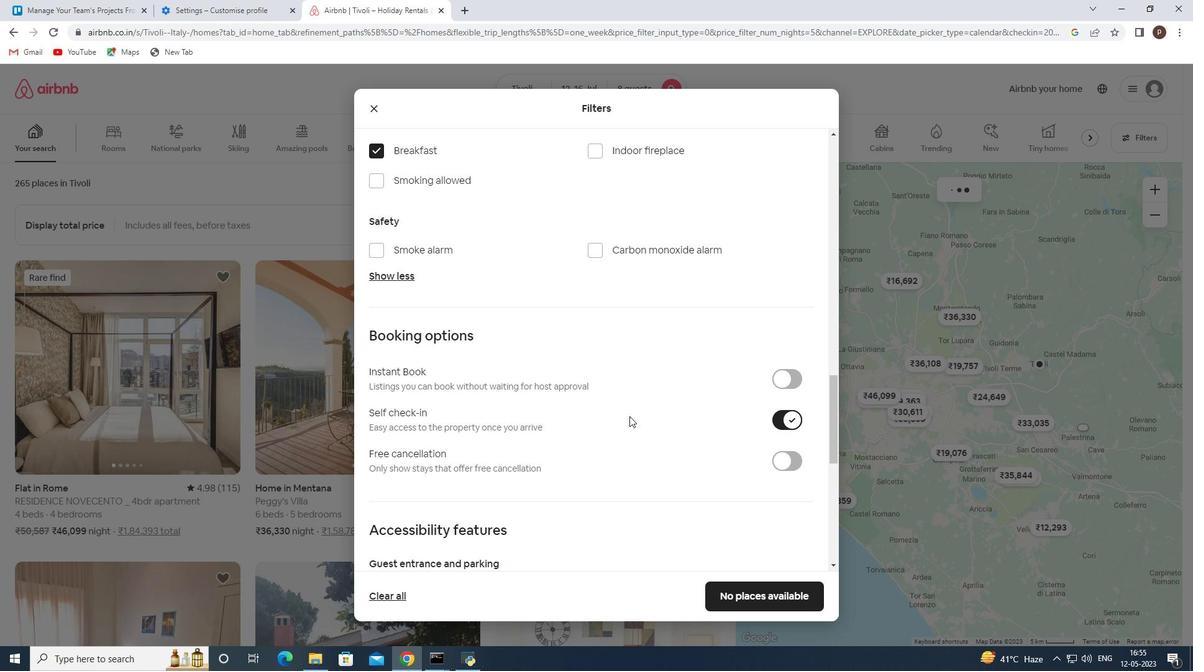 
Action: Mouse scrolled (624, 415) with delta (0, 0)
Screenshot: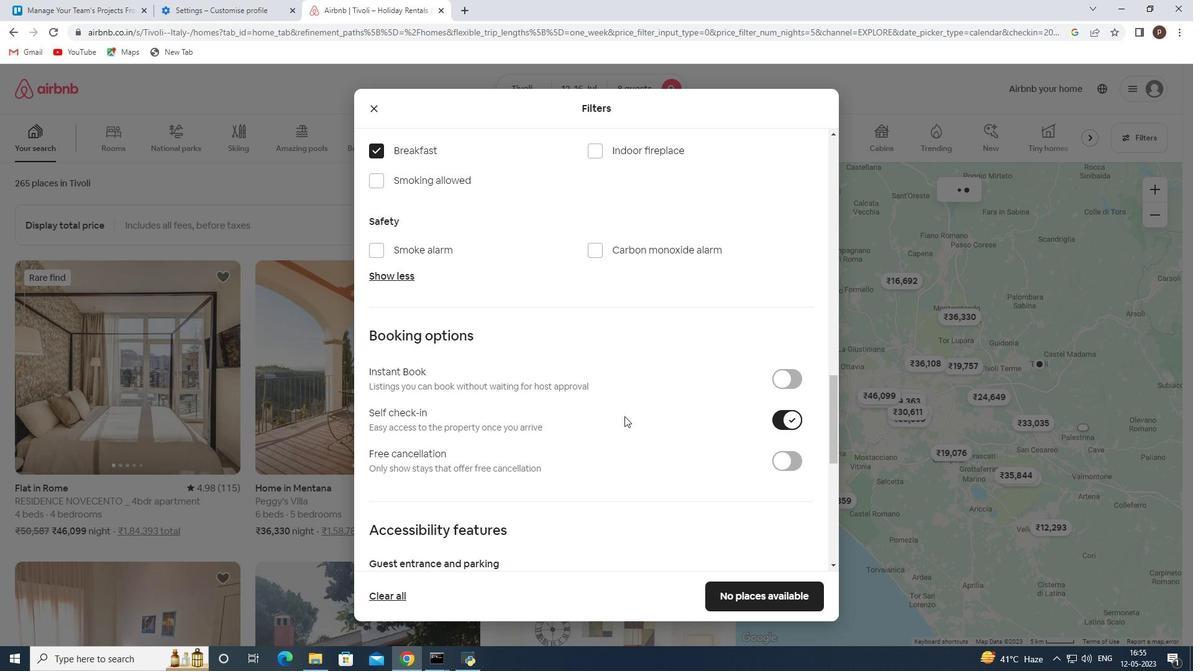 
Action: Mouse scrolled (624, 415) with delta (0, 0)
Screenshot: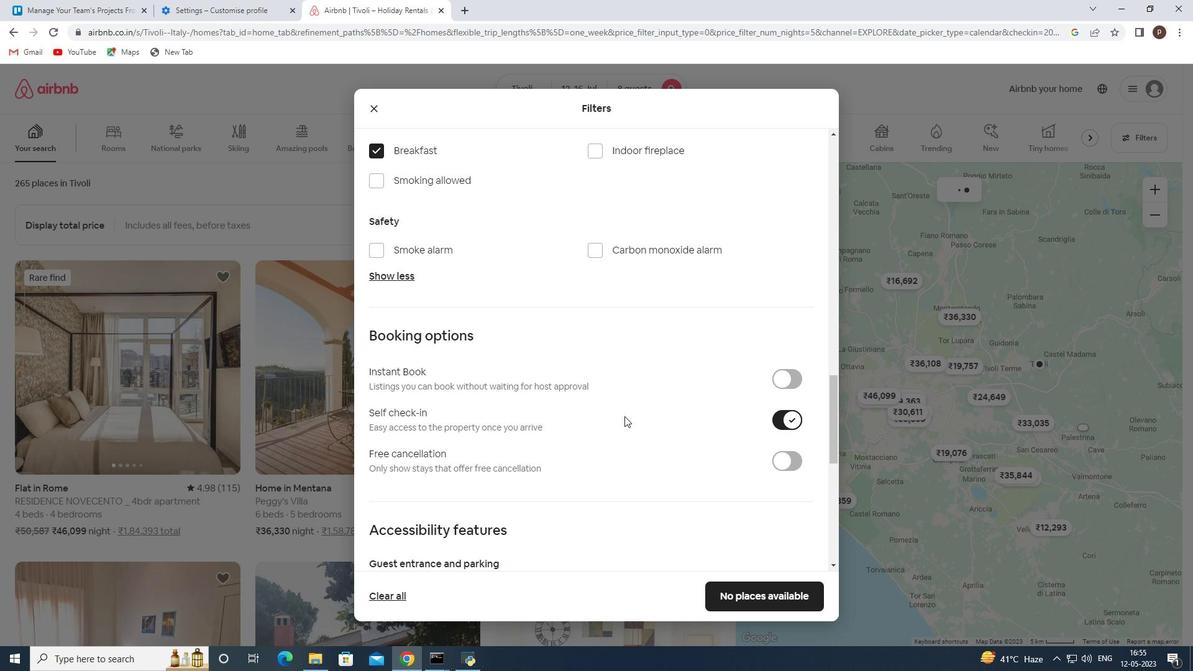 
Action: Mouse moved to (623, 416)
Screenshot: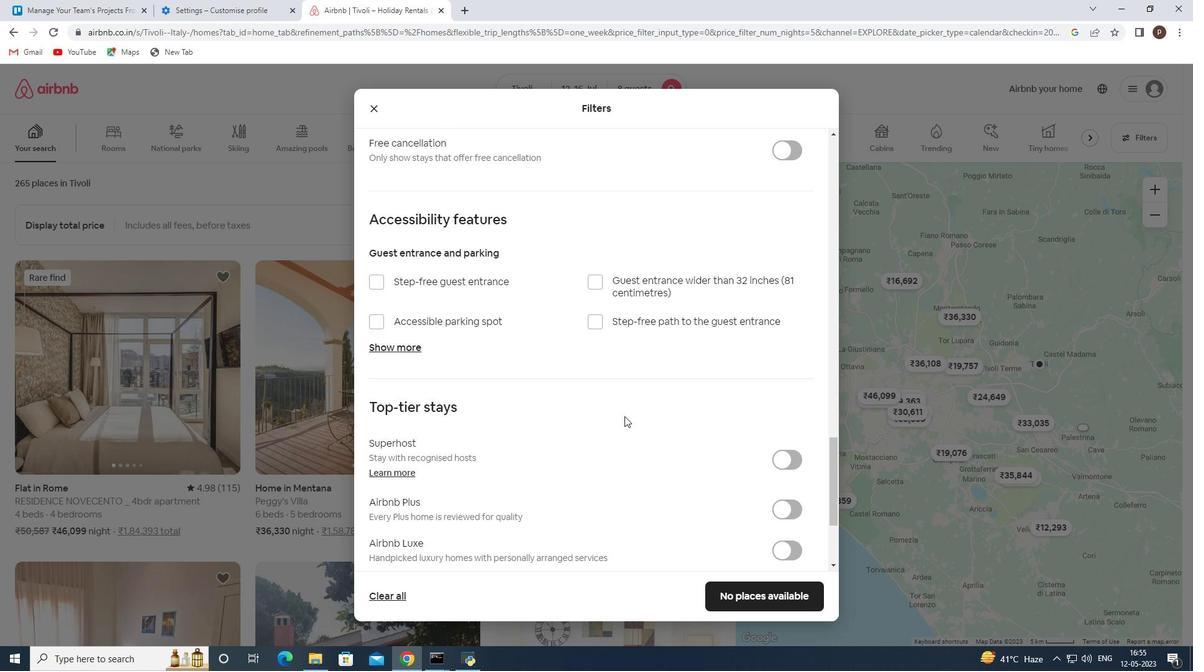 
Action: Mouse scrolled (623, 415) with delta (0, 0)
Screenshot: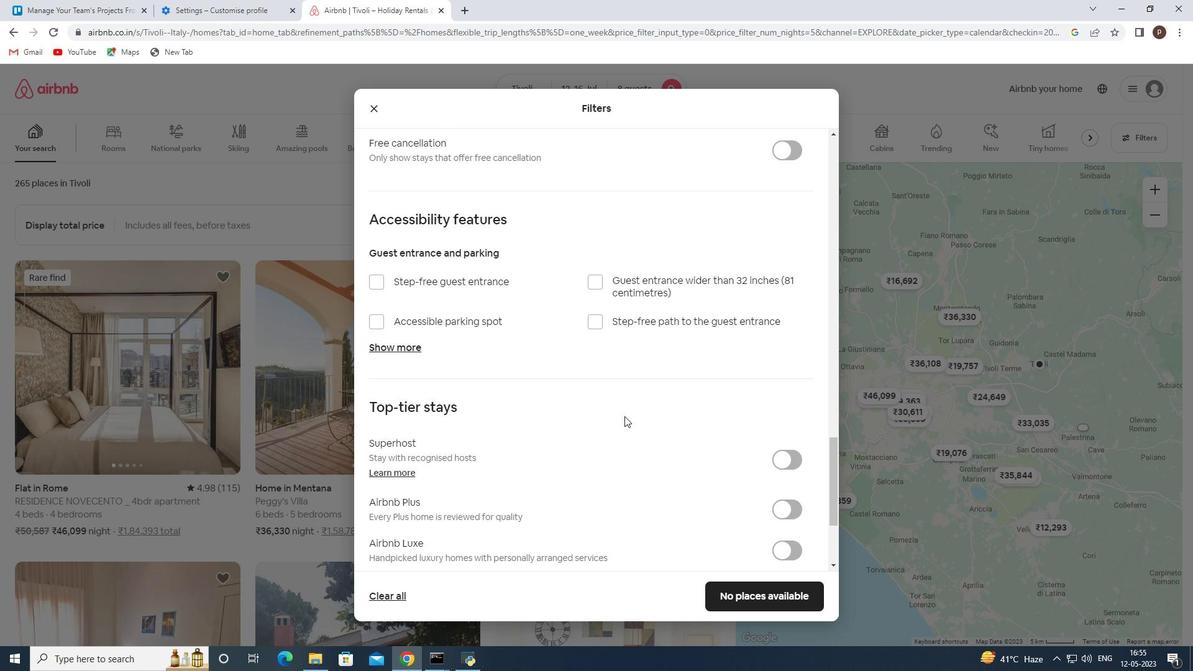 
Action: Mouse scrolled (623, 415) with delta (0, 0)
Screenshot: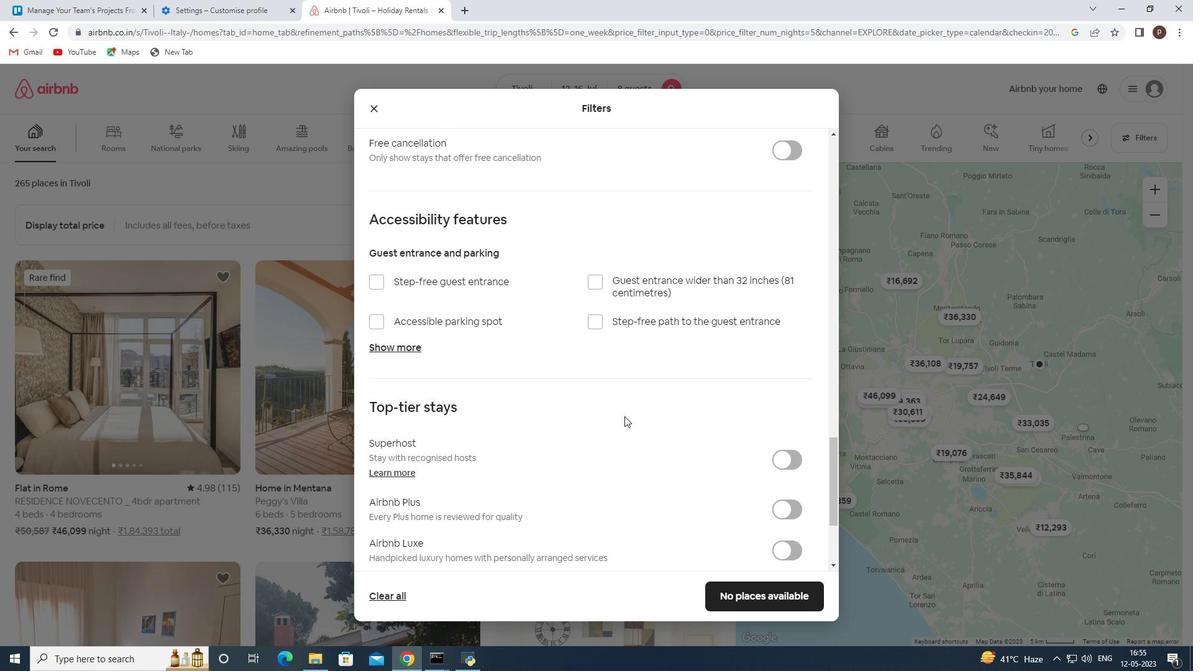 
Action: Mouse scrolled (623, 415) with delta (0, 0)
Screenshot: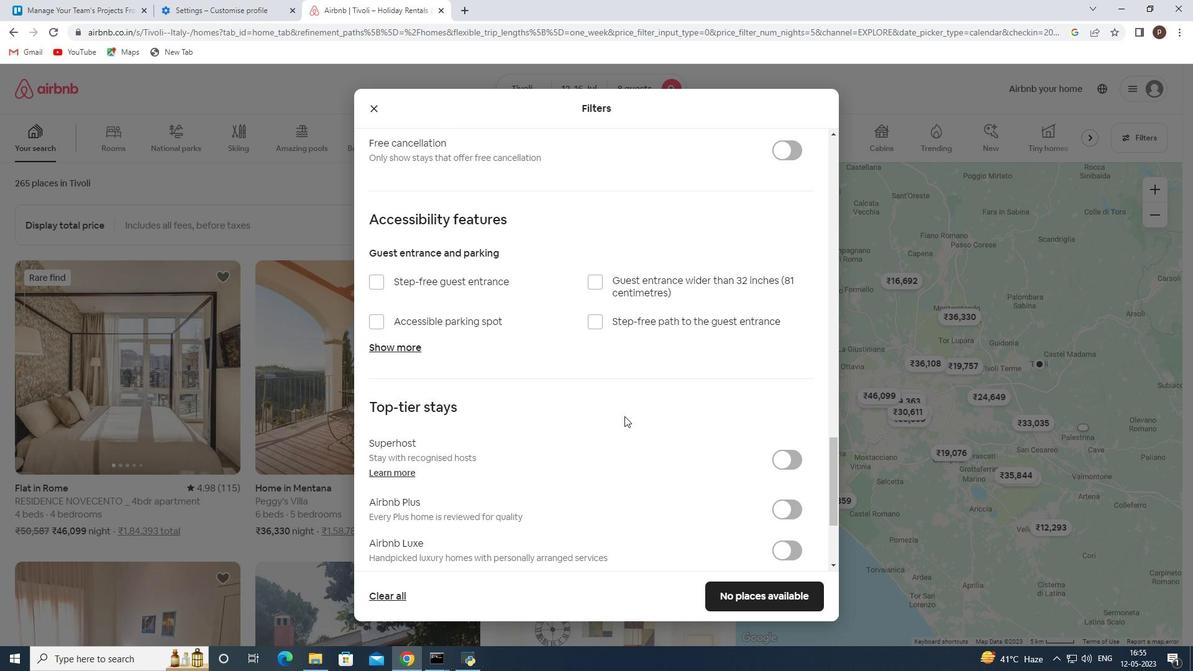 
Action: Mouse scrolled (623, 415) with delta (0, 0)
Screenshot: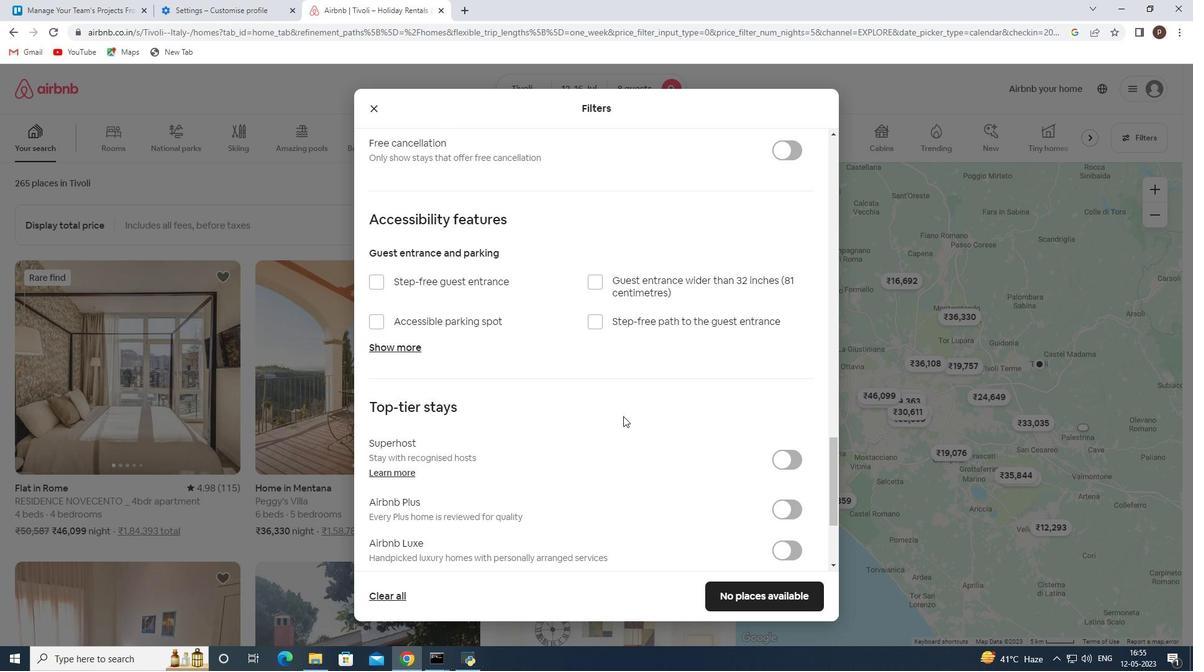 
Action: Mouse moved to (380, 484)
Screenshot: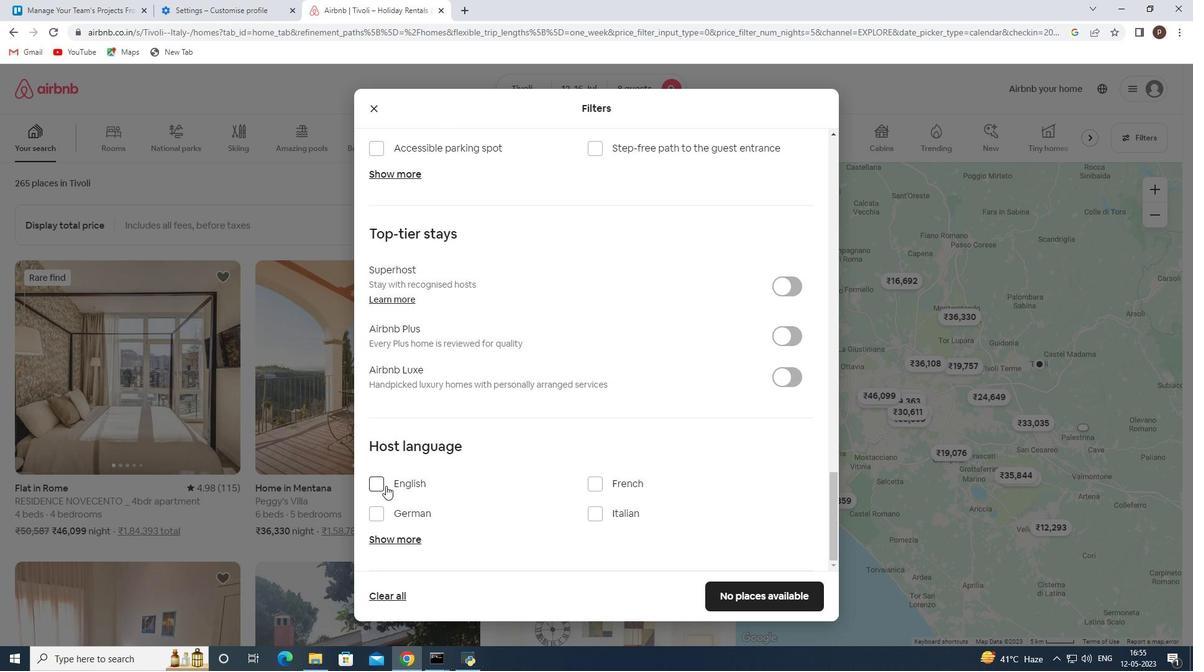 
Action: Mouse pressed left at (380, 484)
Screenshot: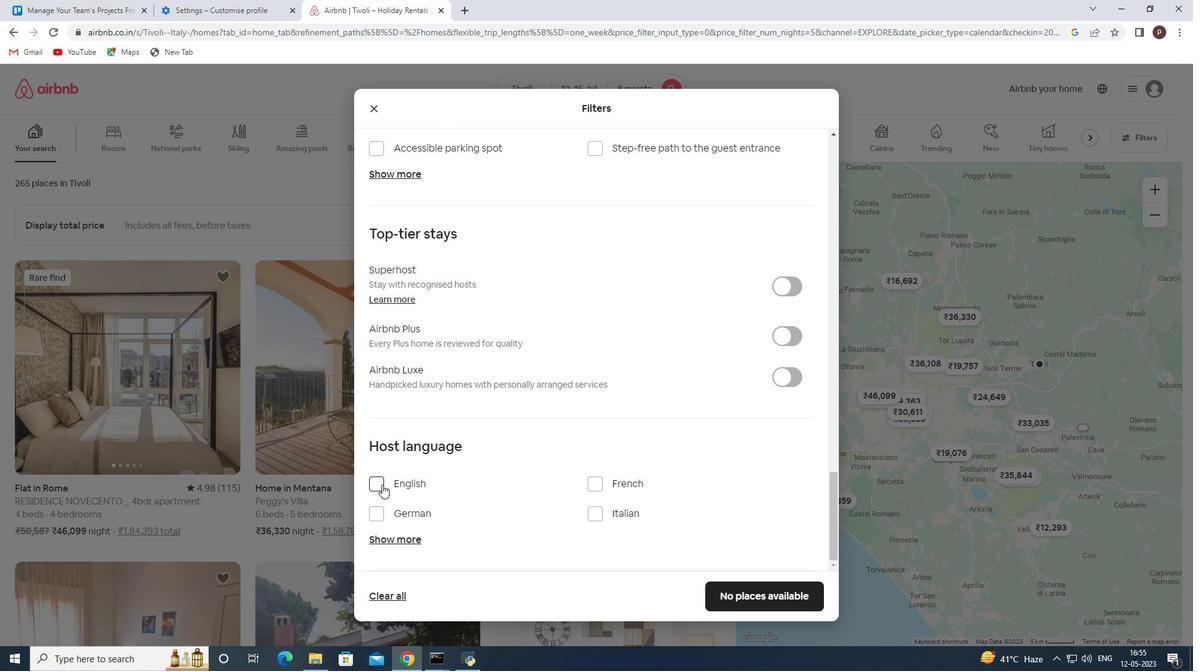 
Action: Mouse moved to (769, 590)
Screenshot: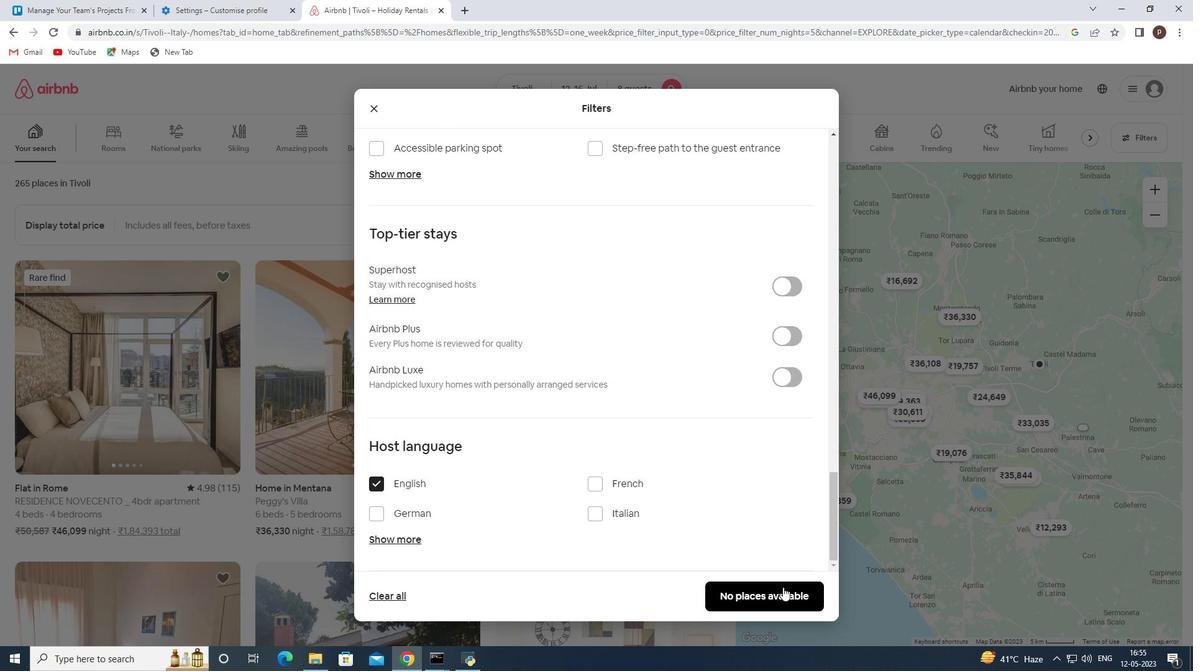 
Action: Mouse pressed left at (769, 590)
Screenshot: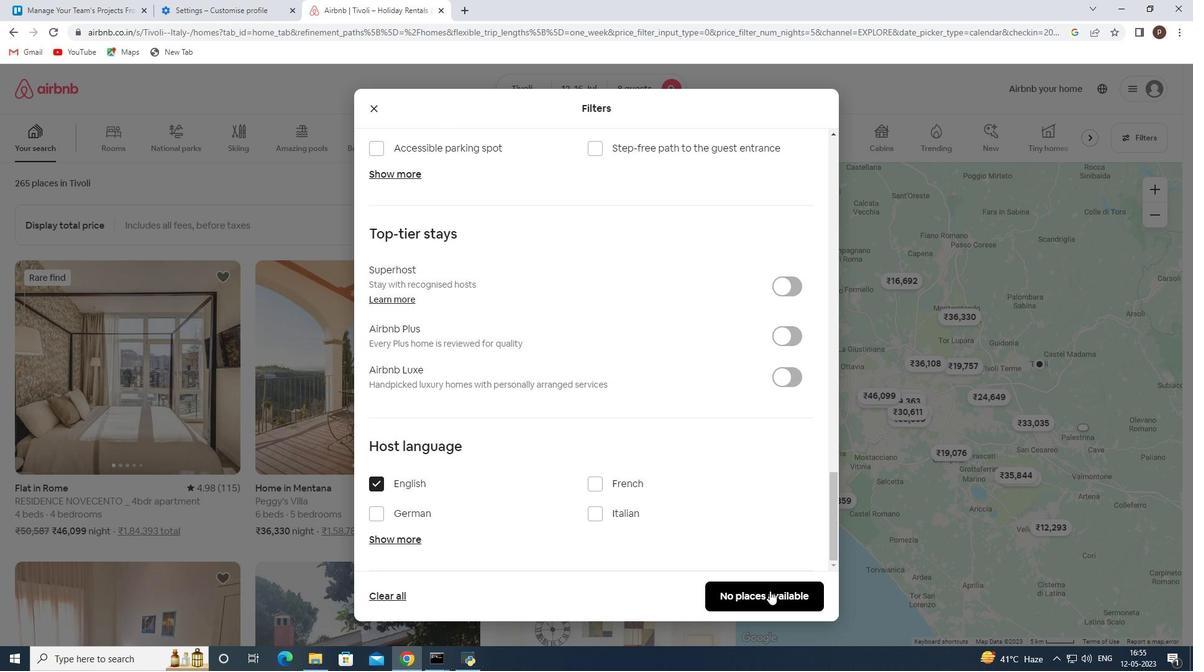 
